 Task: Compose an email with the signature Hudson Clark with the subject Congratulations on a new job and the message As per our discussion, please find attached the revised proposal for your review. from softage.8@softage.net to softage.2@softage.net Select the numbered list and change the font typography to strikethroughSelect the numbered list and remove the font typography strikethrough Send the email. Finally, move the email from Sent Items to the label Restaurants
Action: Mouse moved to (1051, 55)
Screenshot: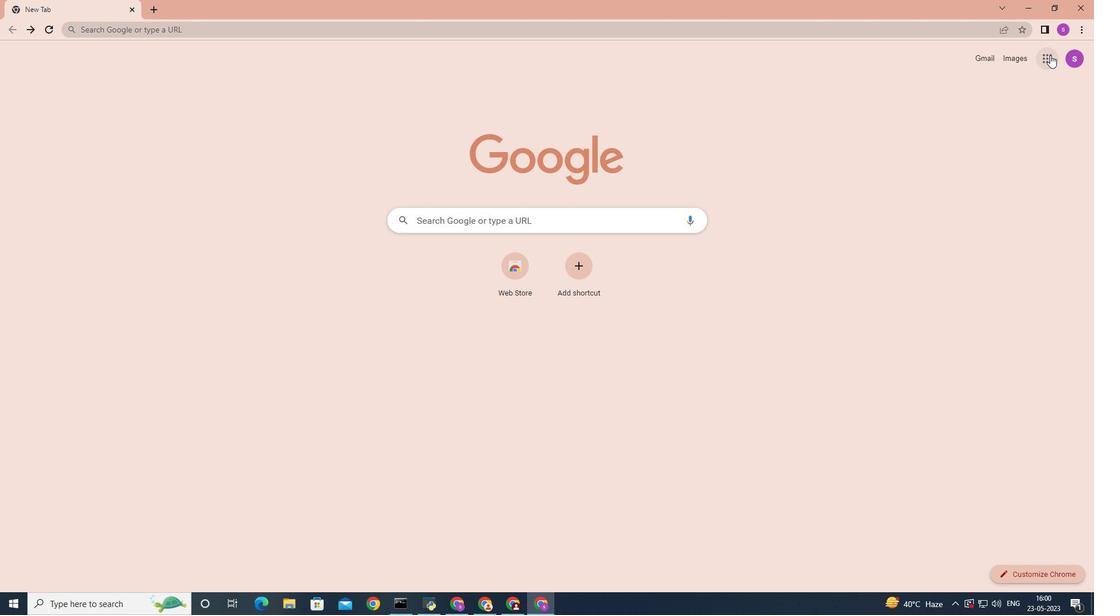
Action: Mouse pressed left at (1051, 55)
Screenshot: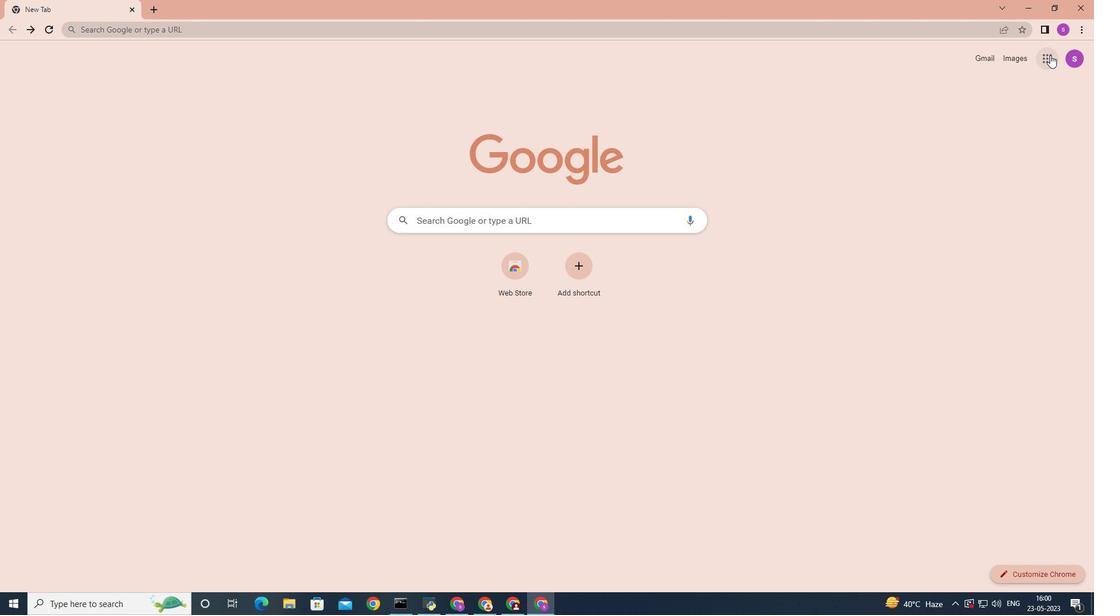
Action: Mouse moved to (1010, 106)
Screenshot: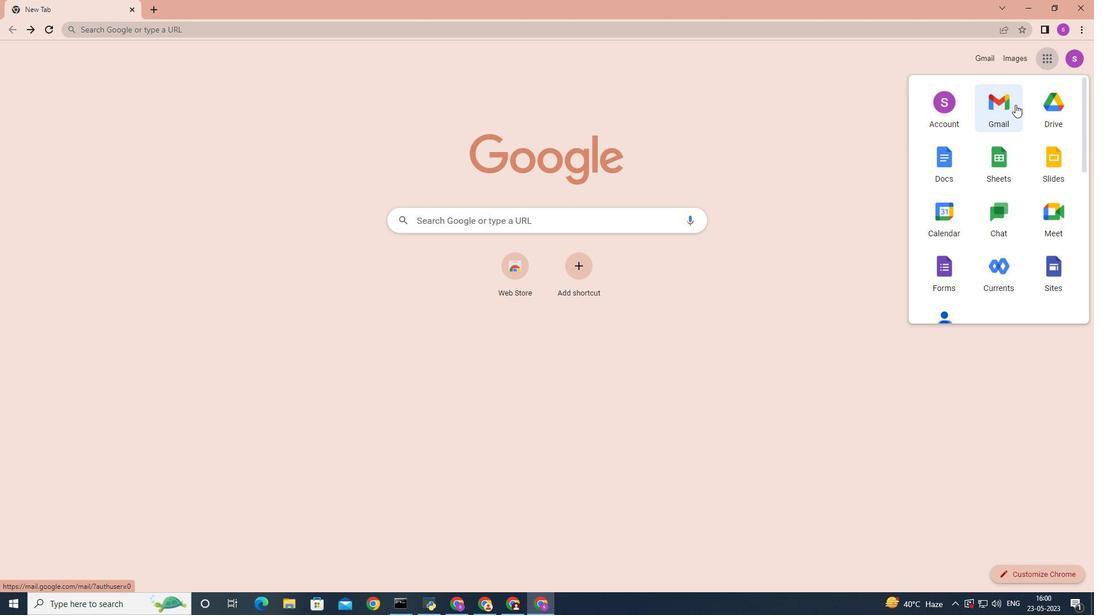 
Action: Mouse pressed left at (1010, 106)
Screenshot: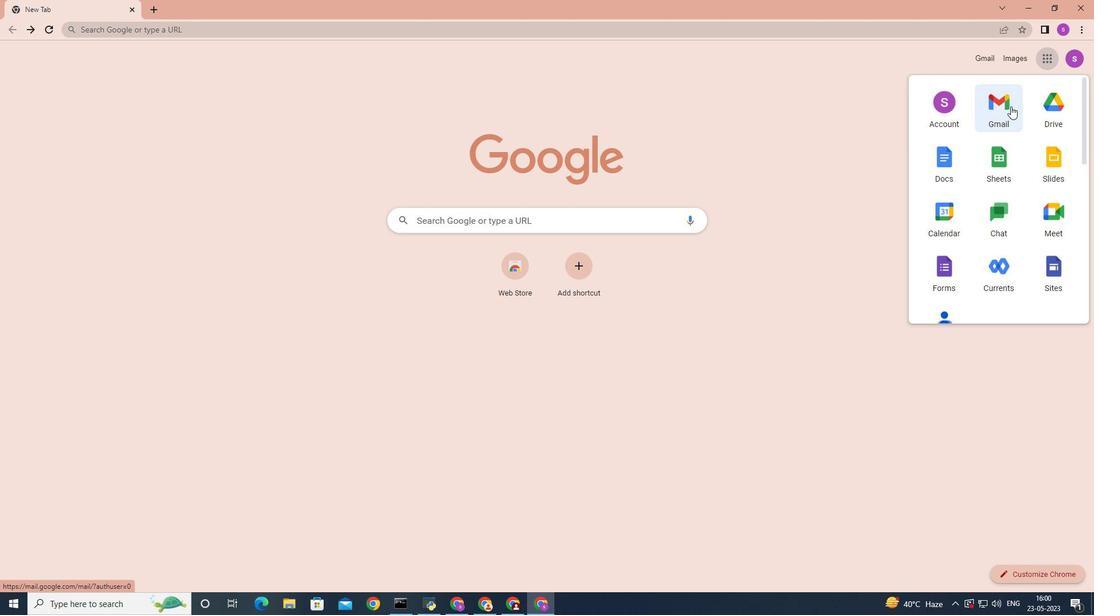 
Action: Mouse moved to (972, 60)
Screenshot: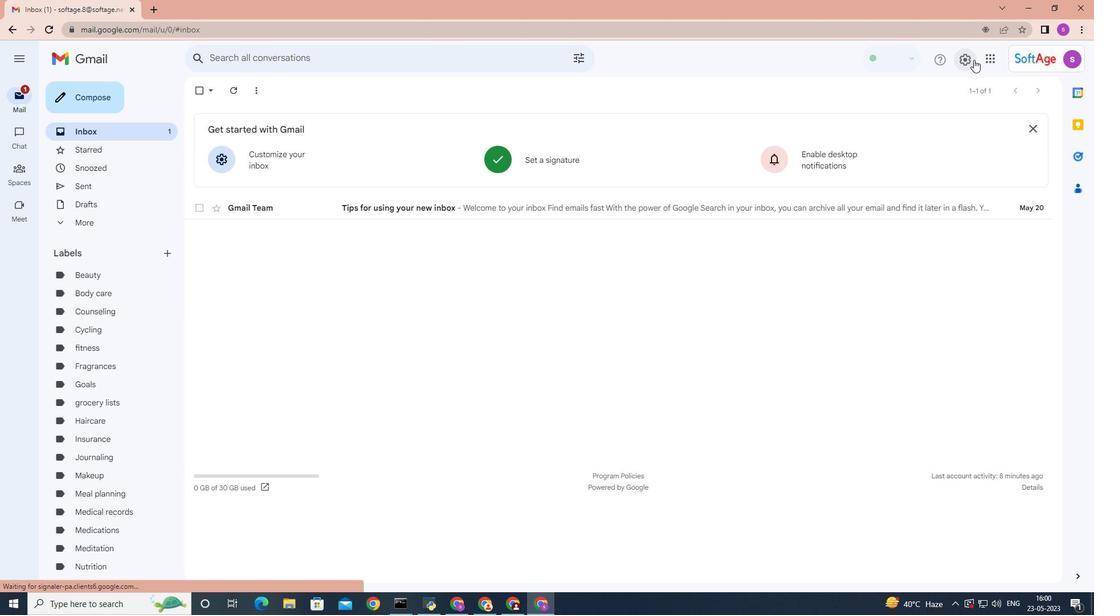 
Action: Mouse pressed left at (972, 60)
Screenshot: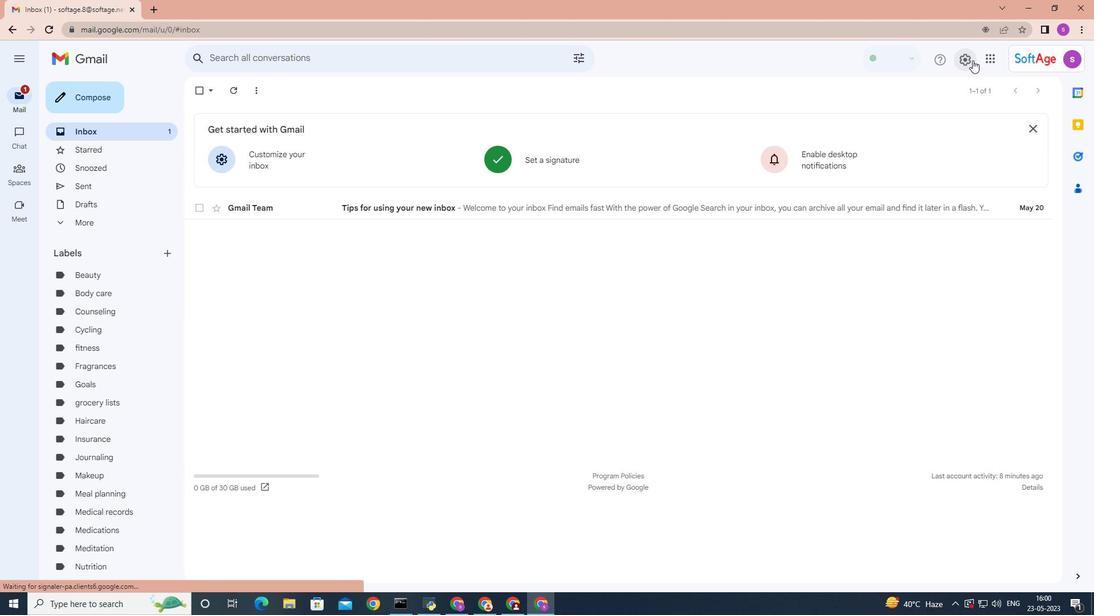 
Action: Mouse moved to (958, 119)
Screenshot: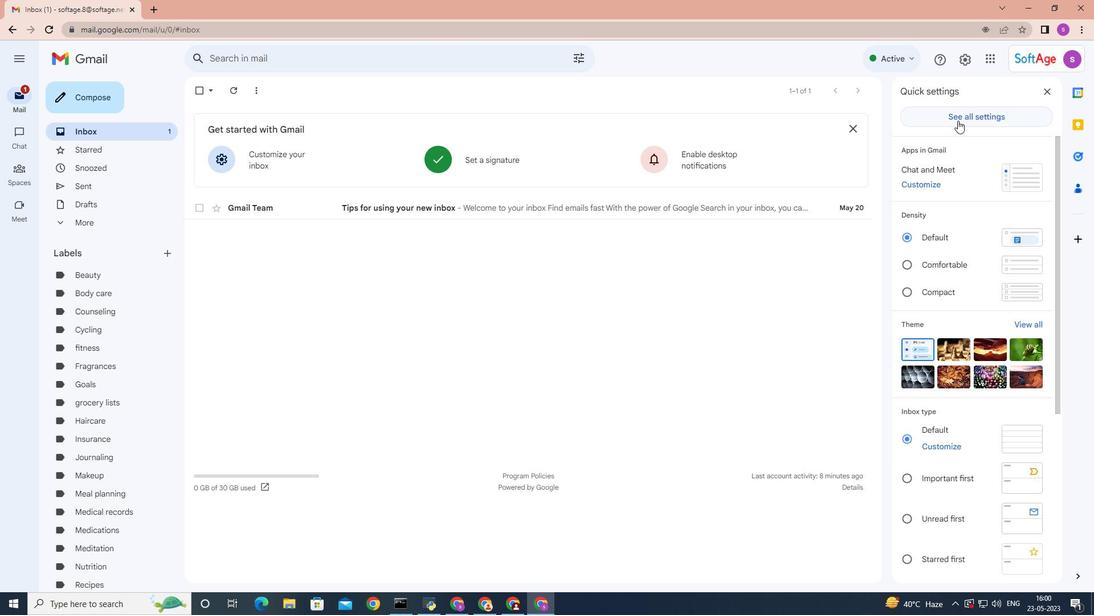 
Action: Mouse pressed left at (958, 119)
Screenshot: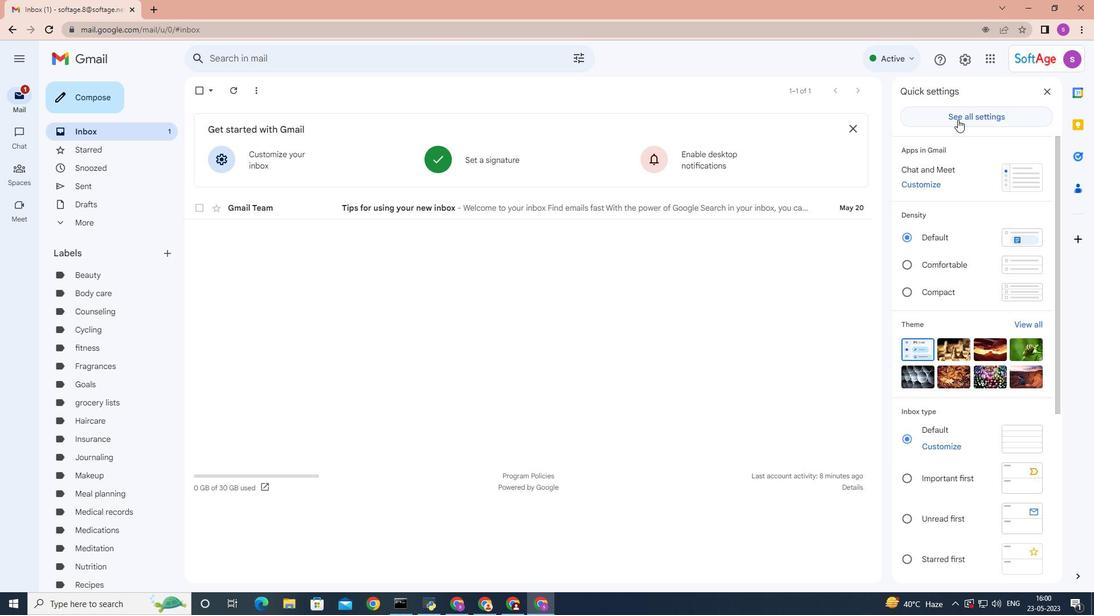 
Action: Mouse moved to (548, 281)
Screenshot: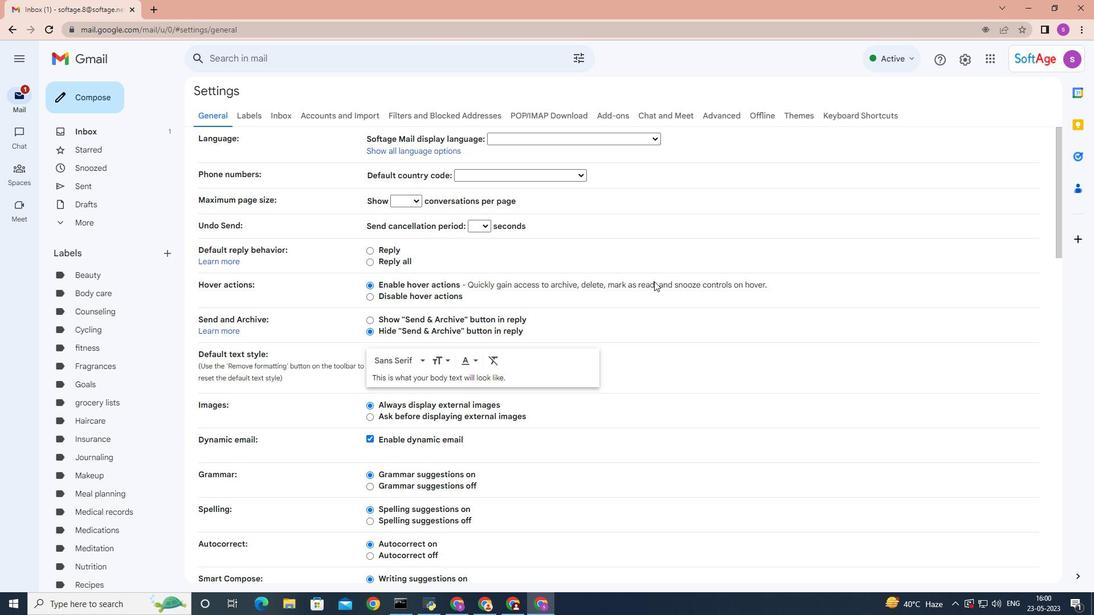 
Action: Mouse scrolled (548, 281) with delta (0, 0)
Screenshot: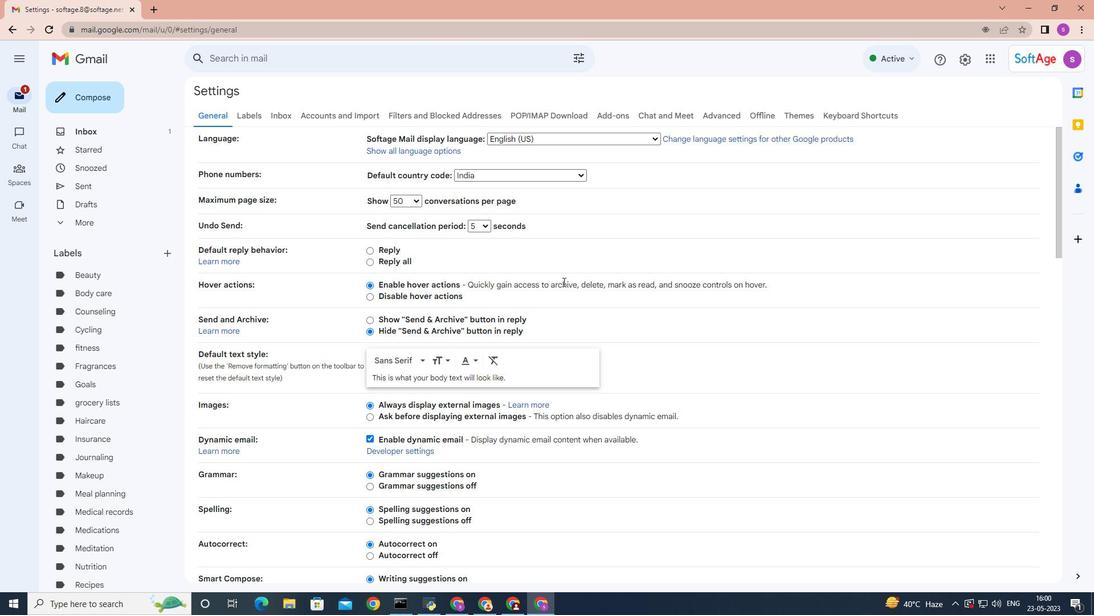 
Action: Mouse scrolled (548, 281) with delta (0, 0)
Screenshot: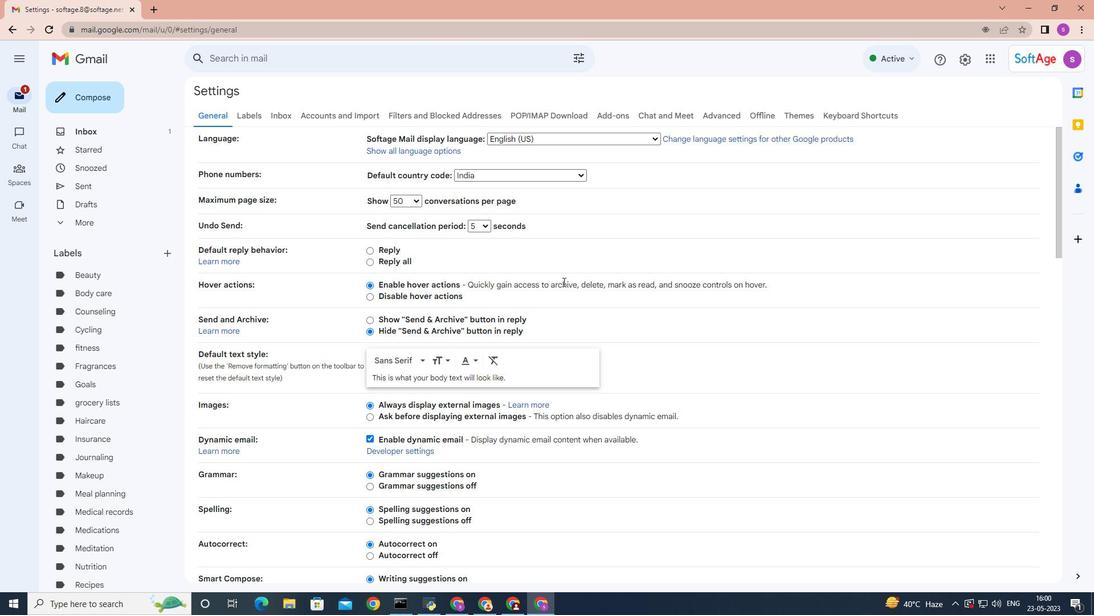 
Action: Mouse scrolled (548, 281) with delta (0, 0)
Screenshot: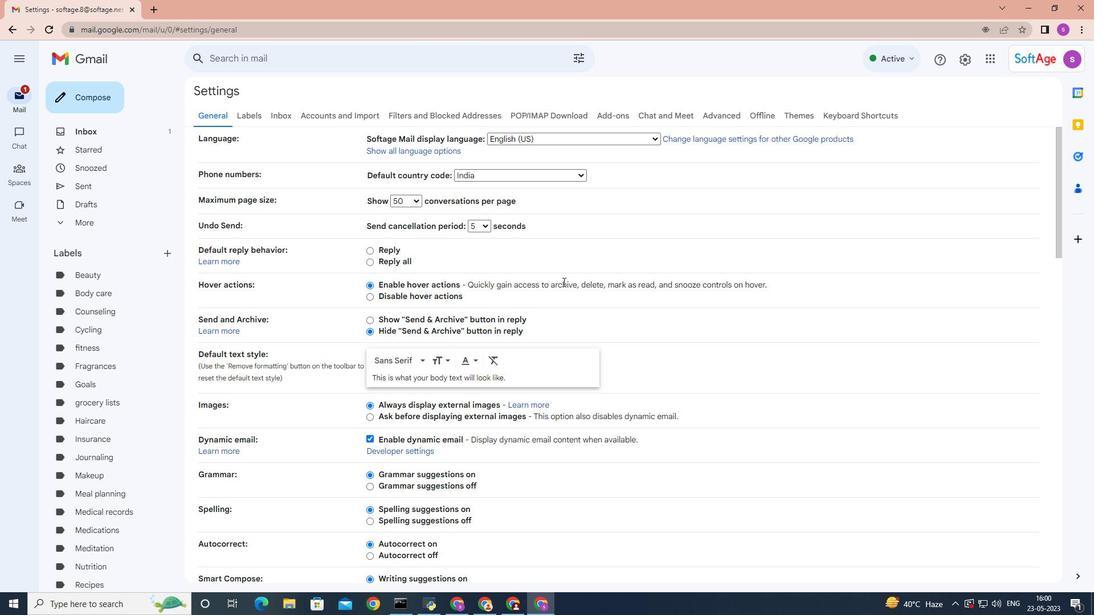 
Action: Mouse scrolled (548, 281) with delta (0, 0)
Screenshot: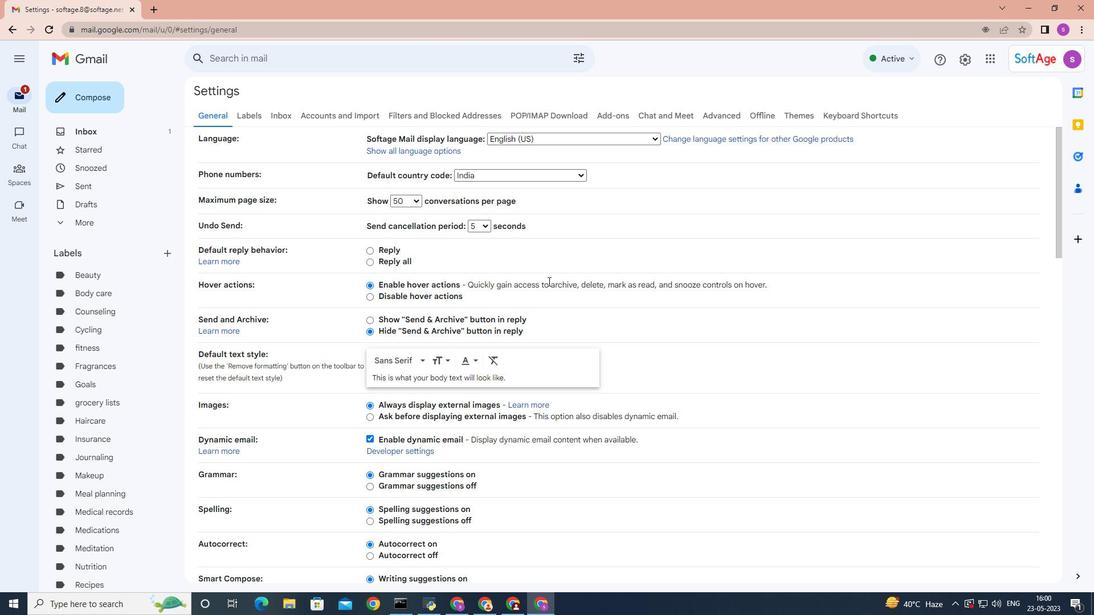 
Action: Mouse scrolled (548, 281) with delta (0, 0)
Screenshot: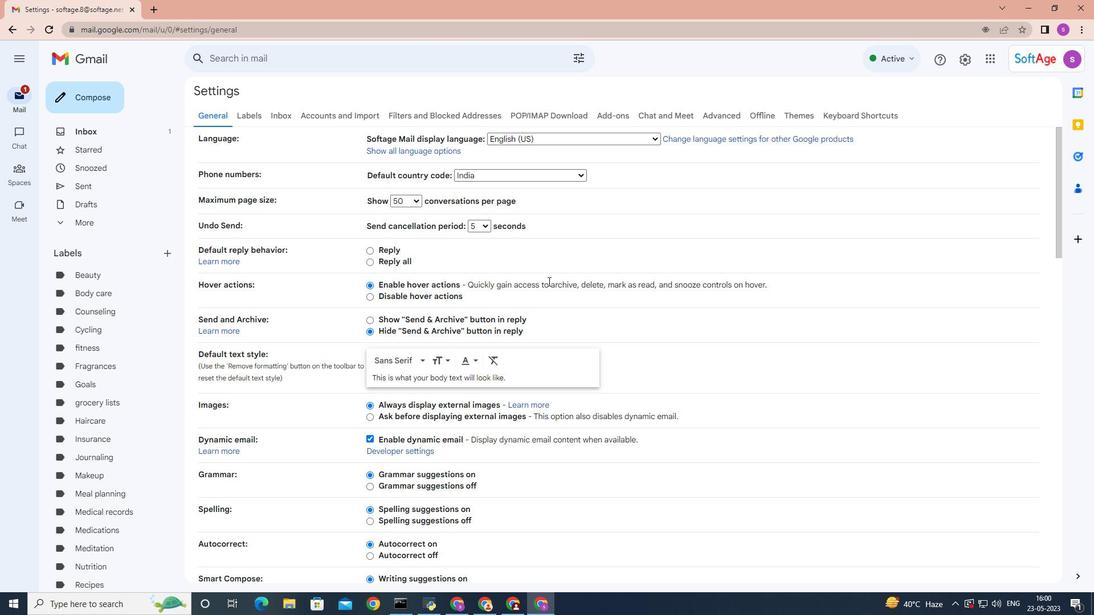 
Action: Mouse moved to (548, 280)
Screenshot: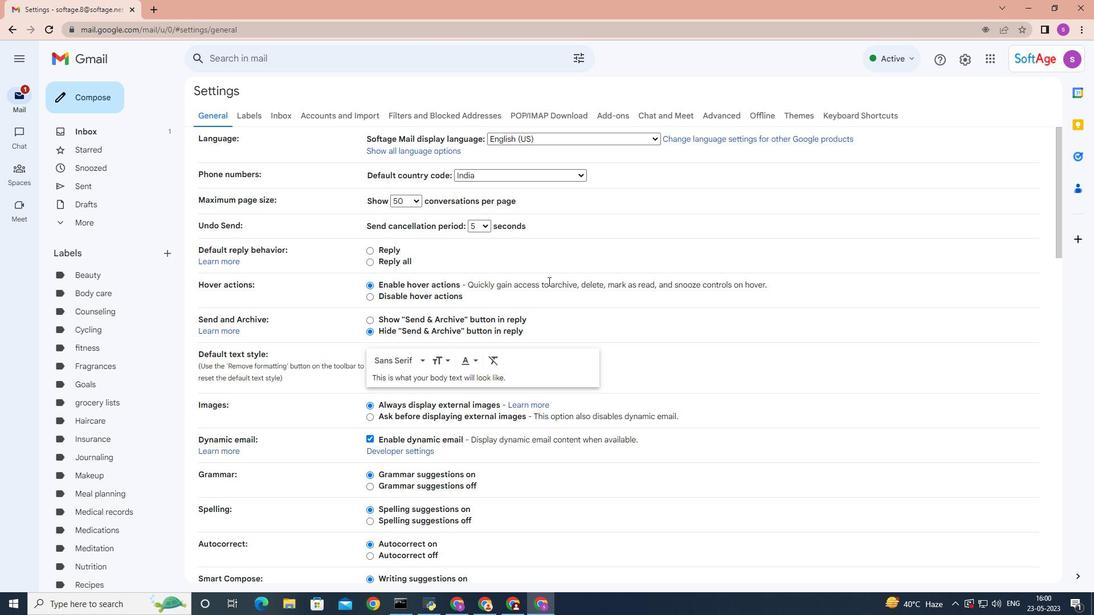 
Action: Mouse scrolled (548, 279) with delta (0, 0)
Screenshot: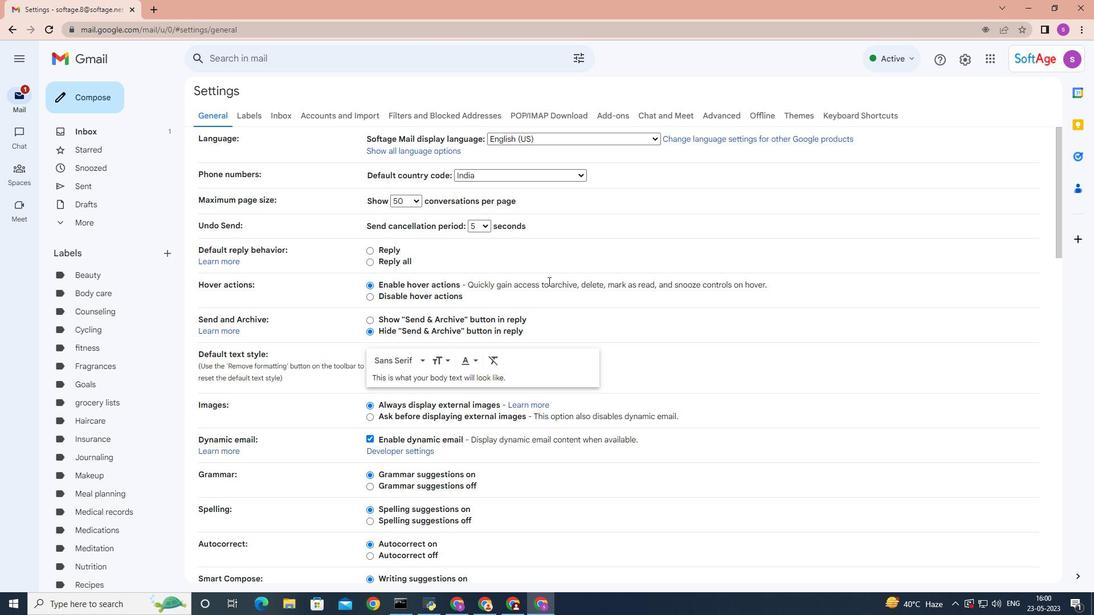 
Action: Mouse moved to (548, 278)
Screenshot: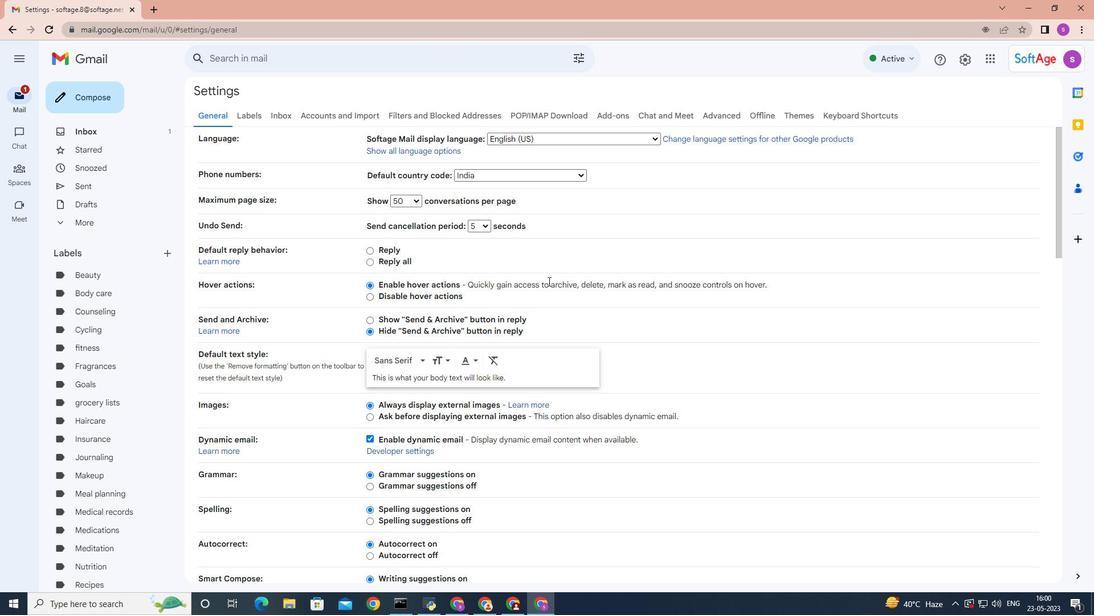 
Action: Mouse scrolled (548, 278) with delta (0, 0)
Screenshot: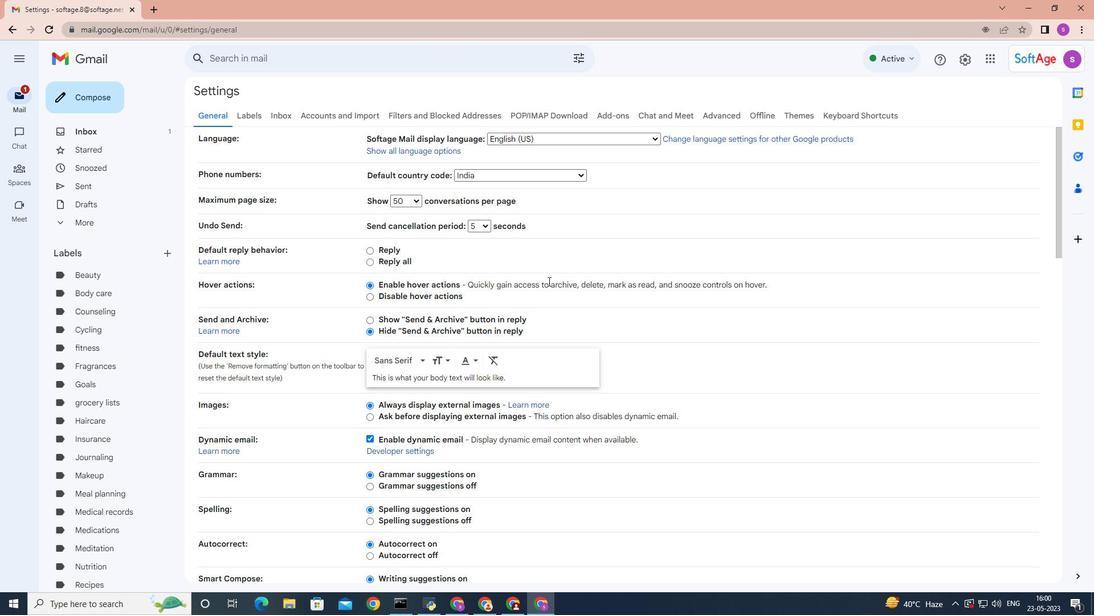 
Action: Mouse moved to (550, 275)
Screenshot: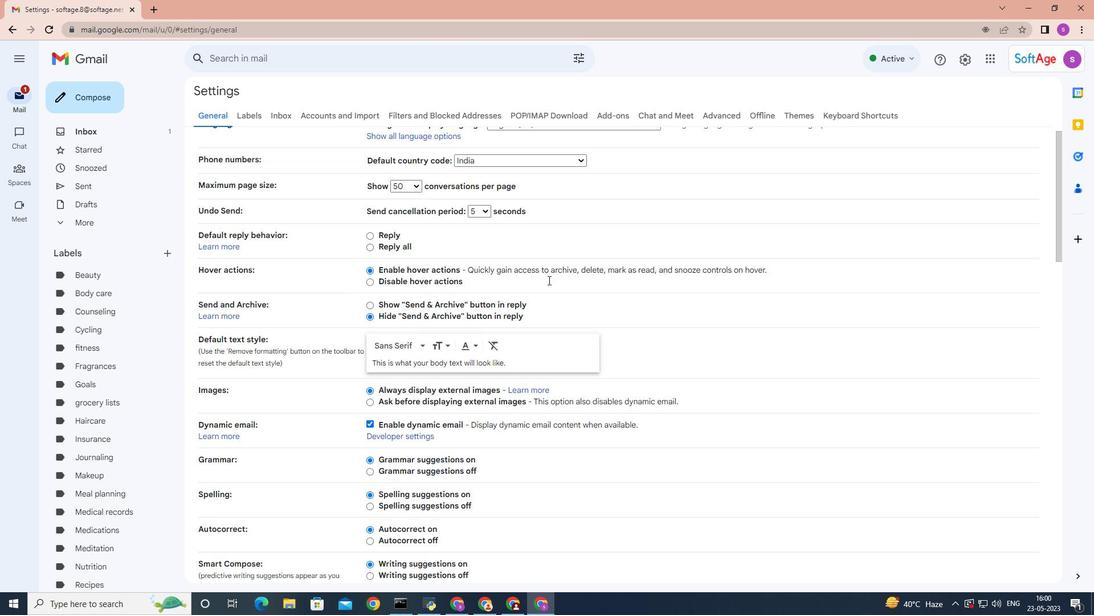 
Action: Mouse scrolled (550, 275) with delta (0, 0)
Screenshot: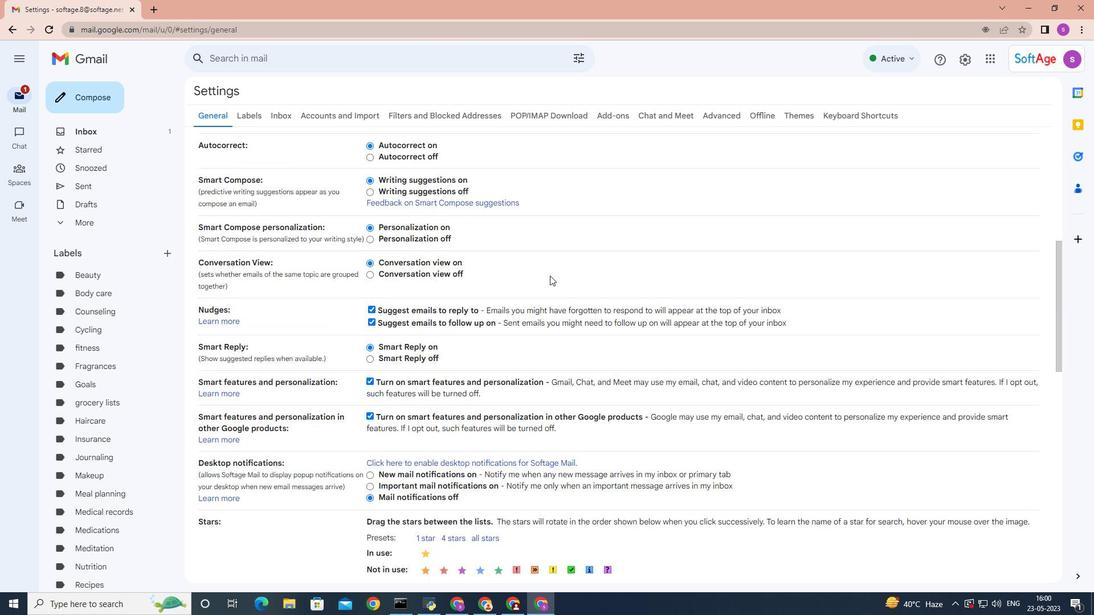
Action: Mouse scrolled (550, 275) with delta (0, 0)
Screenshot: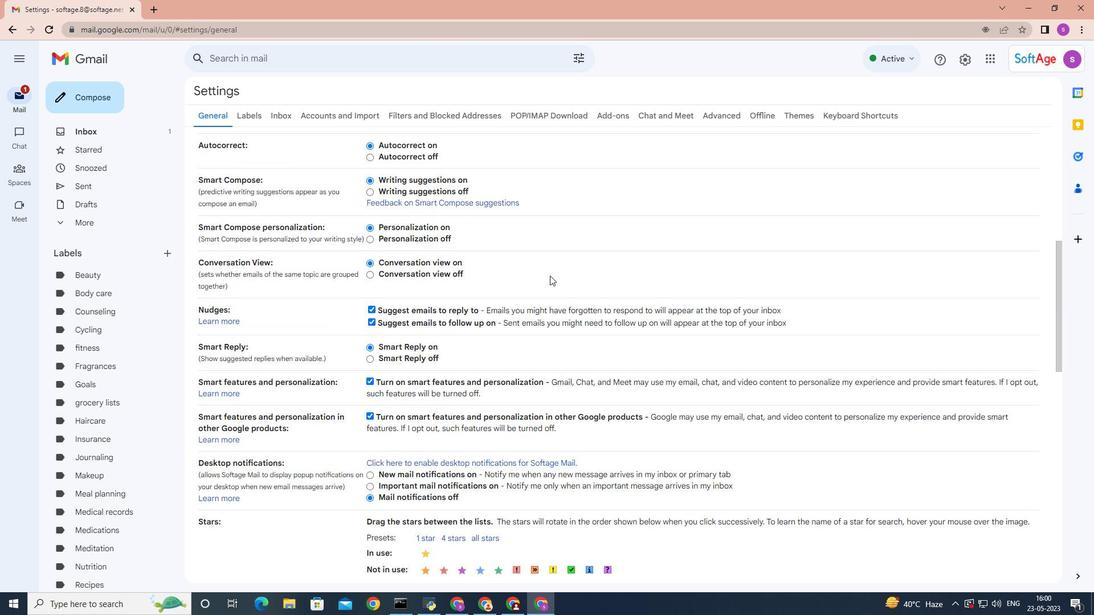 
Action: Mouse moved to (550, 275)
Screenshot: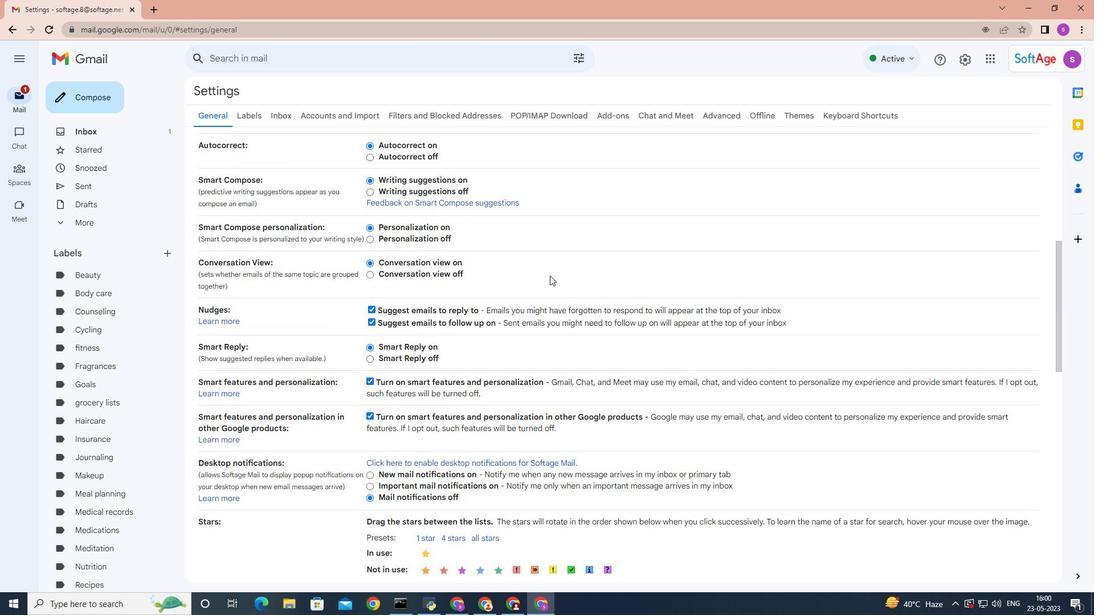 
Action: Mouse scrolled (550, 275) with delta (0, 0)
Screenshot: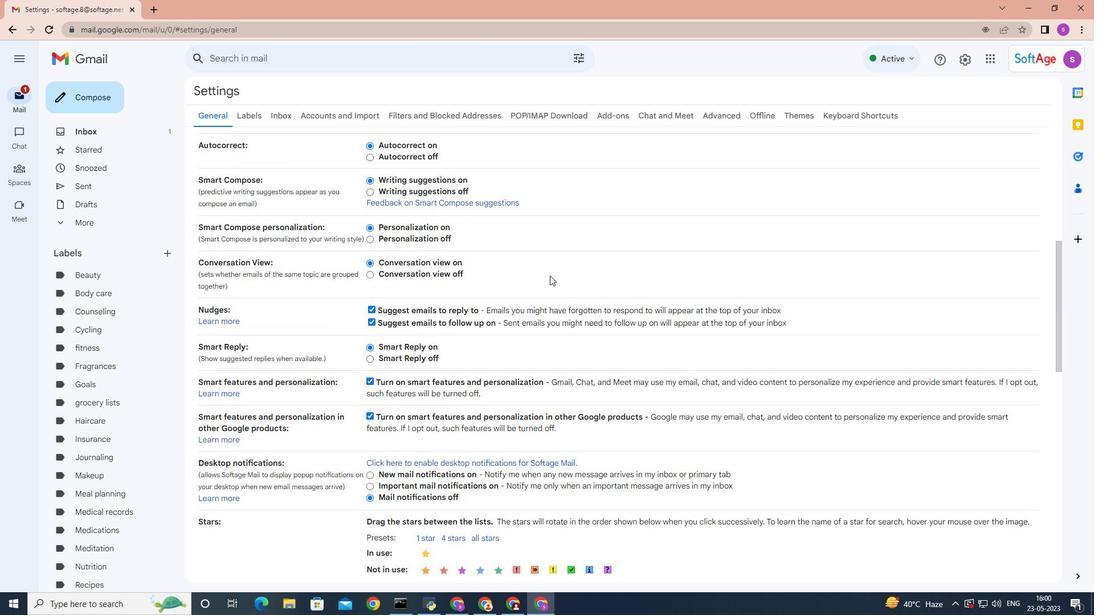 
Action: Mouse scrolled (550, 275) with delta (0, 0)
Screenshot: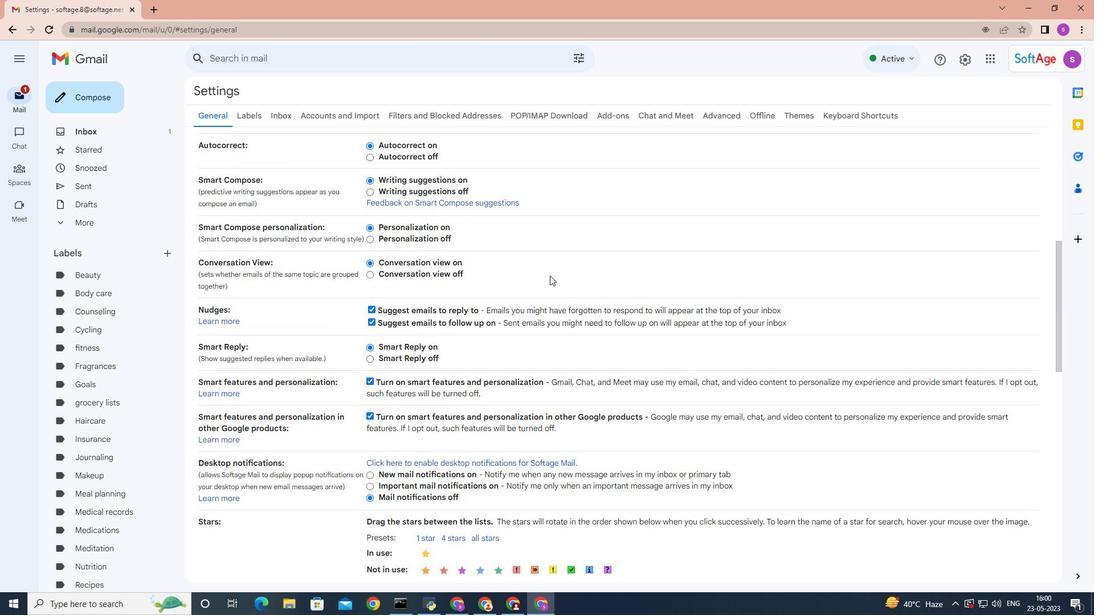 
Action: Mouse scrolled (550, 275) with delta (0, 0)
Screenshot: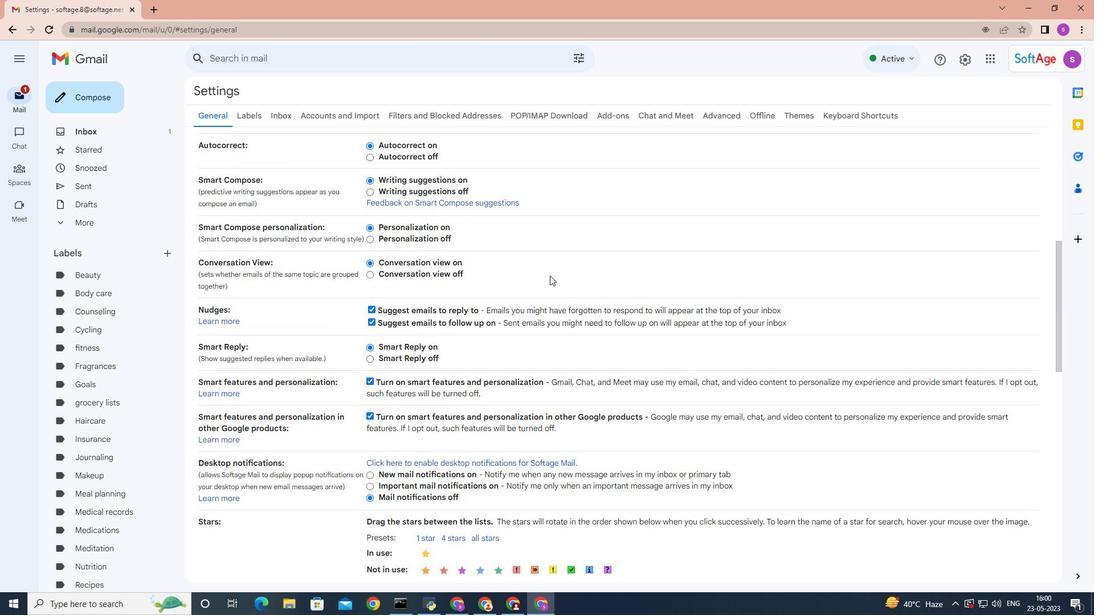 
Action: Mouse scrolled (550, 275) with delta (0, 0)
Screenshot: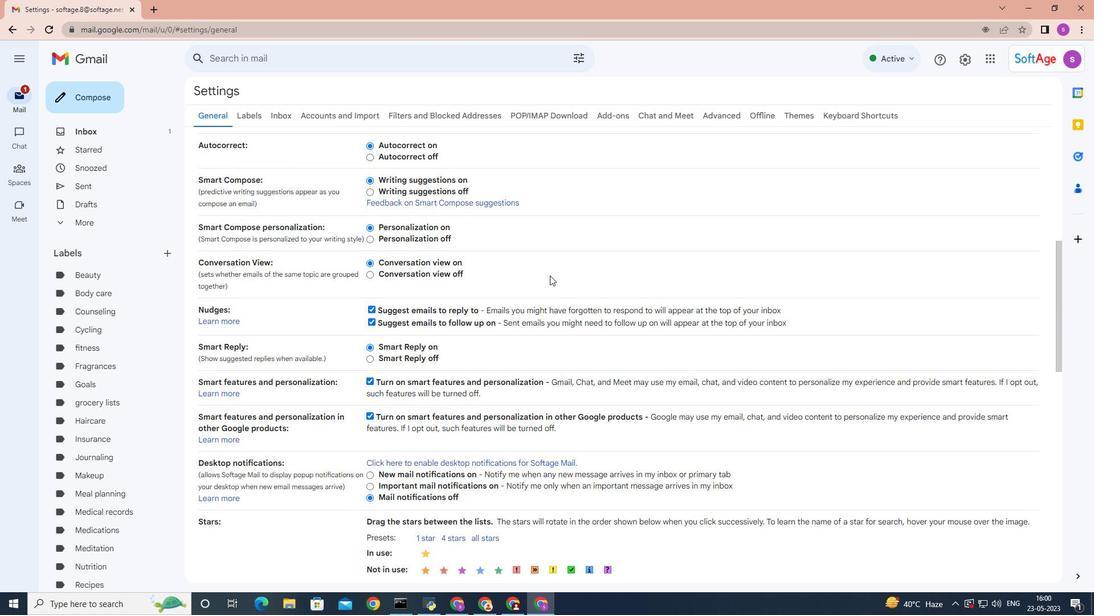 
Action: Mouse scrolled (550, 275) with delta (0, 0)
Screenshot: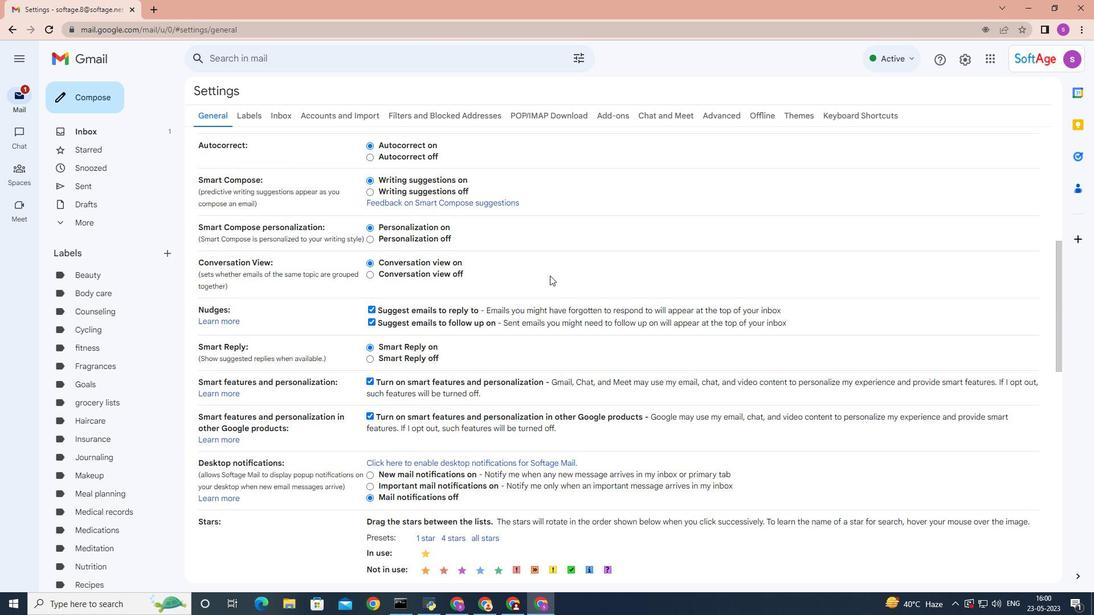 
Action: Mouse scrolled (550, 275) with delta (0, 0)
Screenshot: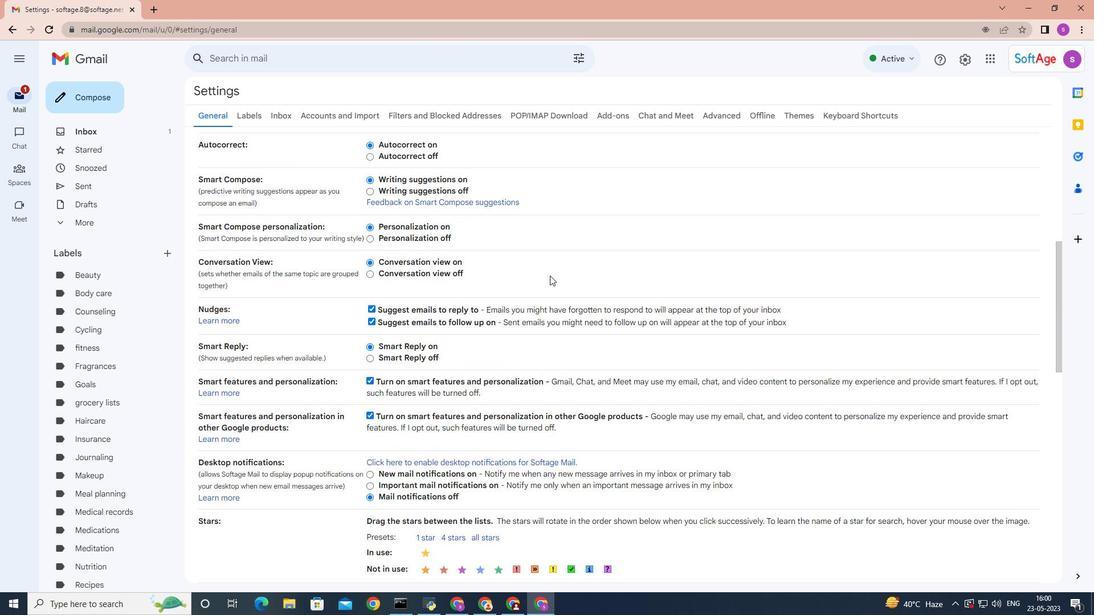 
Action: Mouse moved to (464, 393)
Screenshot: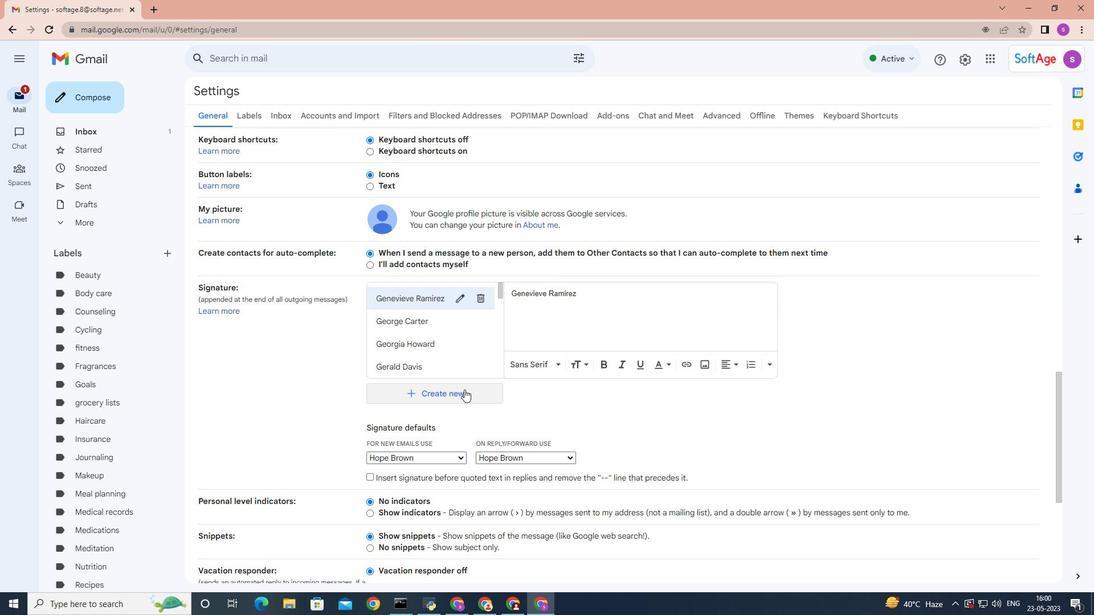 
Action: Mouse pressed left at (464, 393)
Screenshot: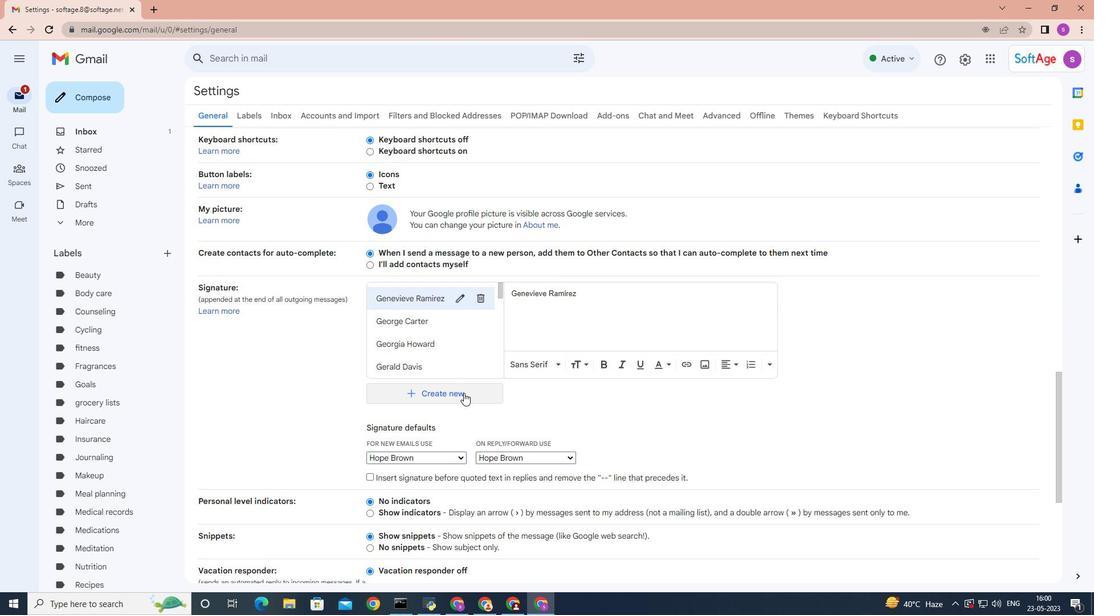 
Action: Mouse moved to (491, 317)
Screenshot: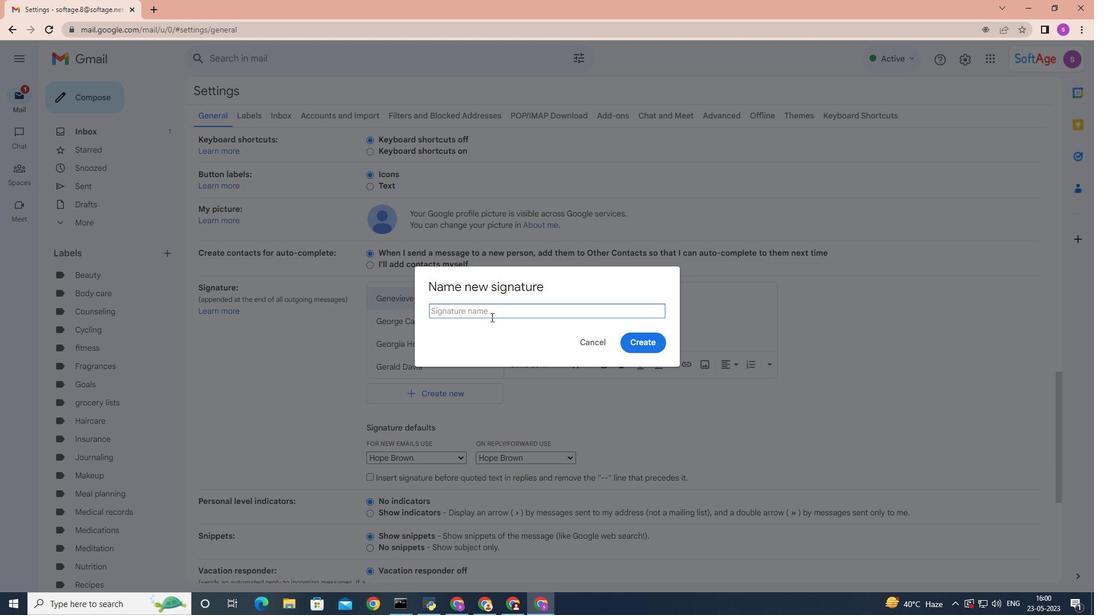 
Action: Key pressed <Key.shift>Hudson<Key.space><Key.shift>Clark
Screenshot: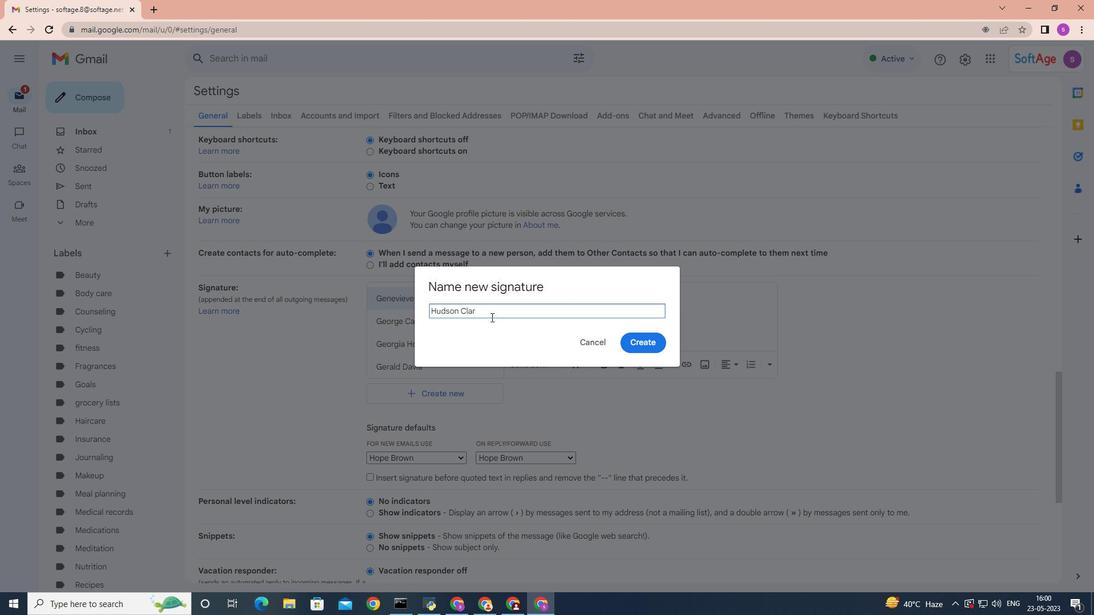 
Action: Mouse moved to (650, 348)
Screenshot: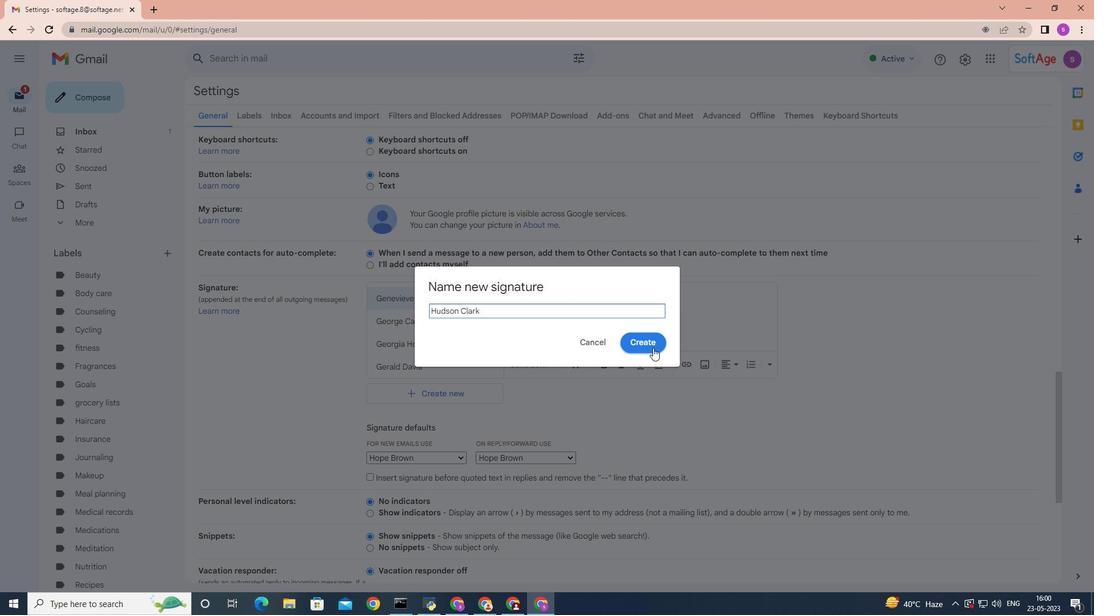 
Action: Mouse pressed left at (650, 348)
Screenshot: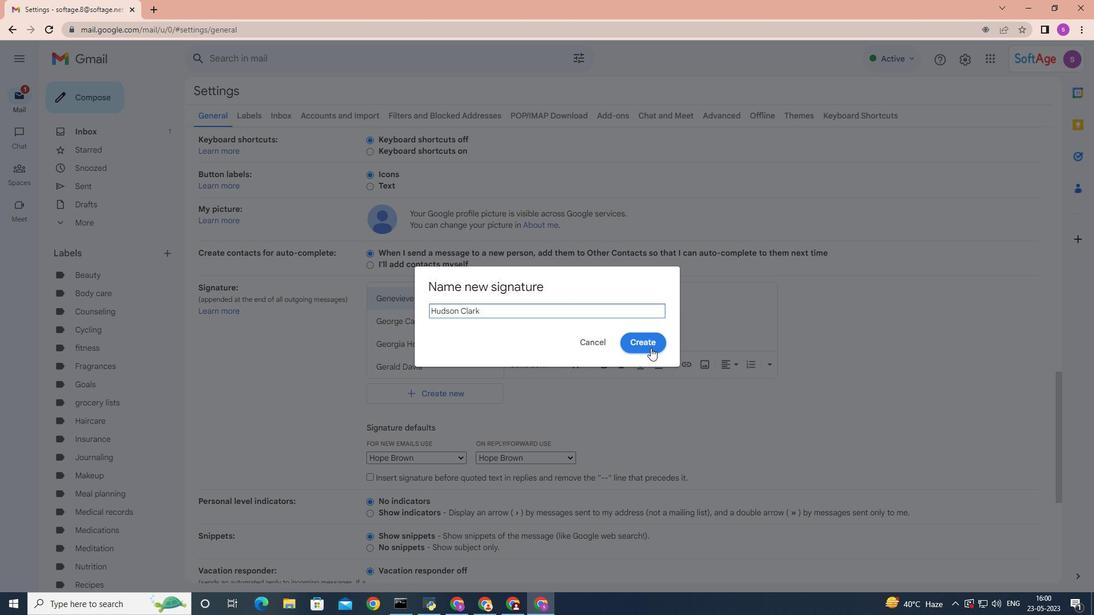 
Action: Mouse moved to (564, 300)
Screenshot: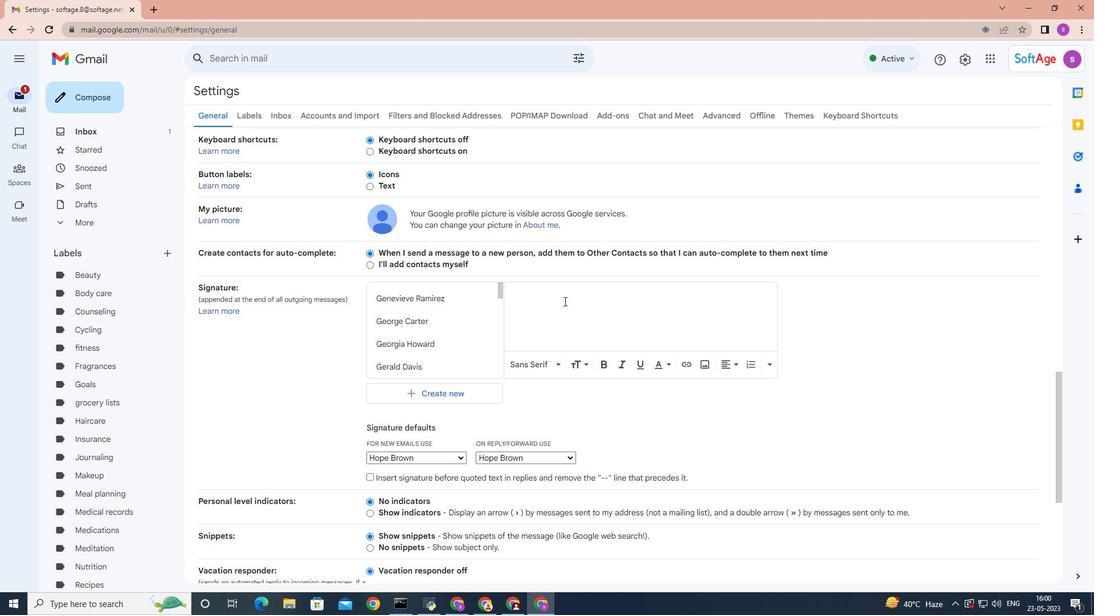 
Action: Key pressed <Key.shift>Hudson<Key.space><Key.shift><Key.shift><Key.shift><Key.shift>Clark
Screenshot: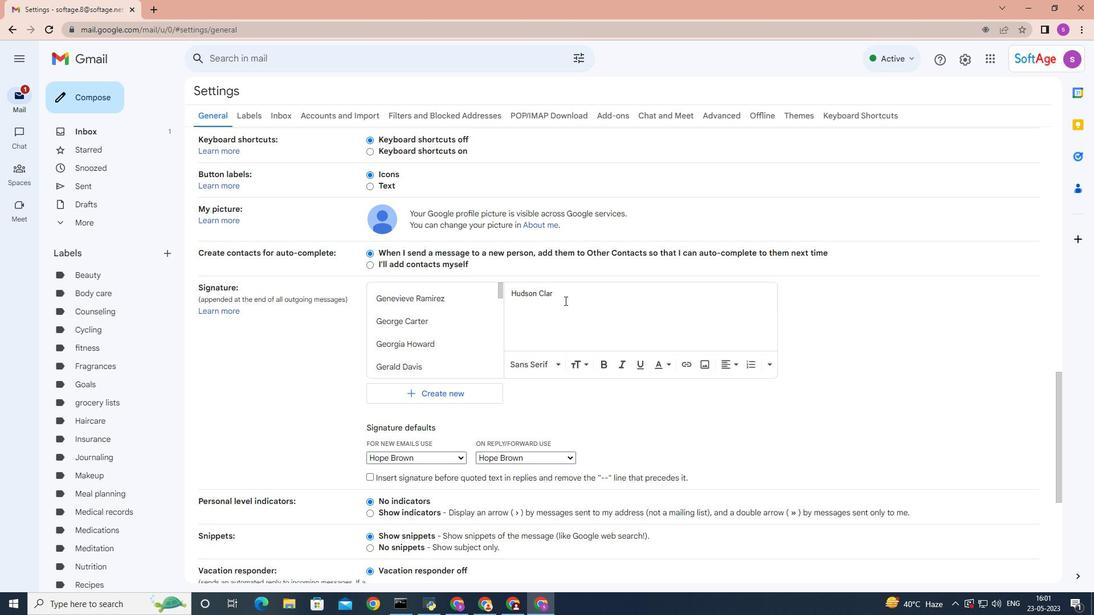 
Action: Mouse moved to (458, 458)
Screenshot: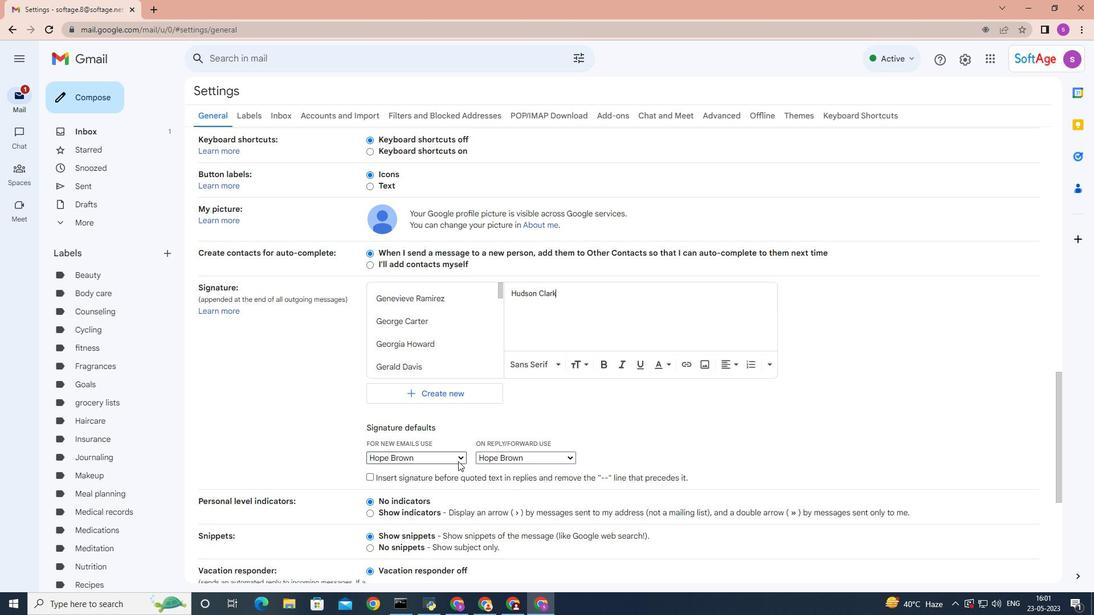 
Action: Mouse pressed left at (458, 458)
Screenshot: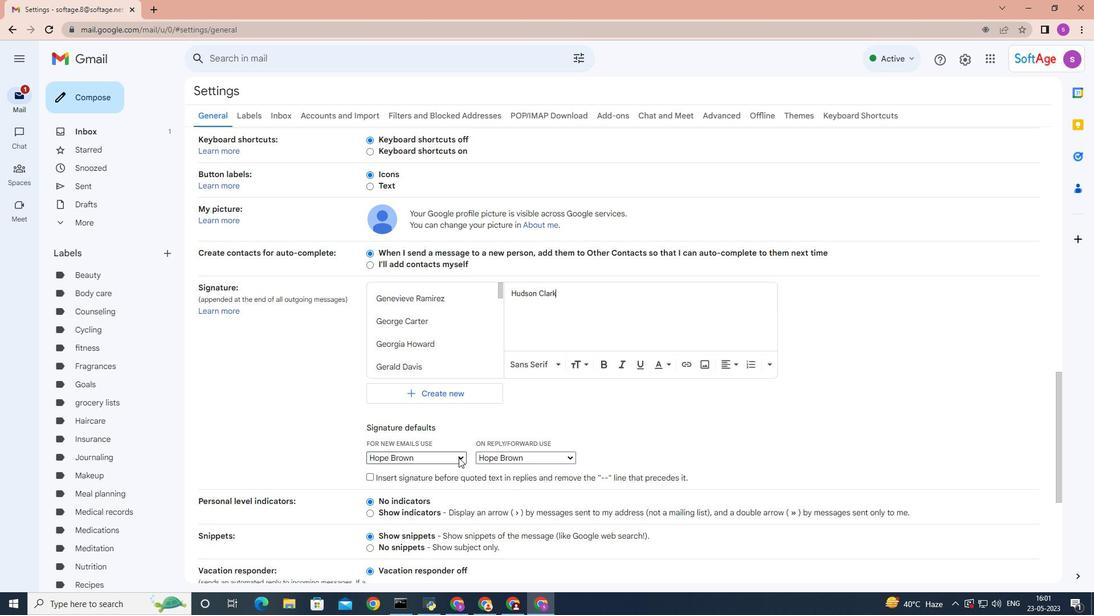 
Action: Mouse moved to (417, 415)
Screenshot: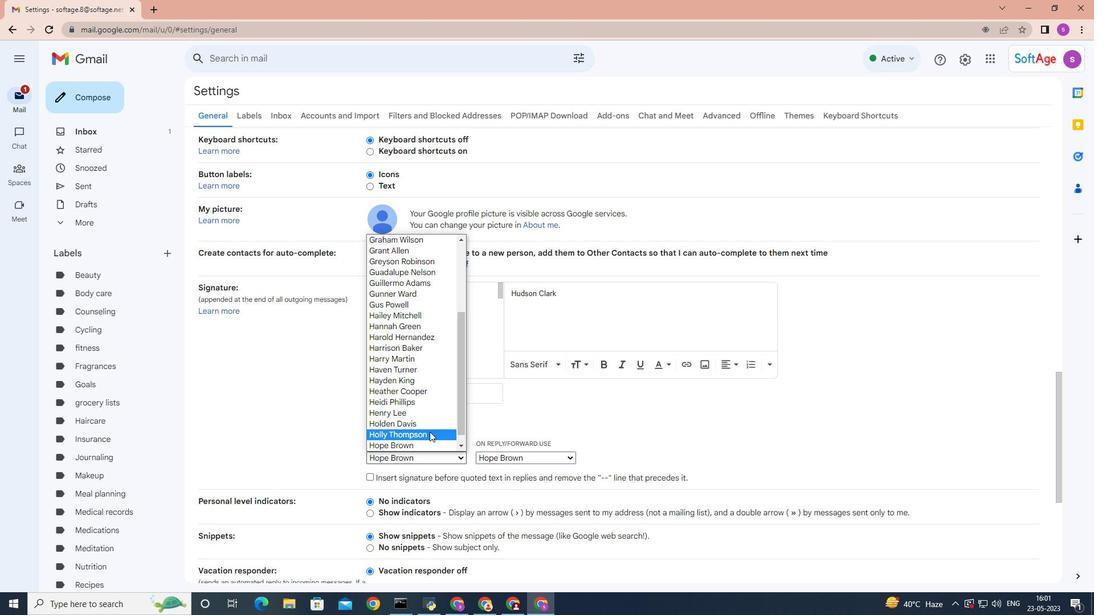 
Action: Mouse scrolled (417, 414) with delta (0, 0)
Screenshot: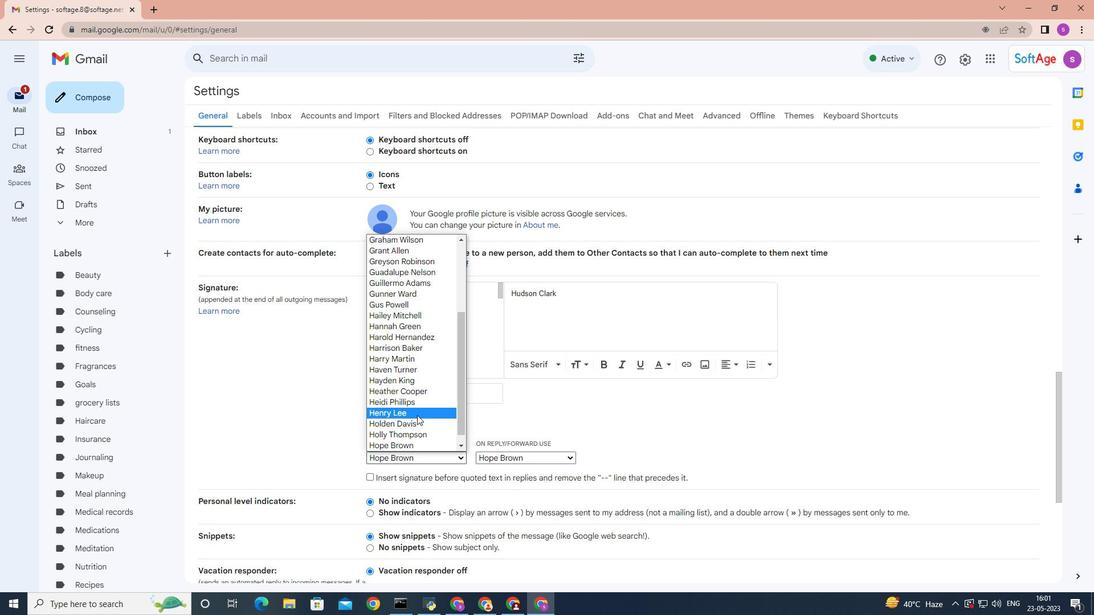 
Action: Mouse scrolled (417, 414) with delta (0, 0)
Screenshot: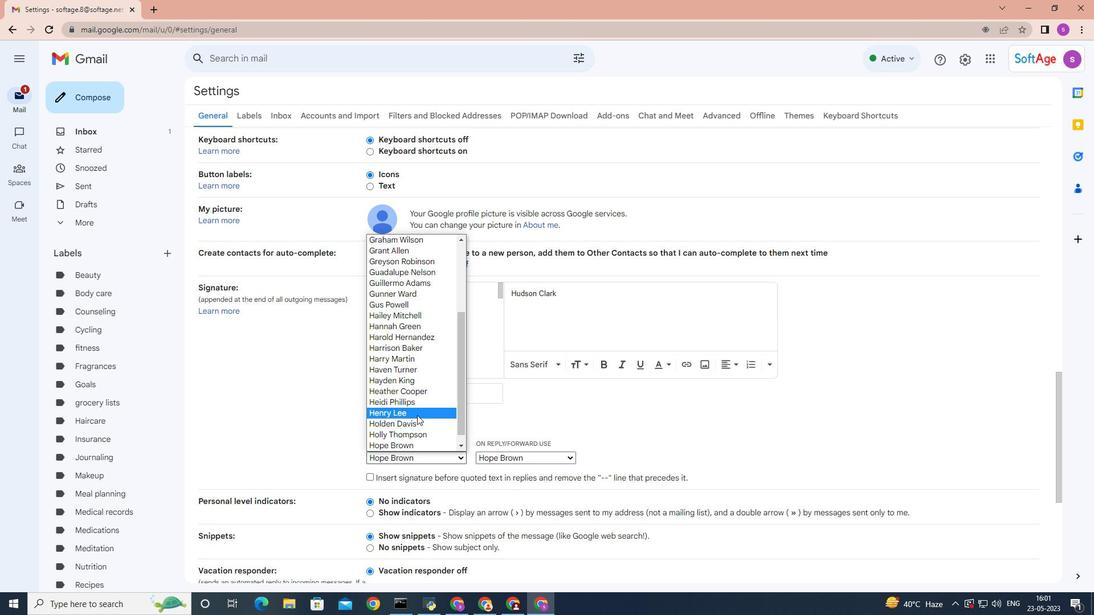 
Action: Mouse scrolled (417, 414) with delta (0, 0)
Screenshot: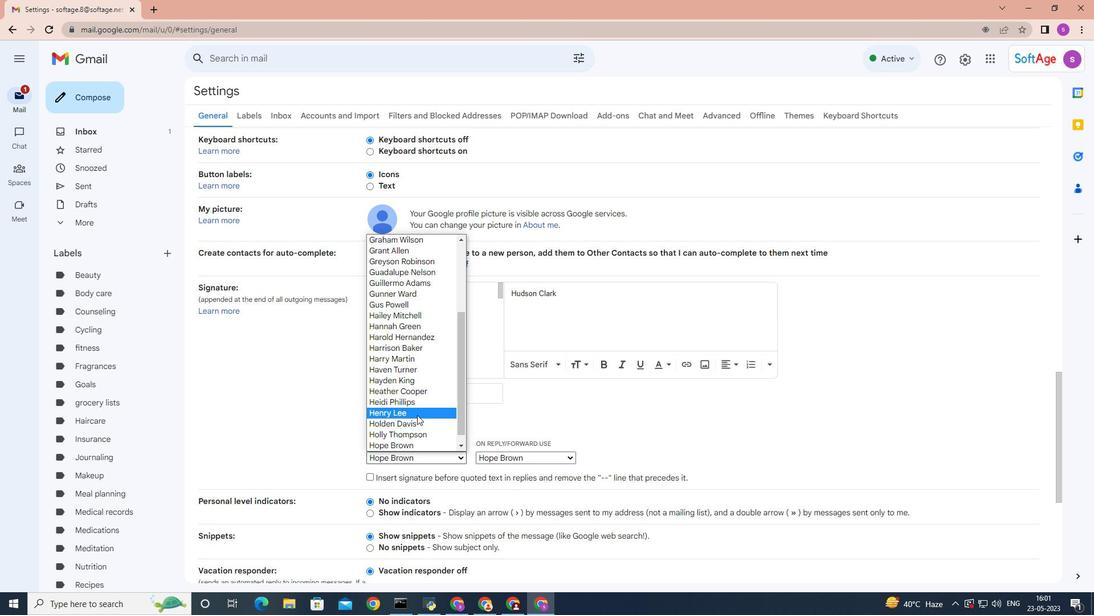 
Action: Mouse moved to (417, 415)
Screenshot: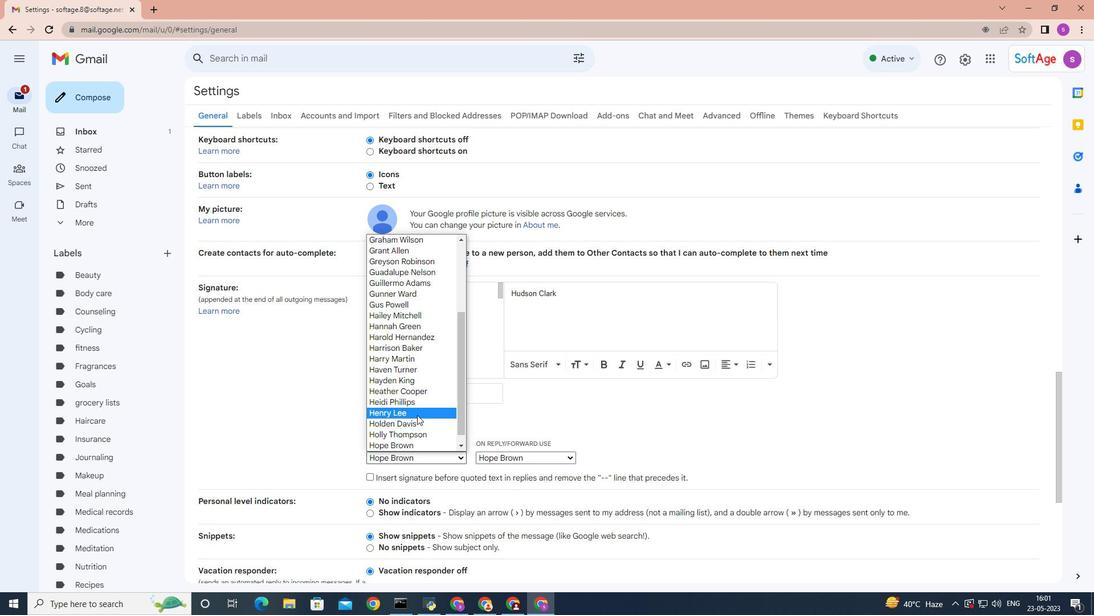 
Action: Mouse scrolled (417, 414) with delta (0, 0)
Screenshot: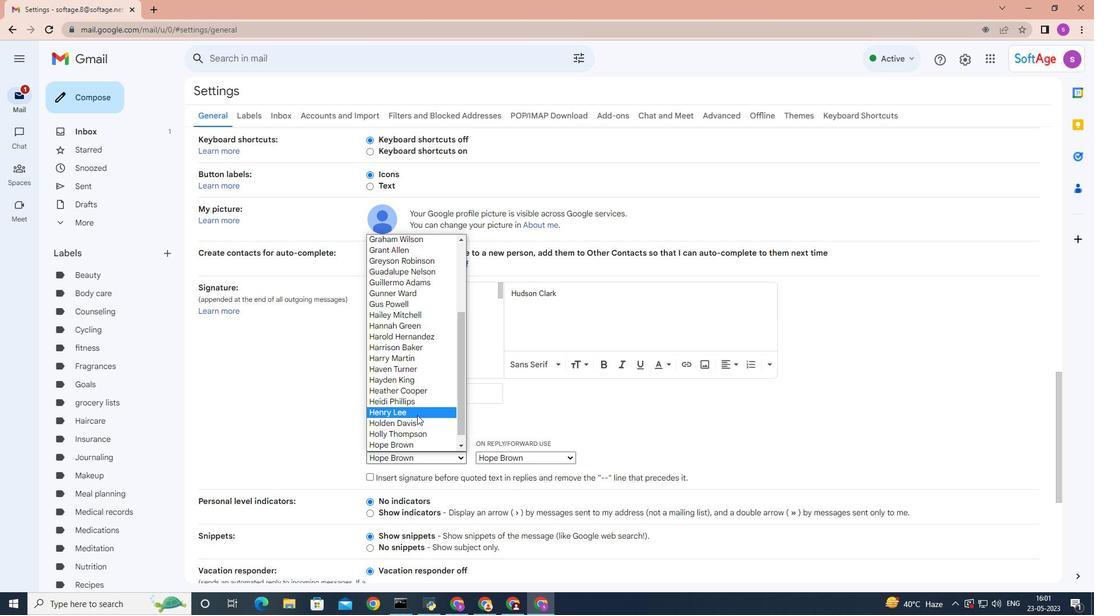 
Action: Mouse scrolled (417, 414) with delta (0, 0)
Screenshot: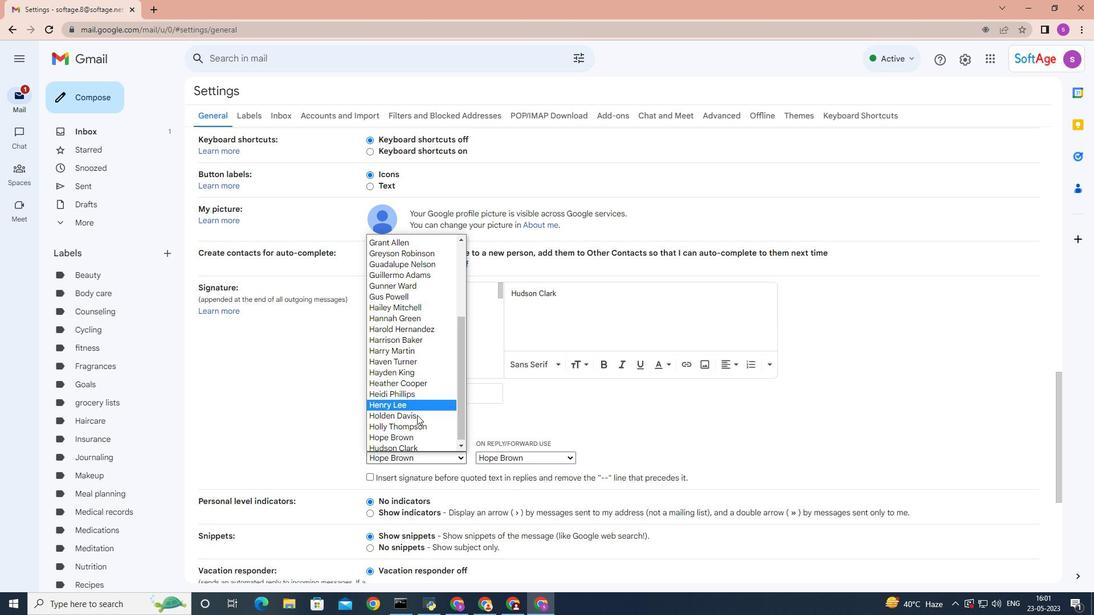 
Action: Mouse moved to (422, 440)
Screenshot: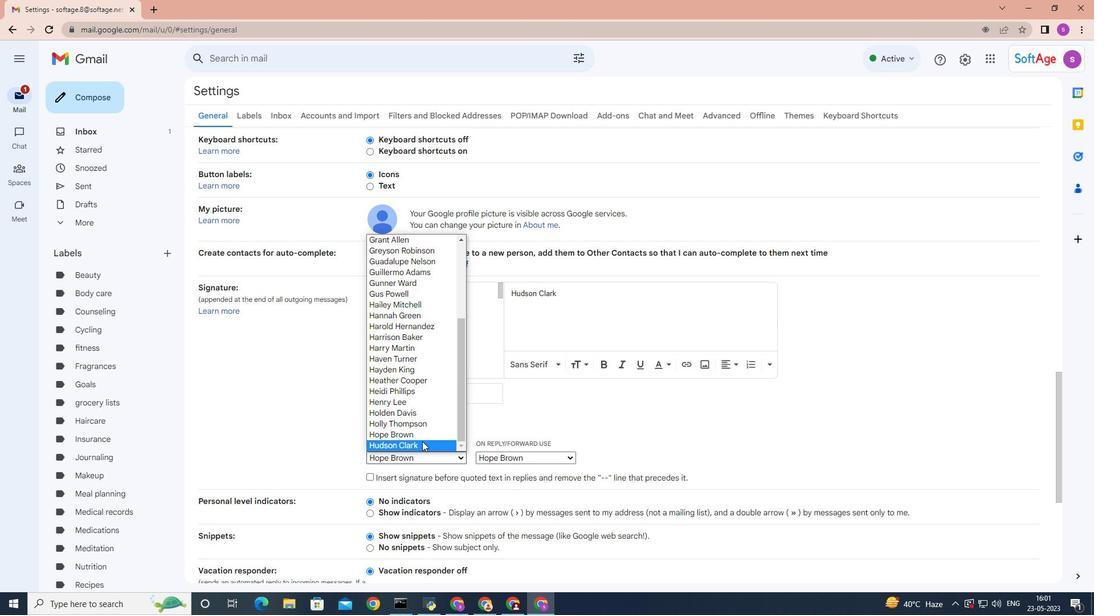 
Action: Mouse pressed left at (422, 440)
Screenshot: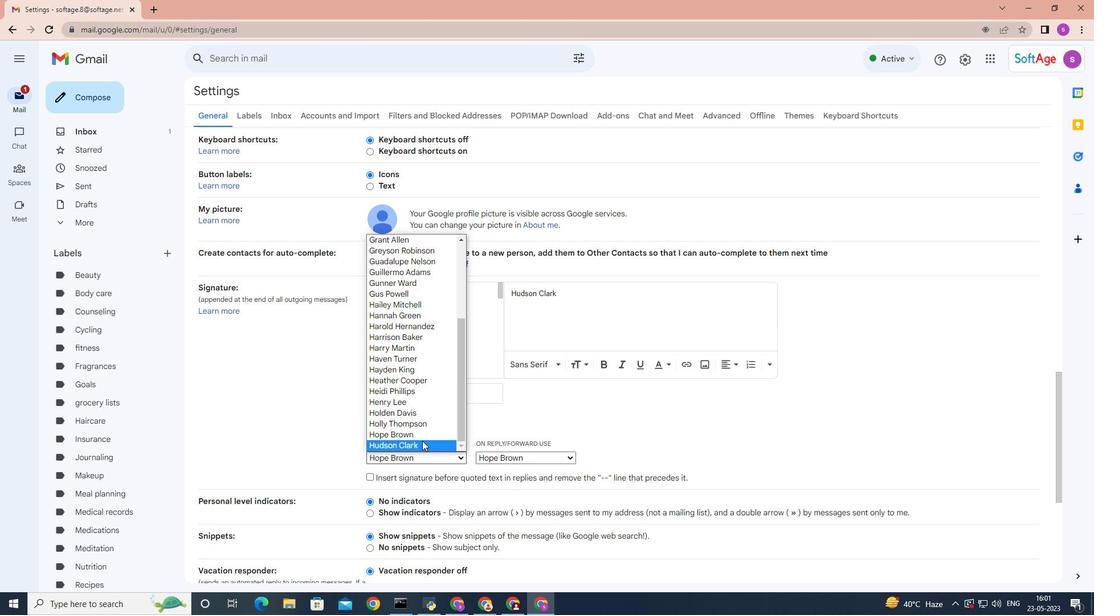 
Action: Mouse moved to (566, 456)
Screenshot: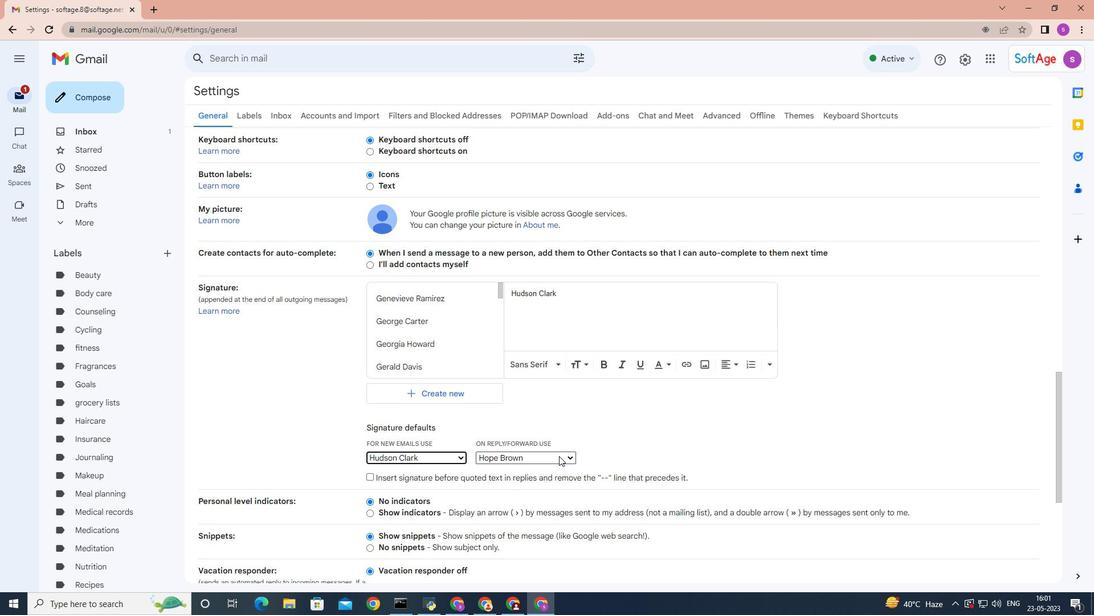 
Action: Mouse pressed left at (566, 456)
Screenshot: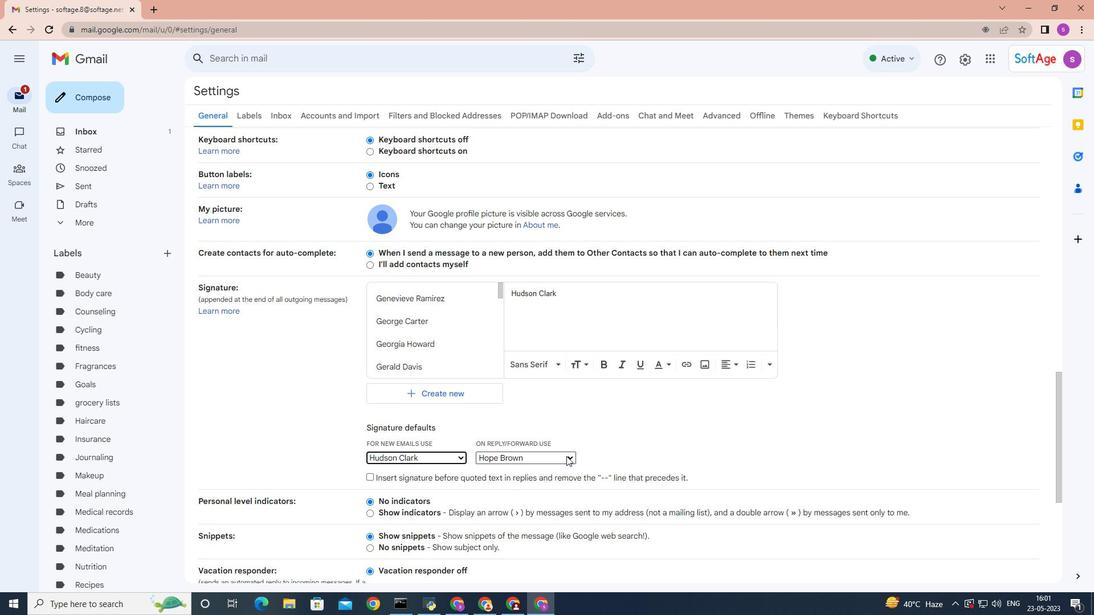 
Action: Mouse moved to (528, 422)
Screenshot: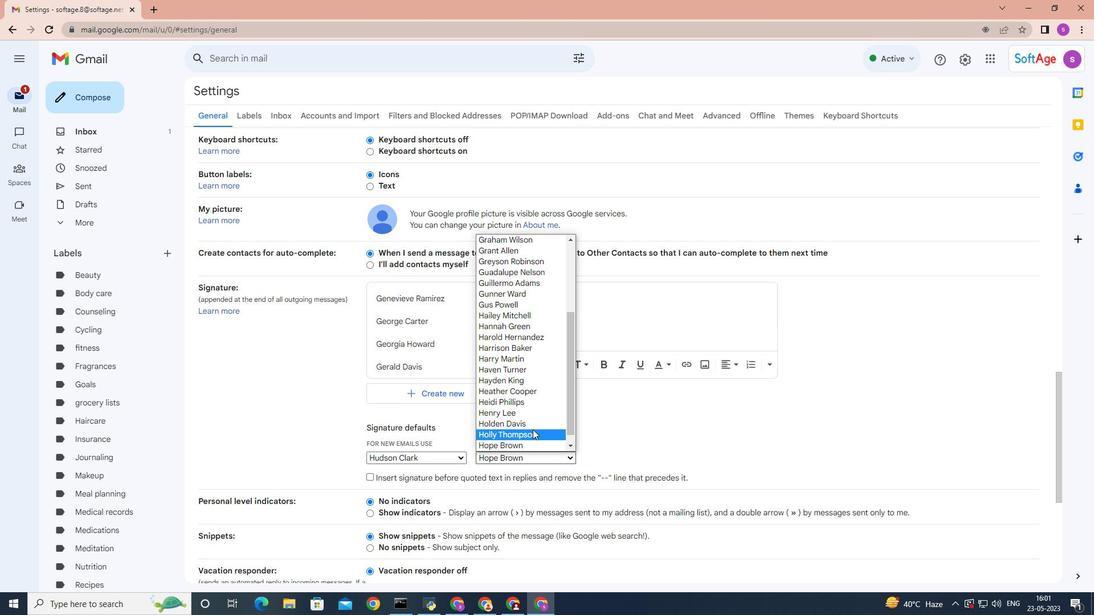 
Action: Mouse scrolled (528, 421) with delta (0, 0)
Screenshot: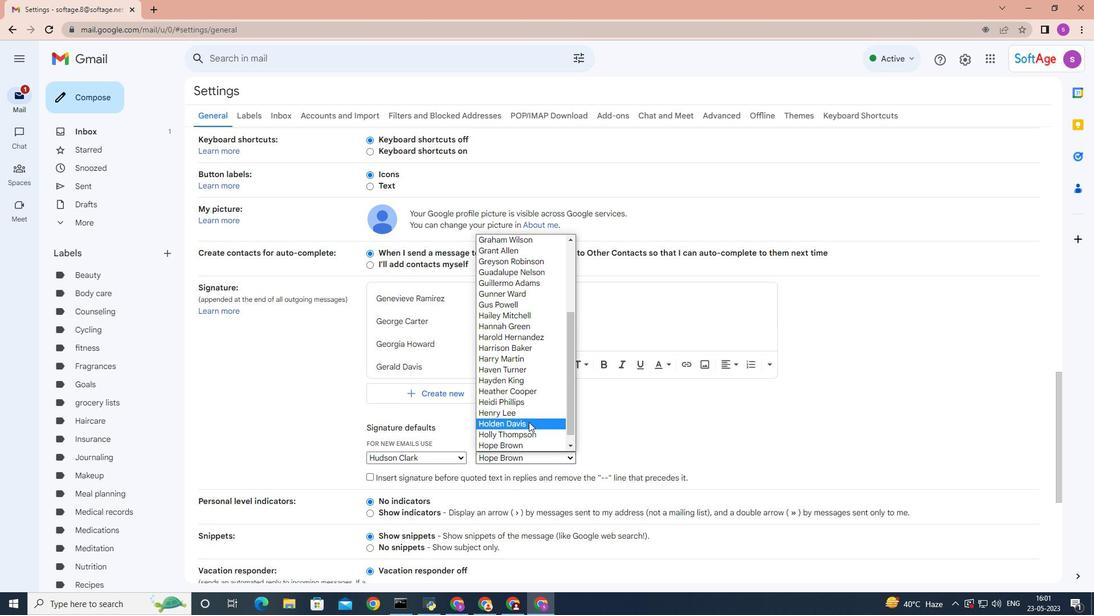 
Action: Mouse scrolled (528, 421) with delta (0, 0)
Screenshot: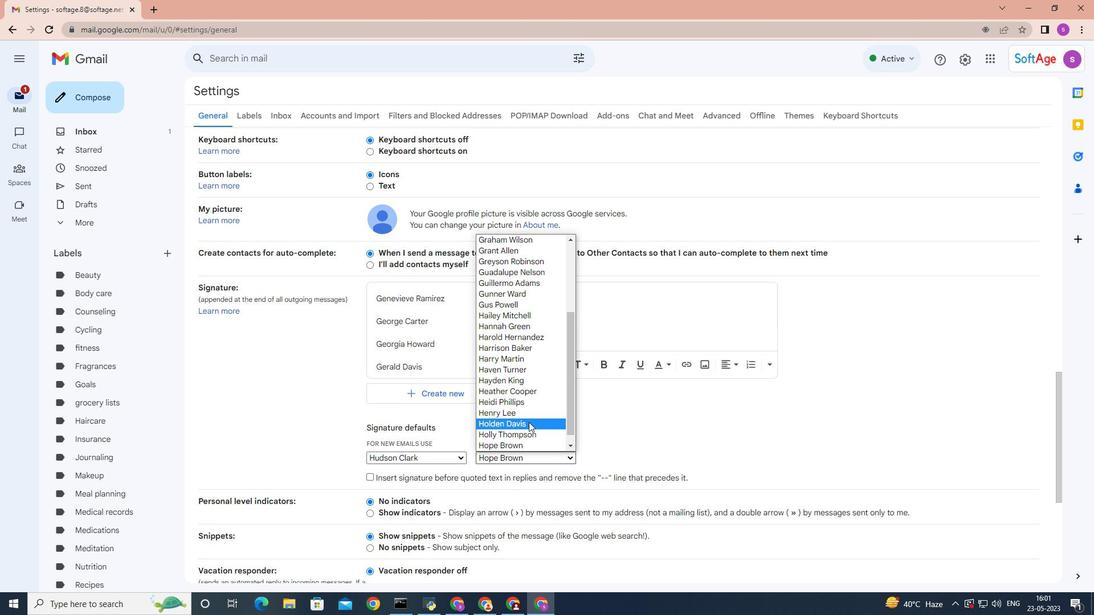 
Action: Mouse scrolled (528, 421) with delta (0, 0)
Screenshot: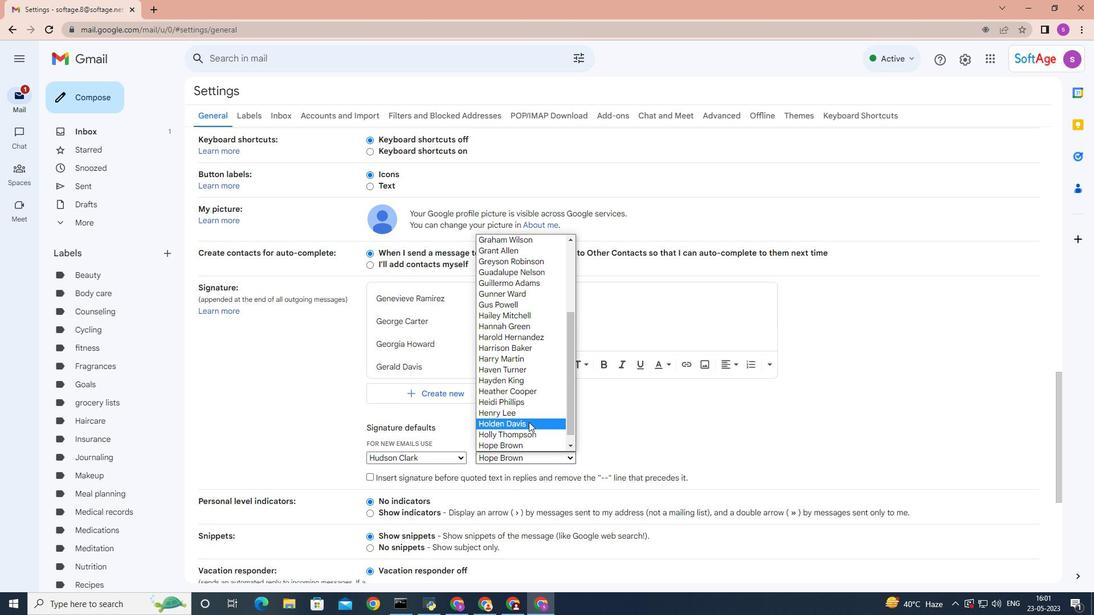 
Action: Mouse scrolled (528, 421) with delta (0, 0)
Screenshot: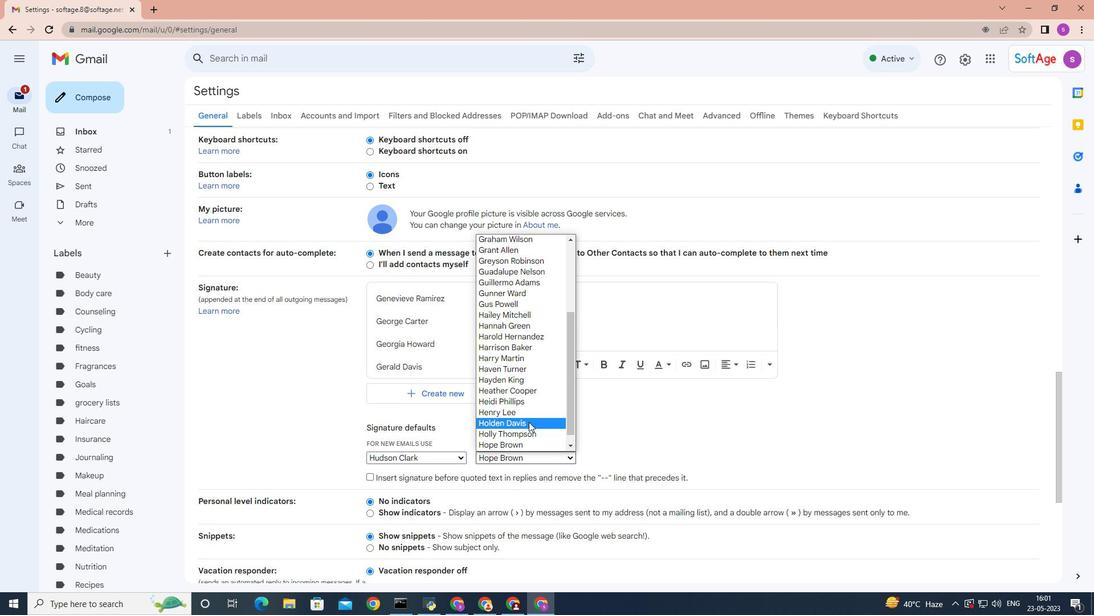 
Action: Mouse scrolled (528, 421) with delta (0, 0)
Screenshot: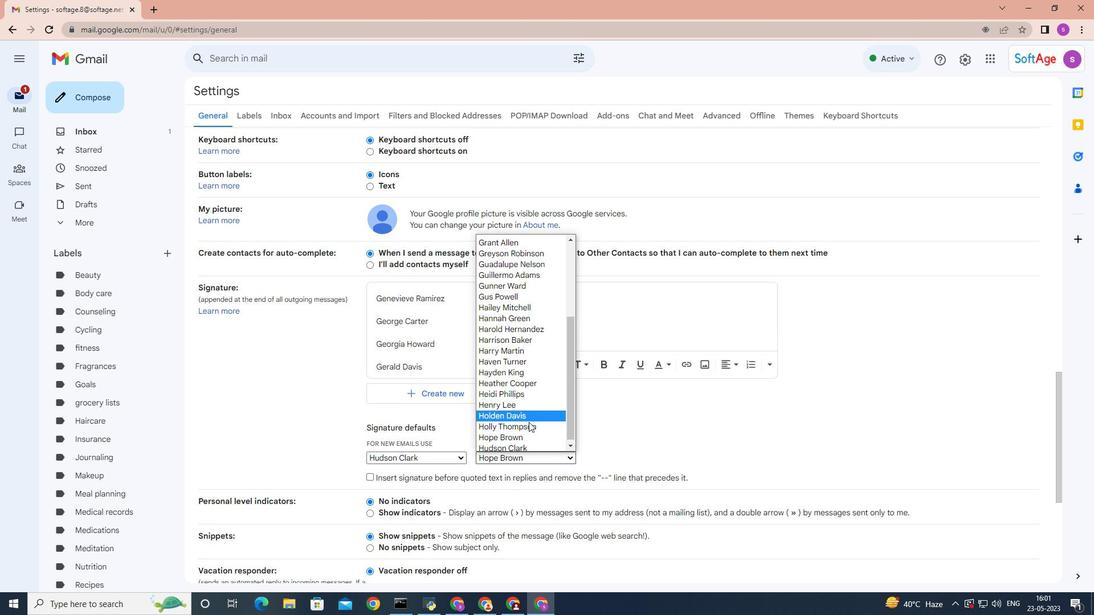 
Action: Mouse moved to (528, 445)
Screenshot: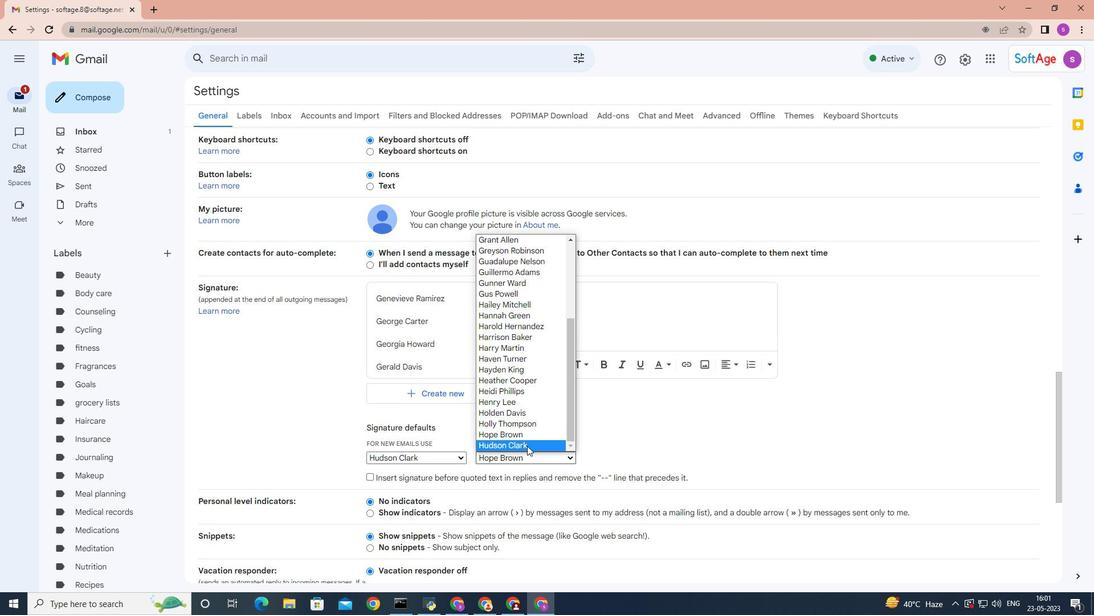 
Action: Mouse pressed left at (528, 445)
Screenshot: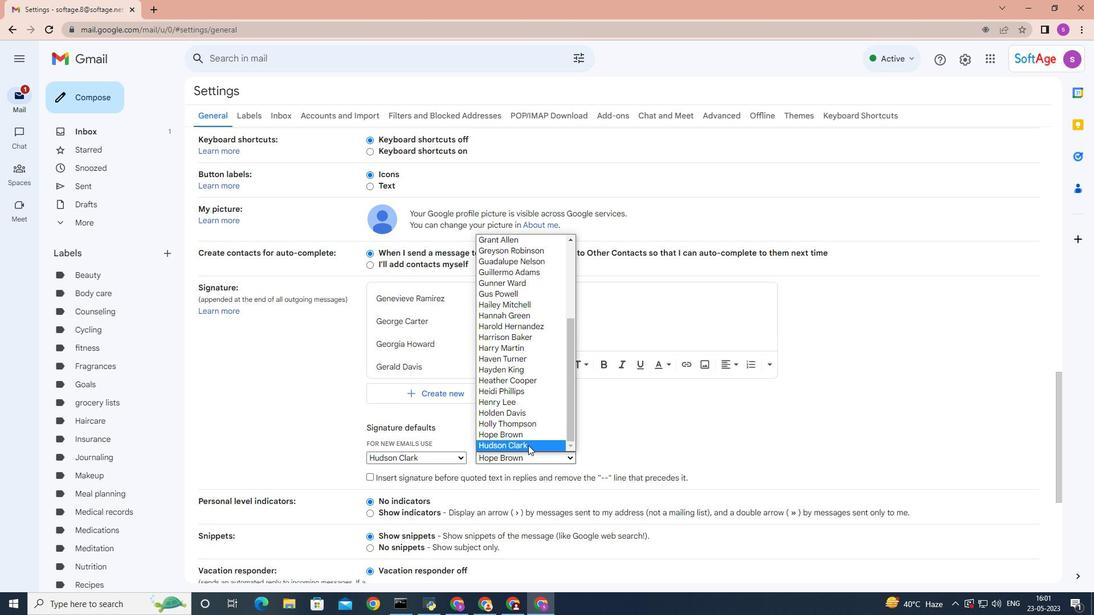 
Action: Mouse moved to (622, 434)
Screenshot: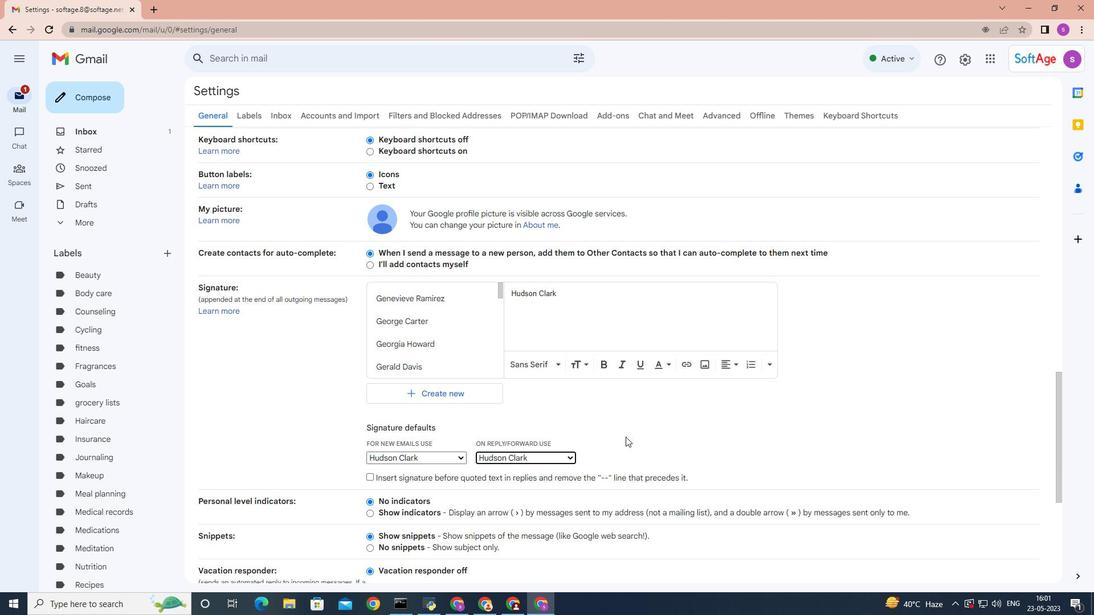 
Action: Mouse scrolled (622, 434) with delta (0, 0)
Screenshot: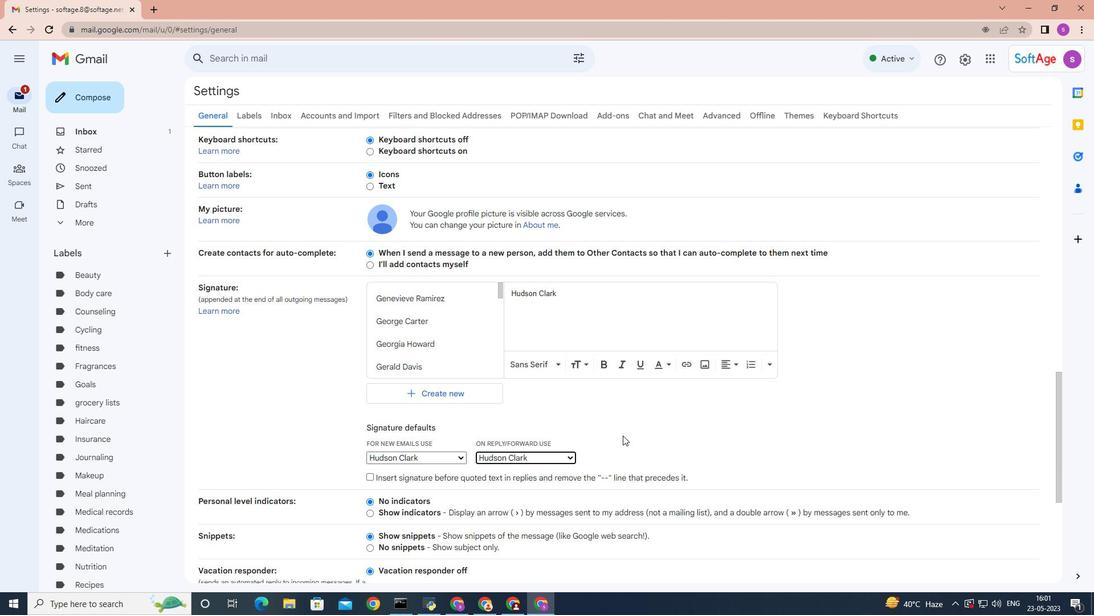 
Action: Mouse scrolled (622, 434) with delta (0, 0)
Screenshot: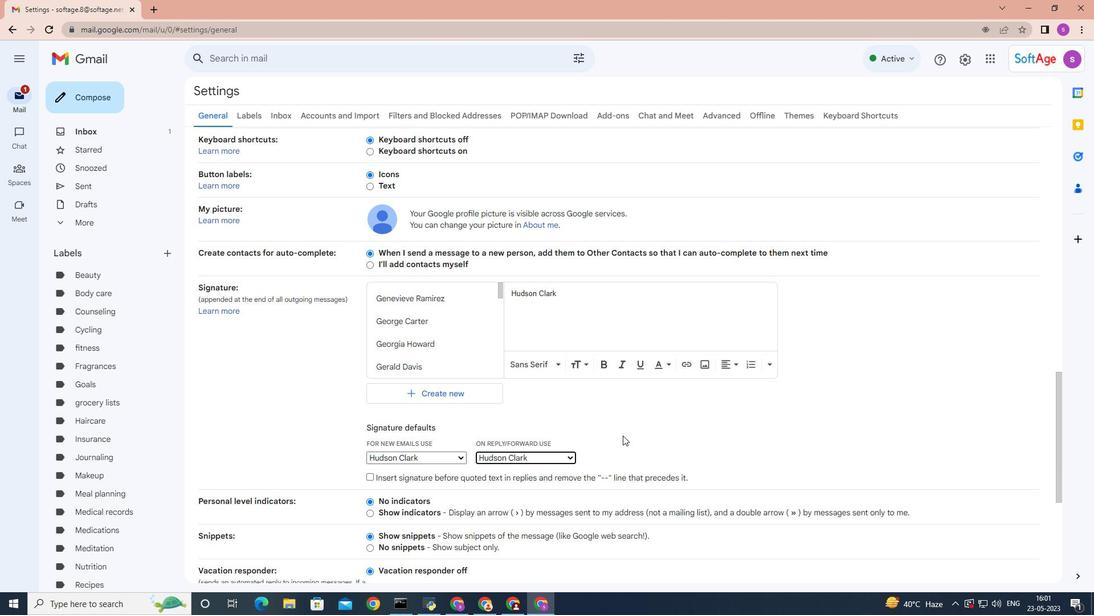 
Action: Mouse scrolled (622, 434) with delta (0, 0)
Screenshot: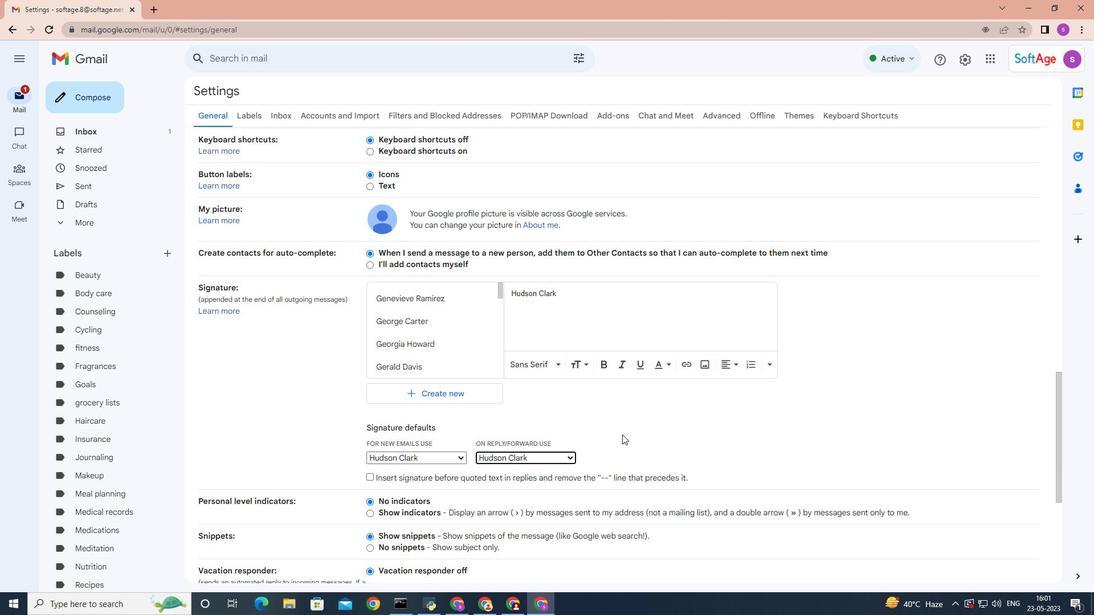 
Action: Mouse scrolled (622, 434) with delta (0, 0)
Screenshot: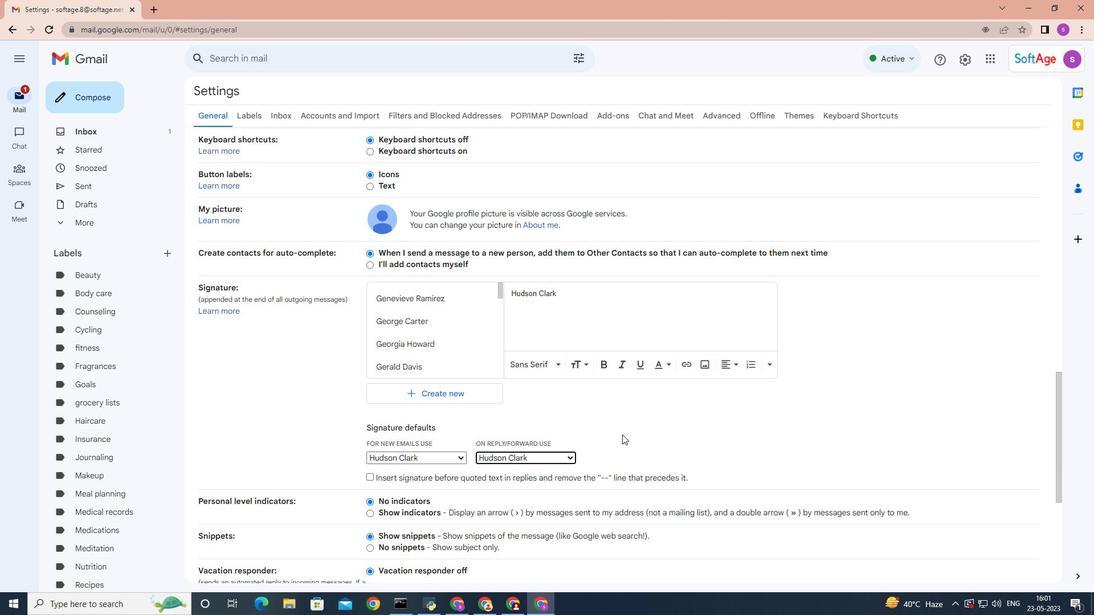 
Action: Mouse scrolled (622, 434) with delta (0, 0)
Screenshot: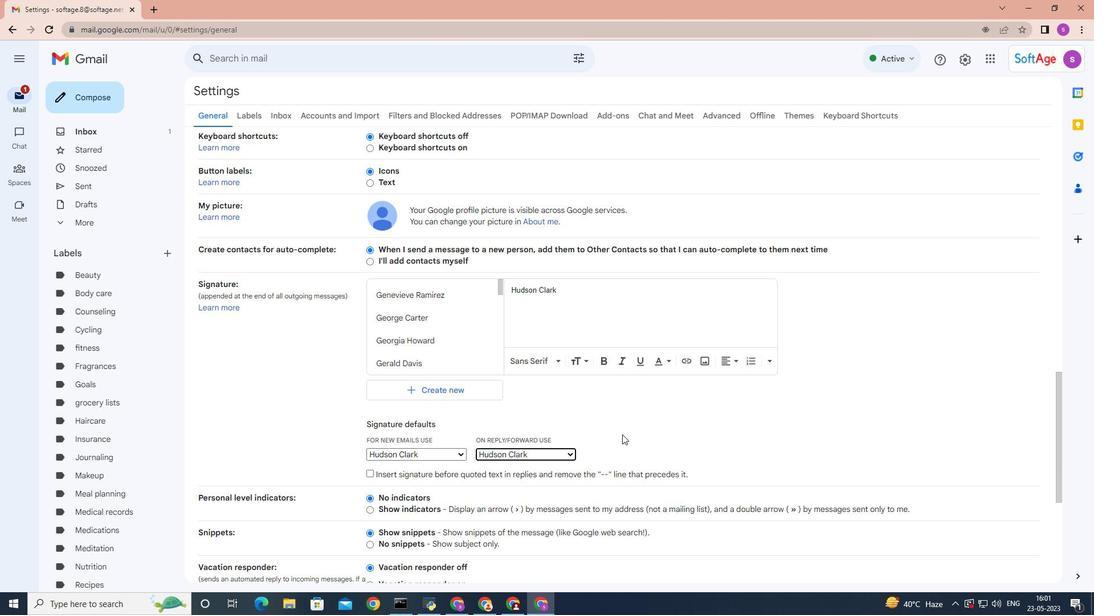 
Action: Mouse moved to (587, 523)
Screenshot: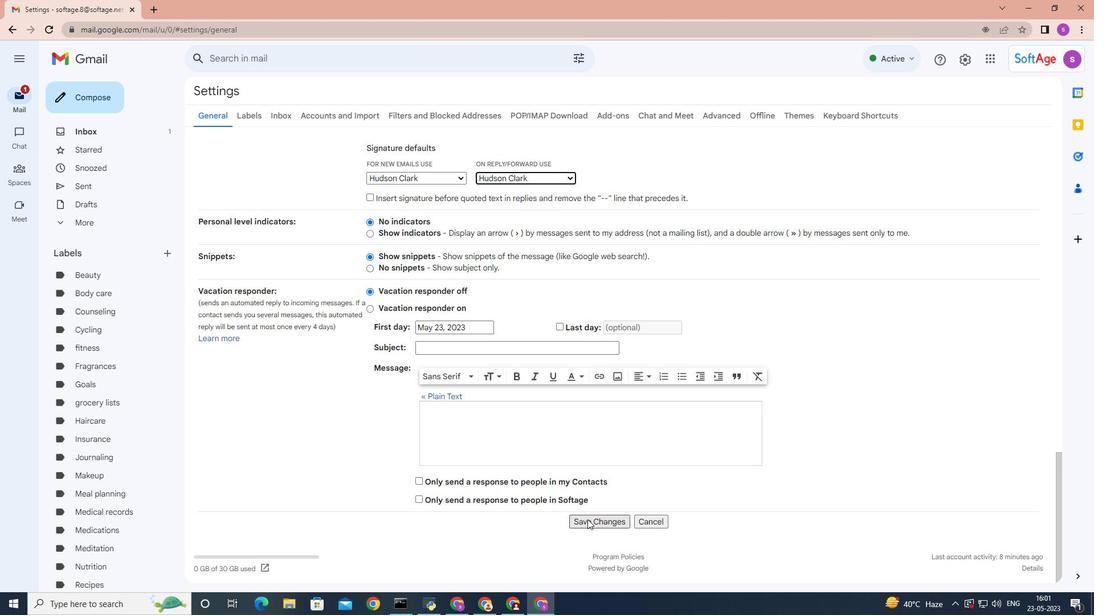 
Action: Mouse pressed left at (587, 523)
Screenshot: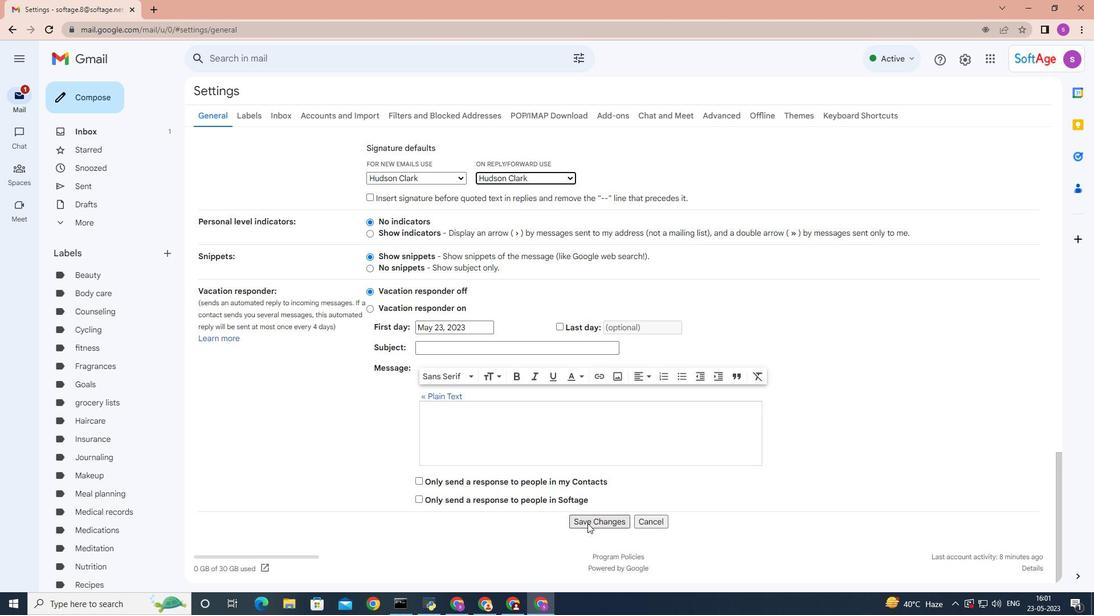 
Action: Mouse moved to (78, 91)
Screenshot: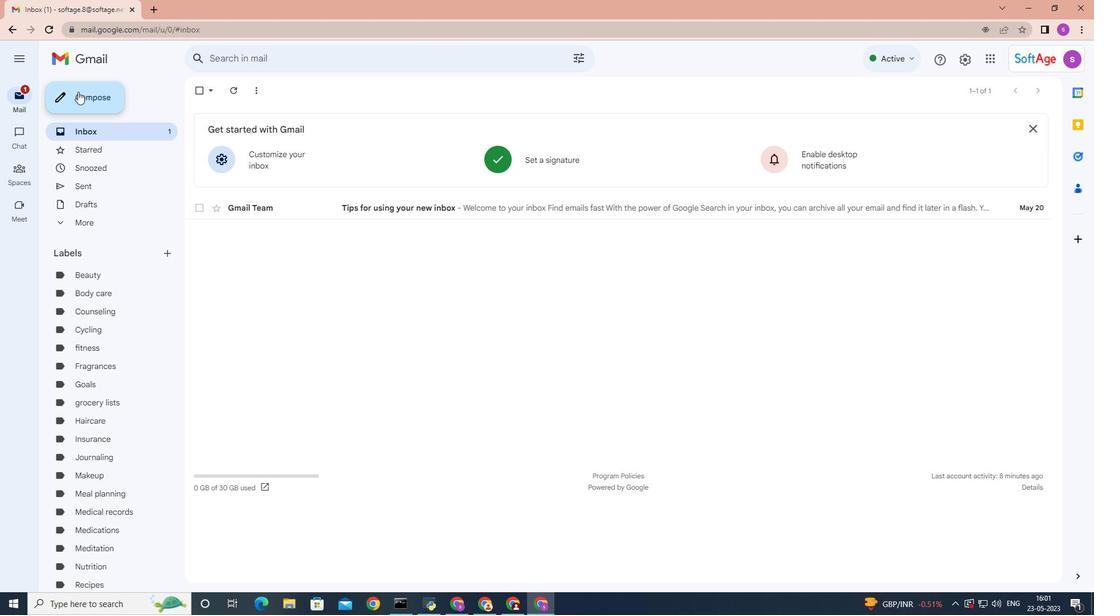 
Action: Mouse pressed left at (78, 91)
Screenshot: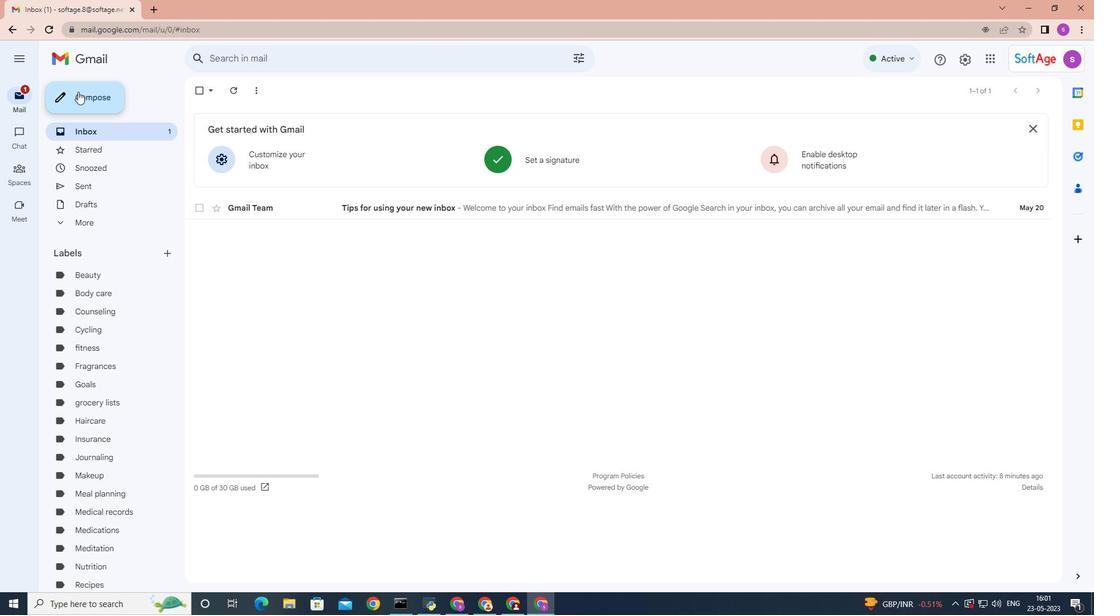 
Action: Mouse moved to (751, 298)
Screenshot: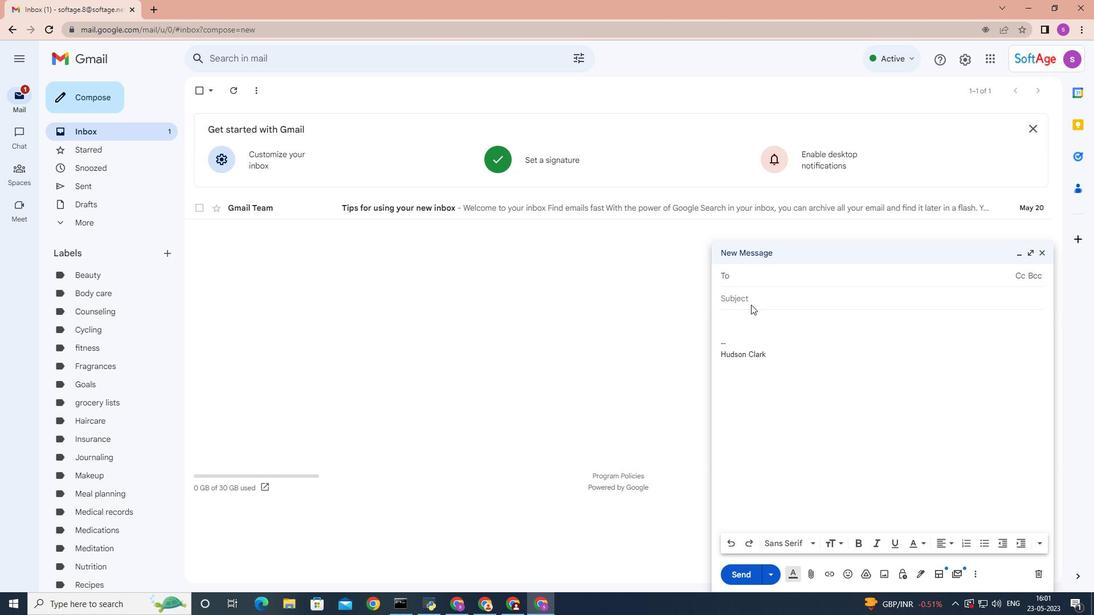 
Action: Mouse pressed left at (751, 298)
Screenshot: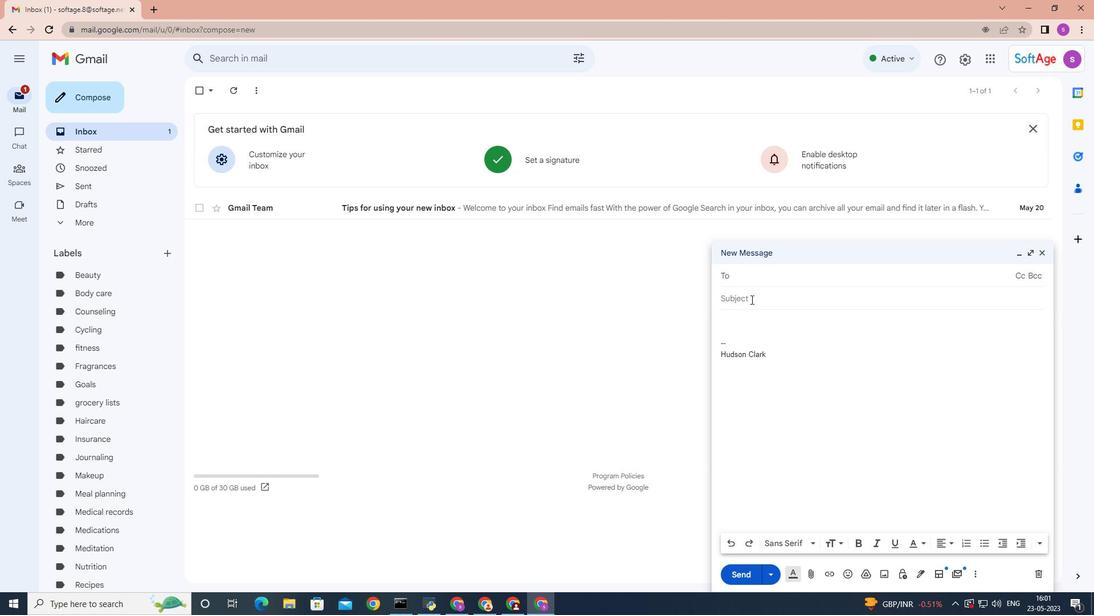 
Action: Mouse moved to (751, 298)
Screenshot: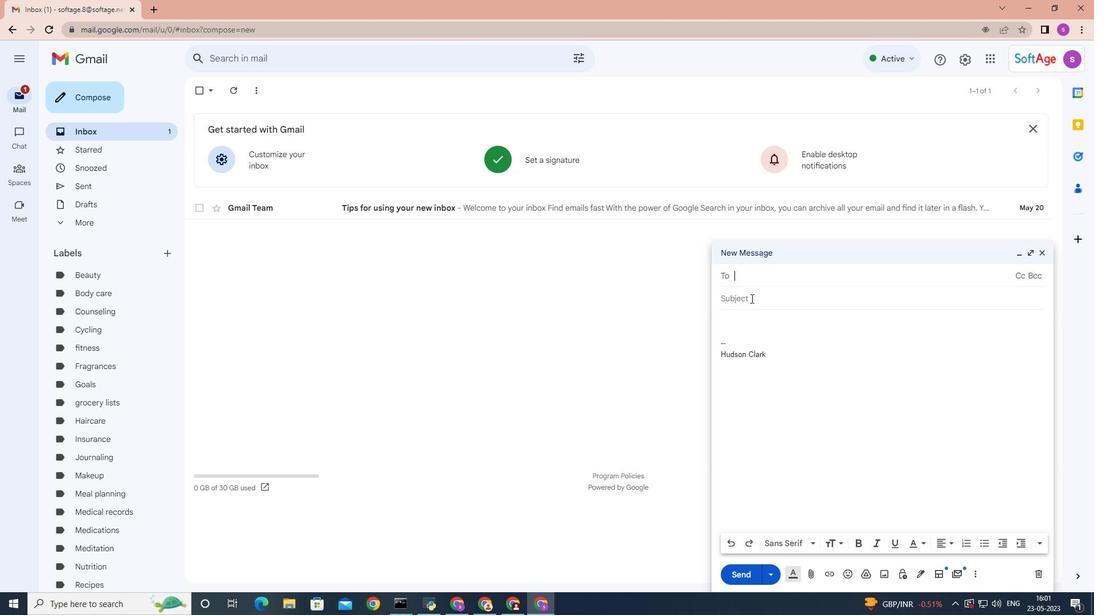 
Action: Key pressed <Key.shift>Congratulations<Key.space>on<Key.space>new<Key.space>job<Key.space>
Screenshot: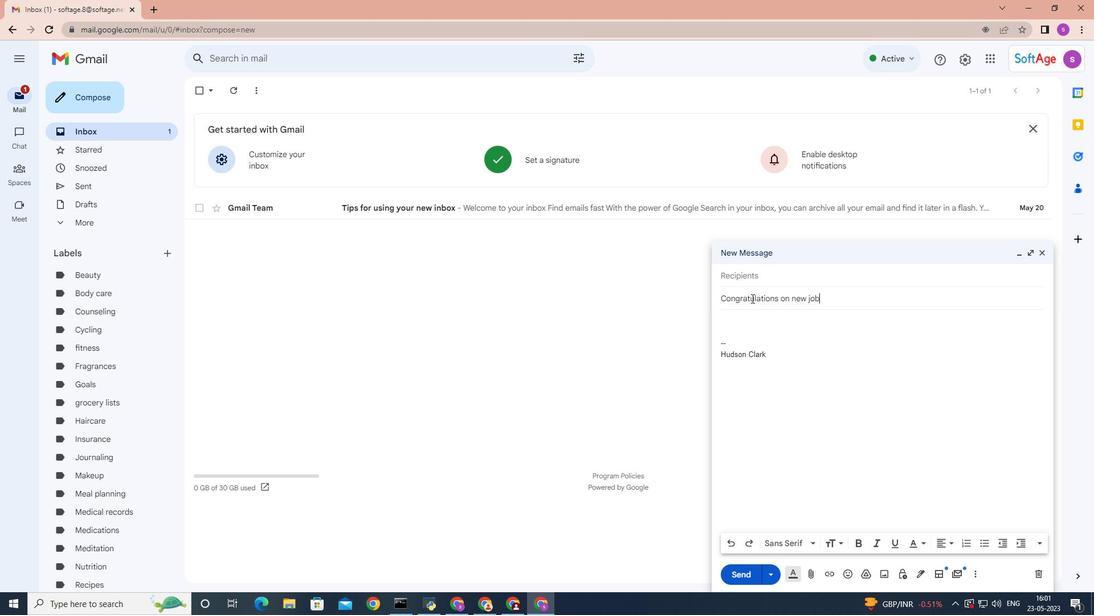 
Action: Mouse moved to (741, 316)
Screenshot: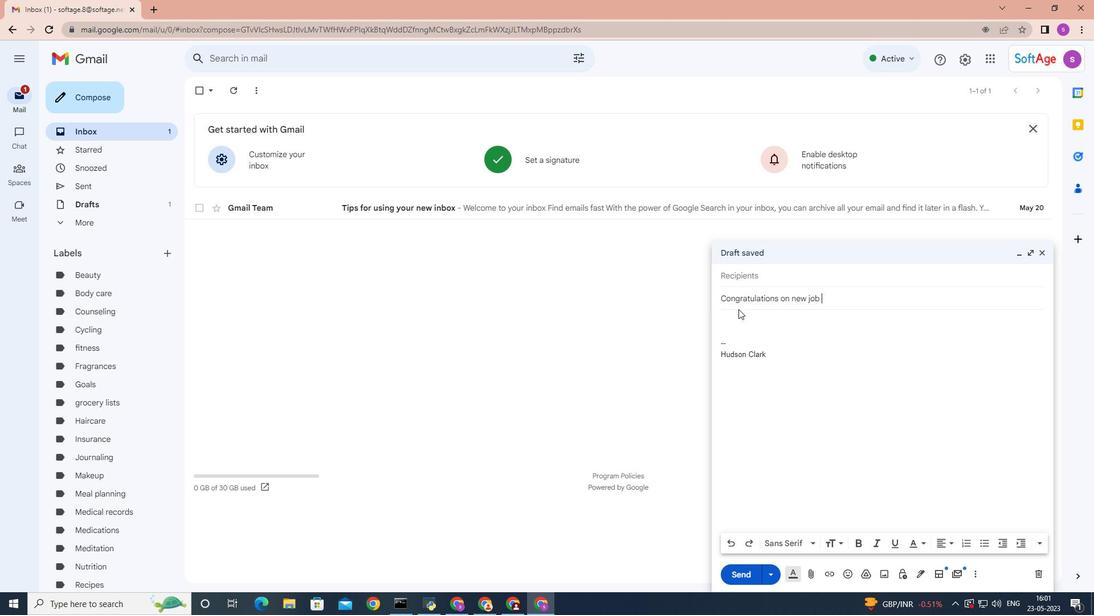 
Action: Mouse pressed left at (741, 316)
Screenshot: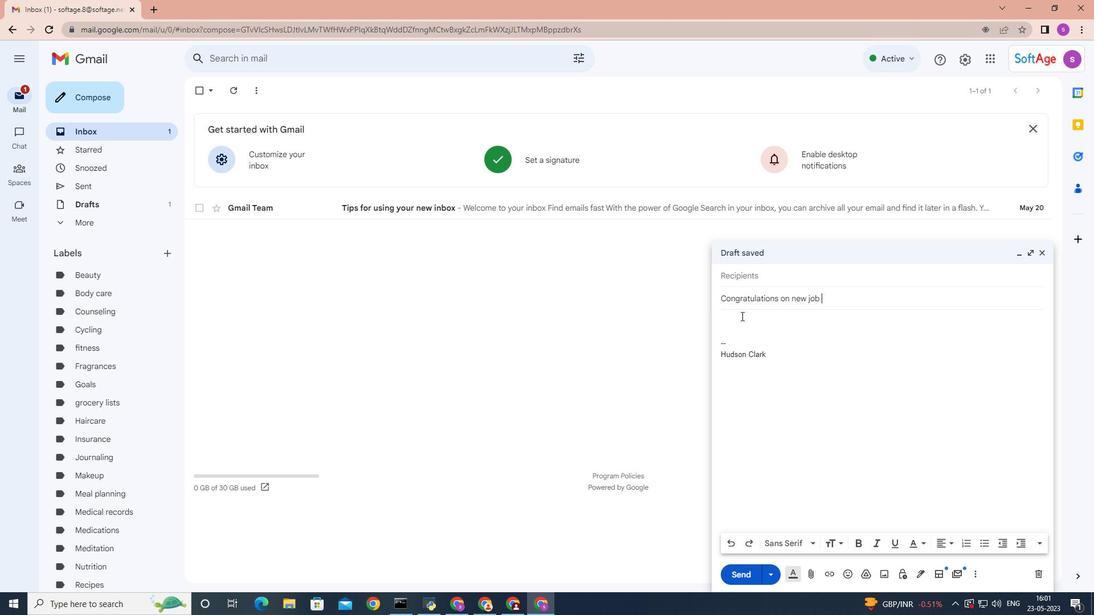 
Action: Key pressed <Key.shift>As<Key.alt_l><Key.space>
Screenshot: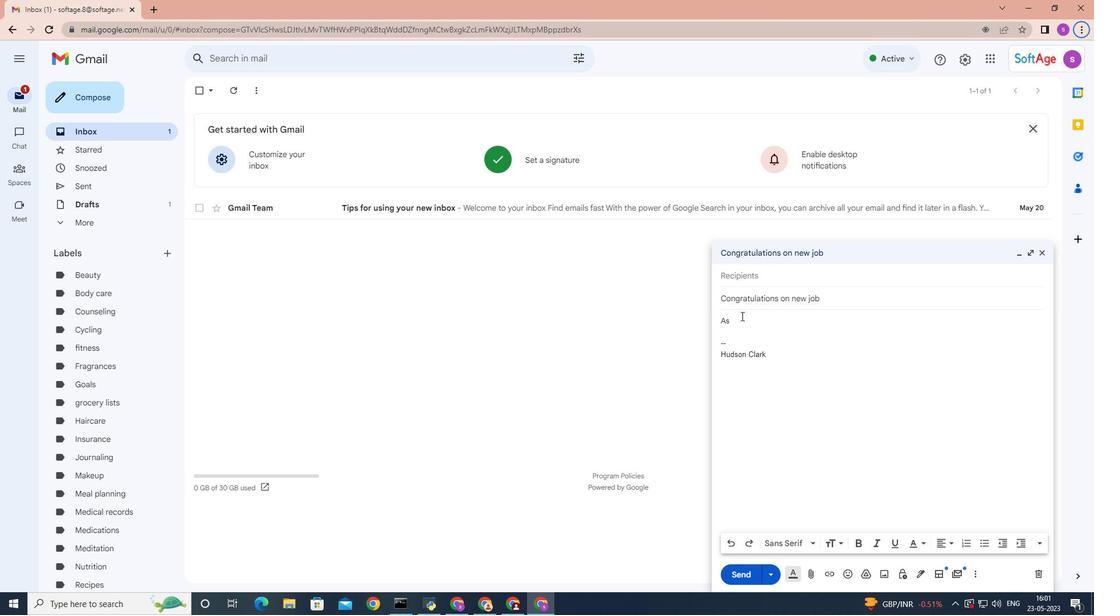 
Action: Mouse moved to (840, 367)
Screenshot: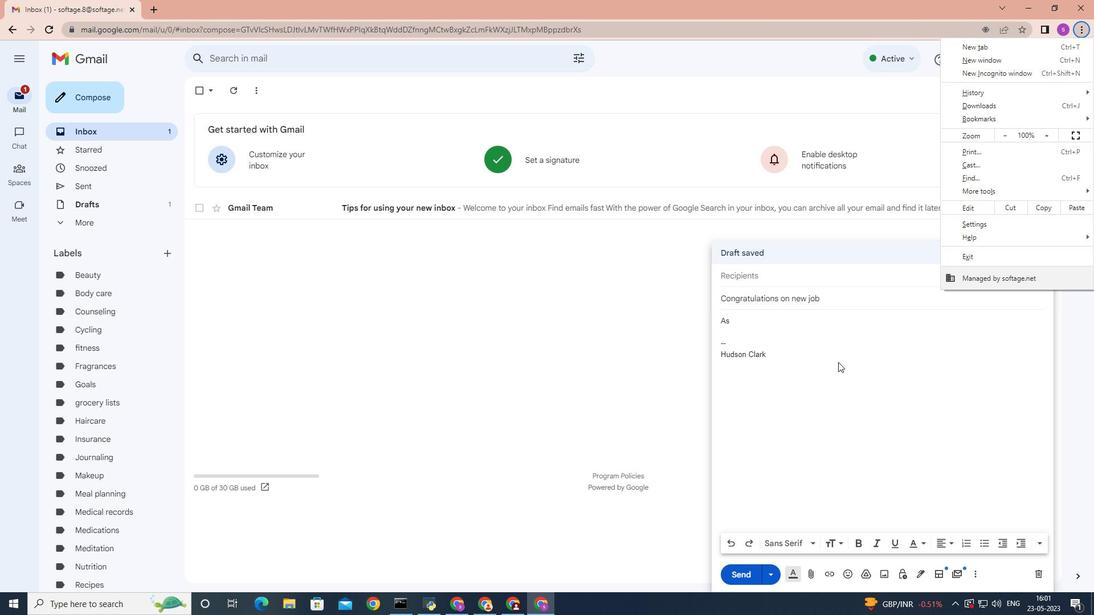 
Action: Mouse pressed left at (840, 367)
Screenshot: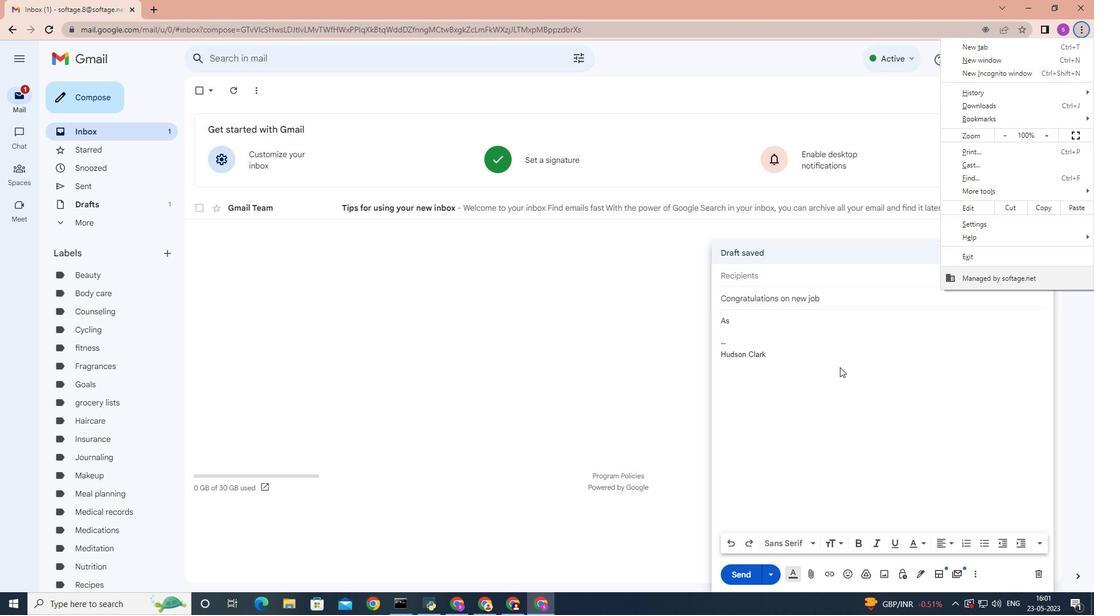 
Action: Mouse moved to (738, 316)
Screenshot: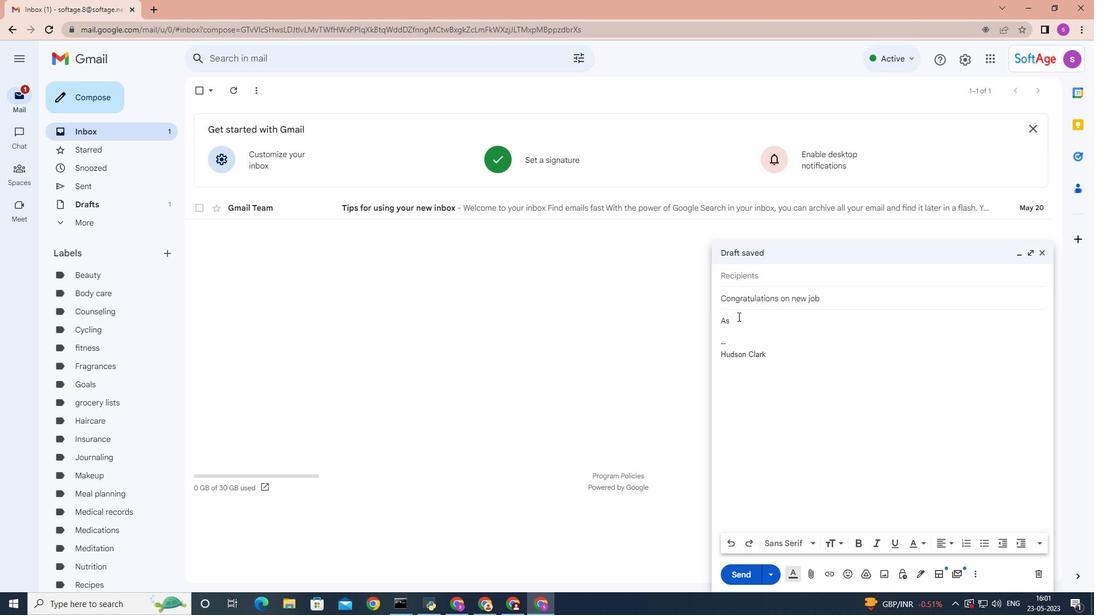 
Action: Mouse pressed left at (738, 316)
Screenshot: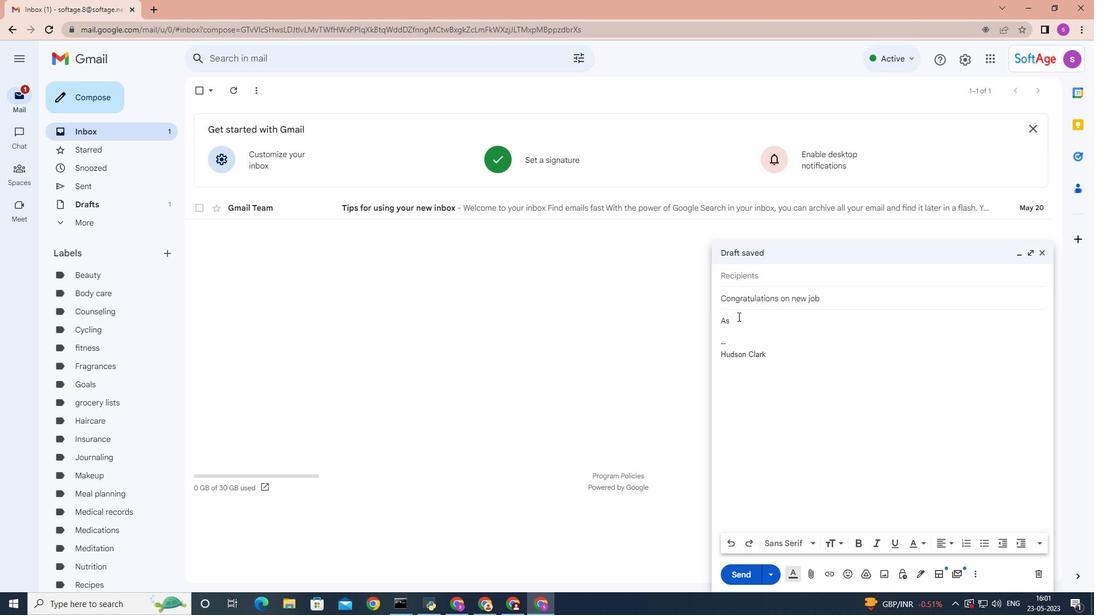 
Action: Mouse moved to (738, 316)
Screenshot: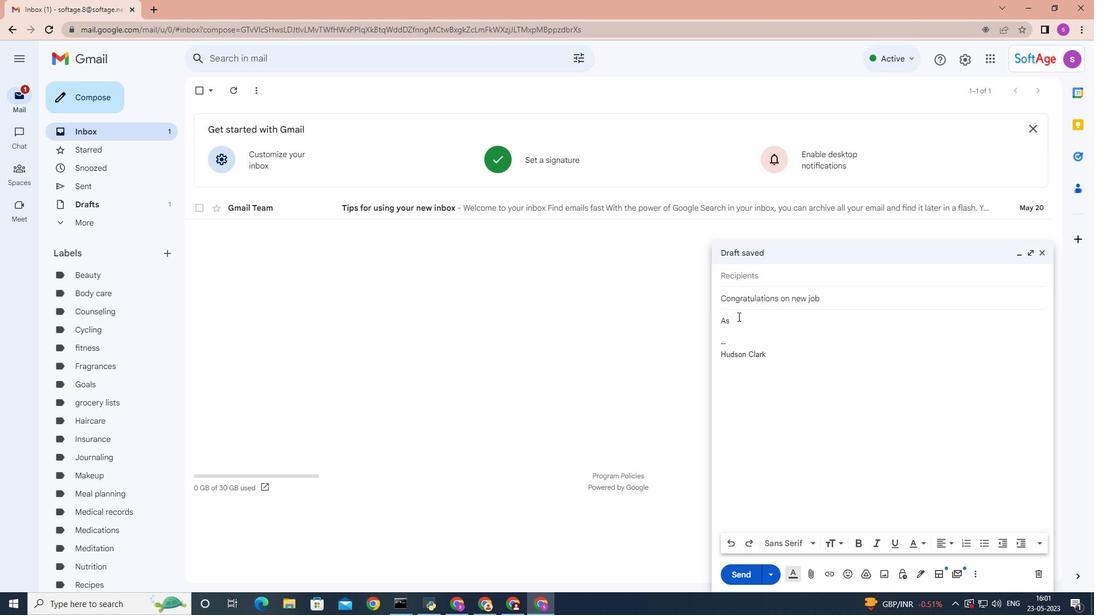 
Action: Key pressed <Key.space>per<Key.space>our<Key.space>discussion<Key.space>,l<Key.backspace>please<Key.space>find<Key.space>attached<Key.space>the<Key.space>revised<Key.space>proposal<Key.space>for<Key.space>your<Key.space>reviw<Key.backspace><Key.backspace>iew.
Screenshot: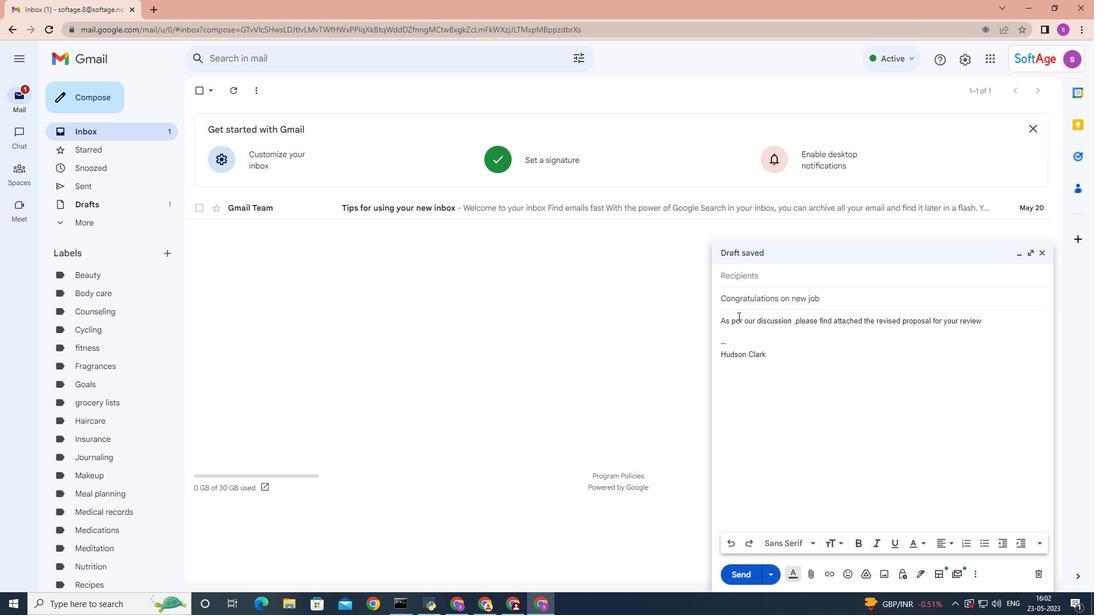 
Action: Mouse moved to (746, 275)
Screenshot: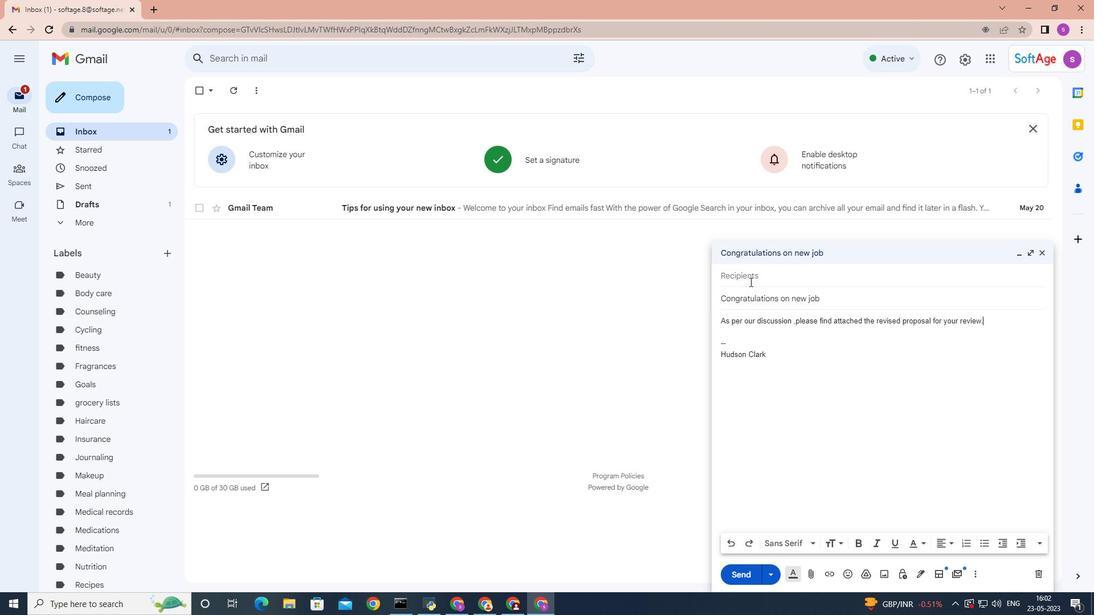 
Action: Mouse pressed left at (746, 275)
Screenshot: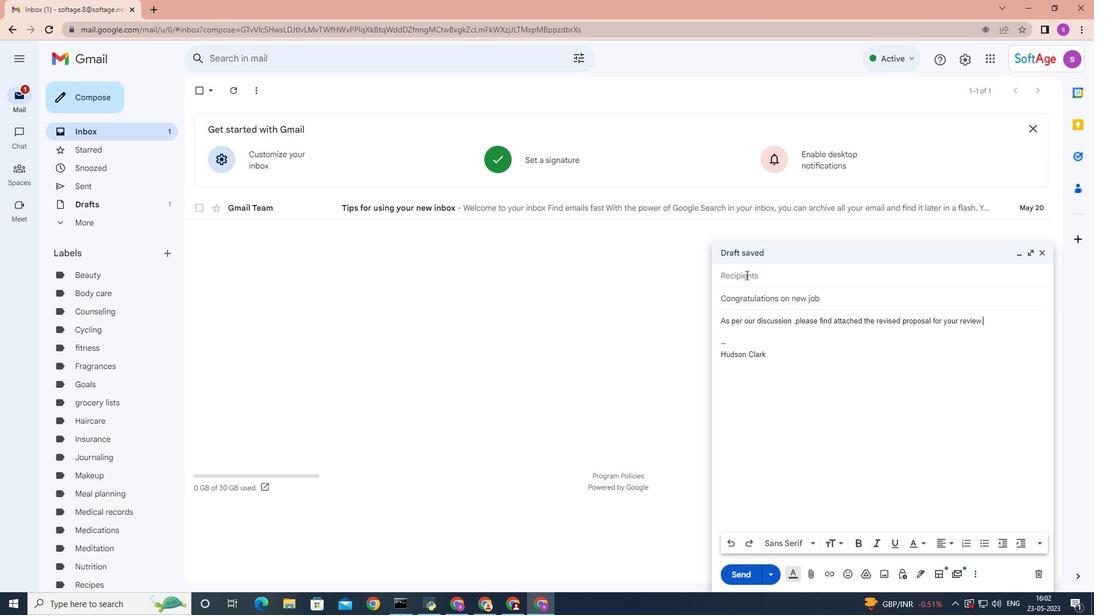 
Action: Mouse moved to (746, 275)
Screenshot: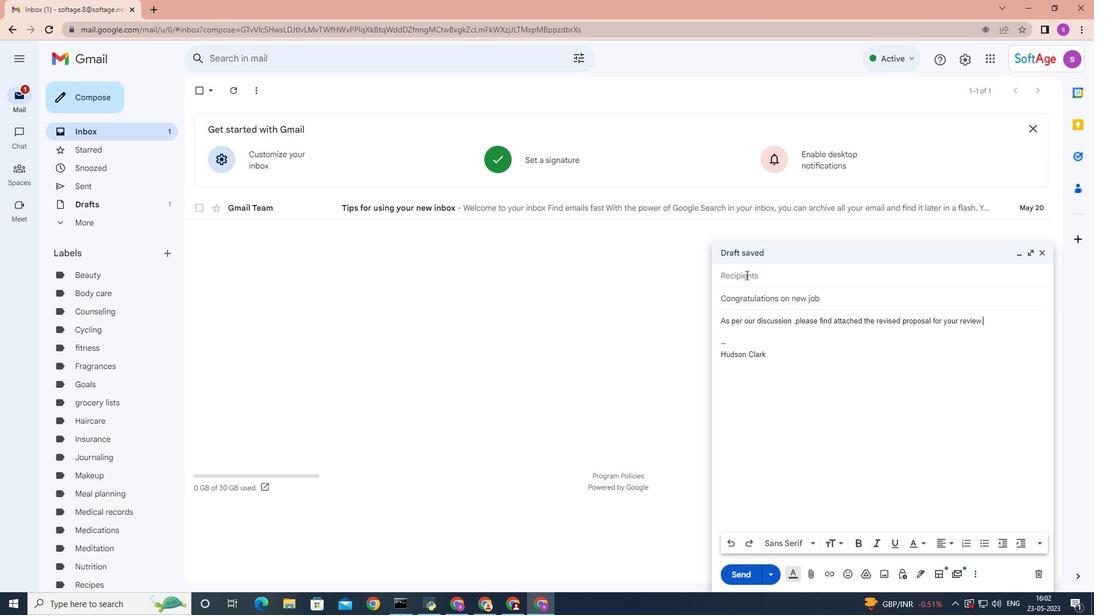 
Action: Key pressed <Key.shift>Softage.2
Screenshot: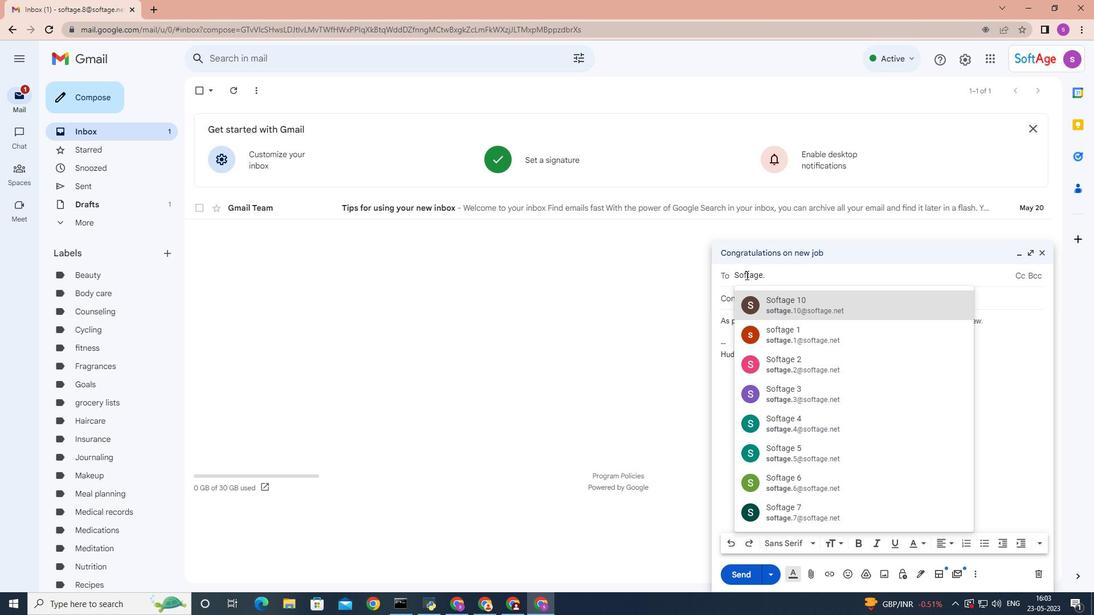 
Action: Mouse moved to (778, 303)
Screenshot: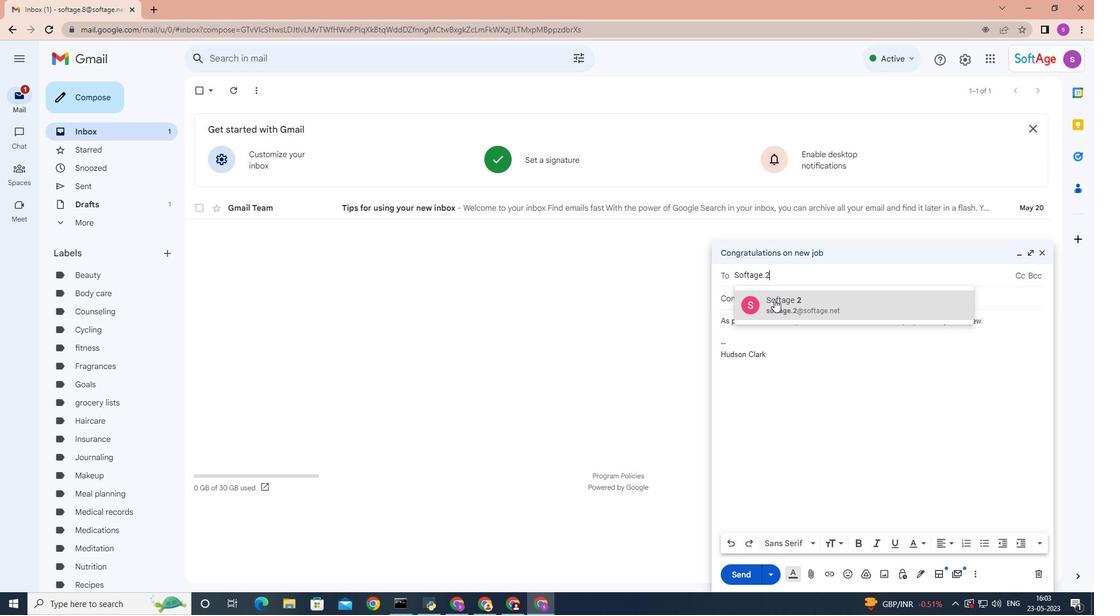 
Action: Mouse pressed left at (778, 303)
Screenshot: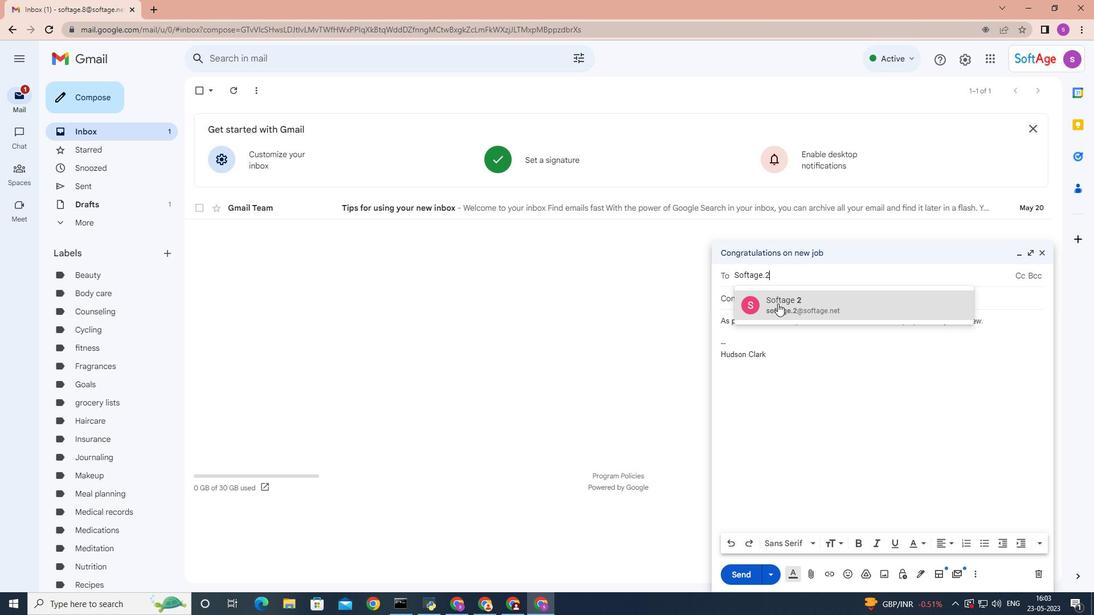 
Action: Mouse moved to (985, 332)
Screenshot: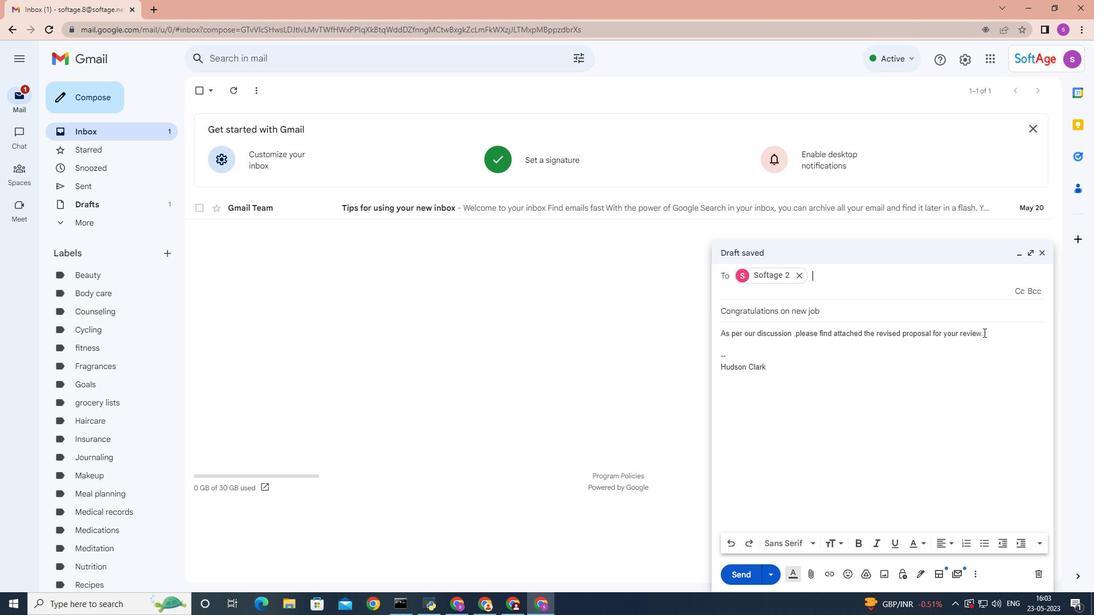 
Action: Mouse pressed left at (985, 332)
Screenshot: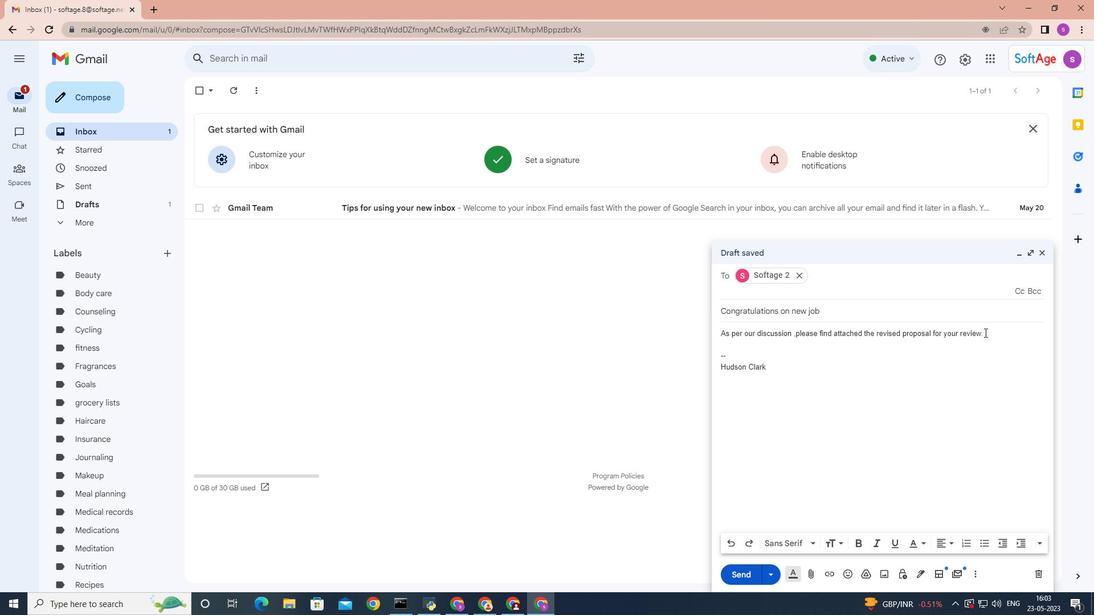 
Action: Mouse moved to (982, 320)
Screenshot: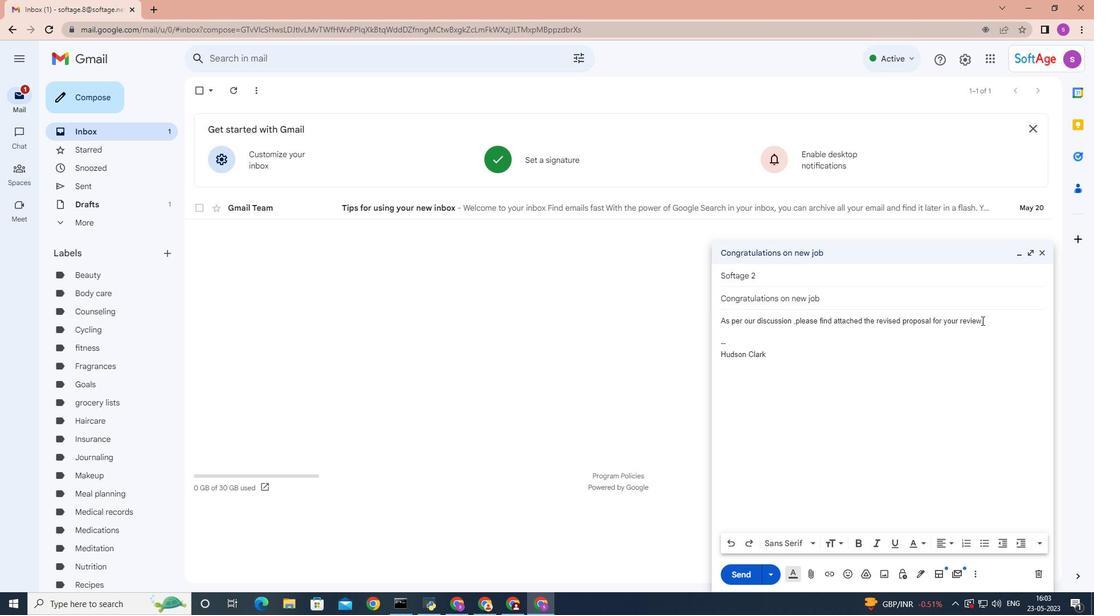 
Action: Mouse pressed left at (982, 320)
Screenshot: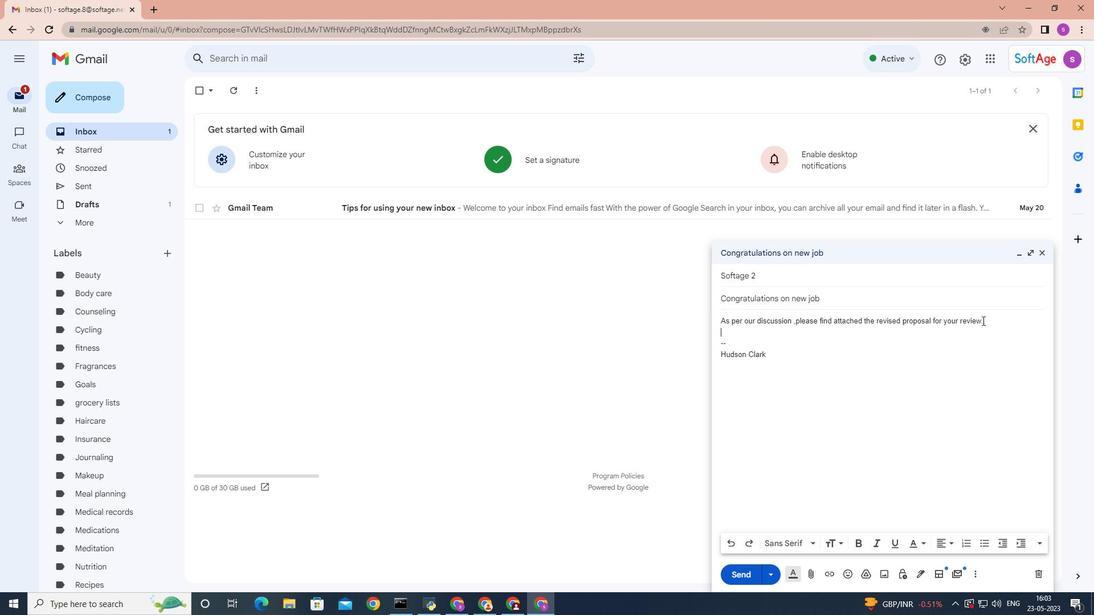 
Action: Mouse moved to (965, 542)
Screenshot: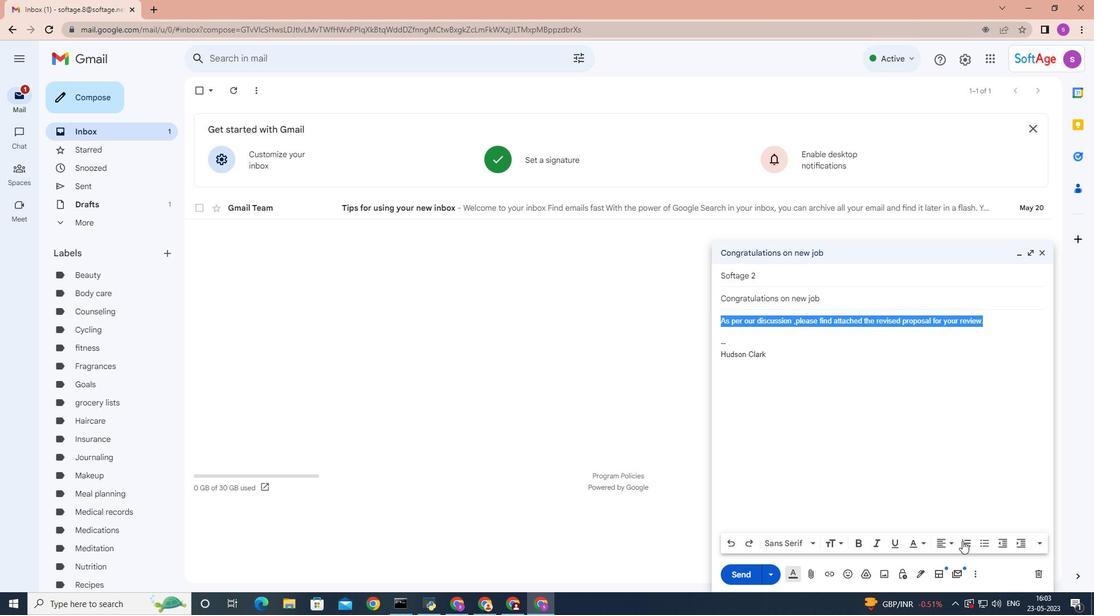 
Action: Mouse pressed left at (965, 542)
Screenshot: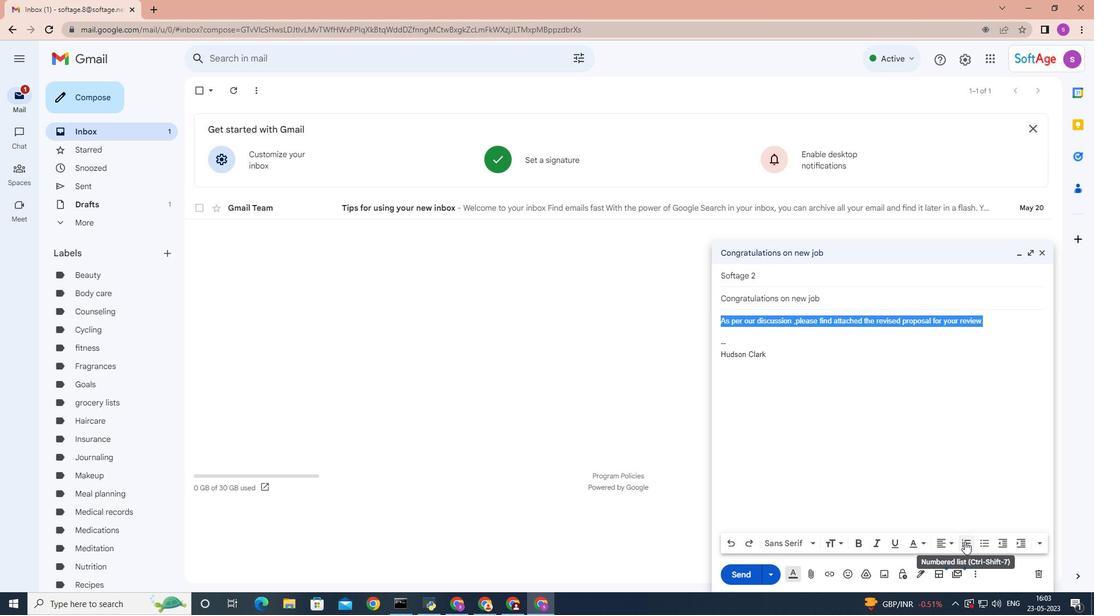 
Action: Mouse moved to (804, 542)
Screenshot: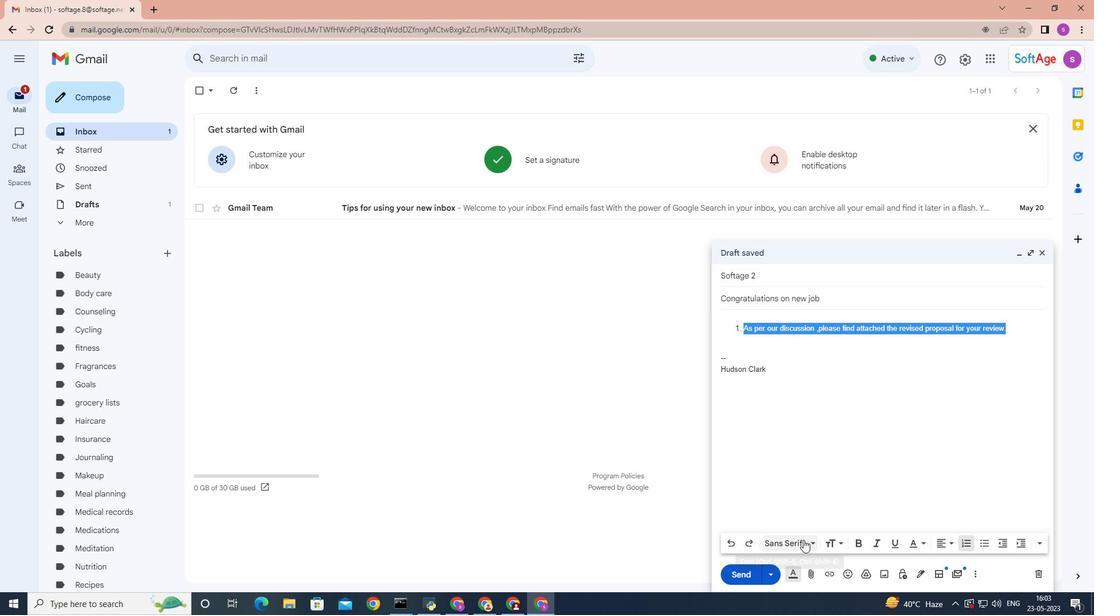 
Action: Mouse pressed left at (804, 542)
Screenshot: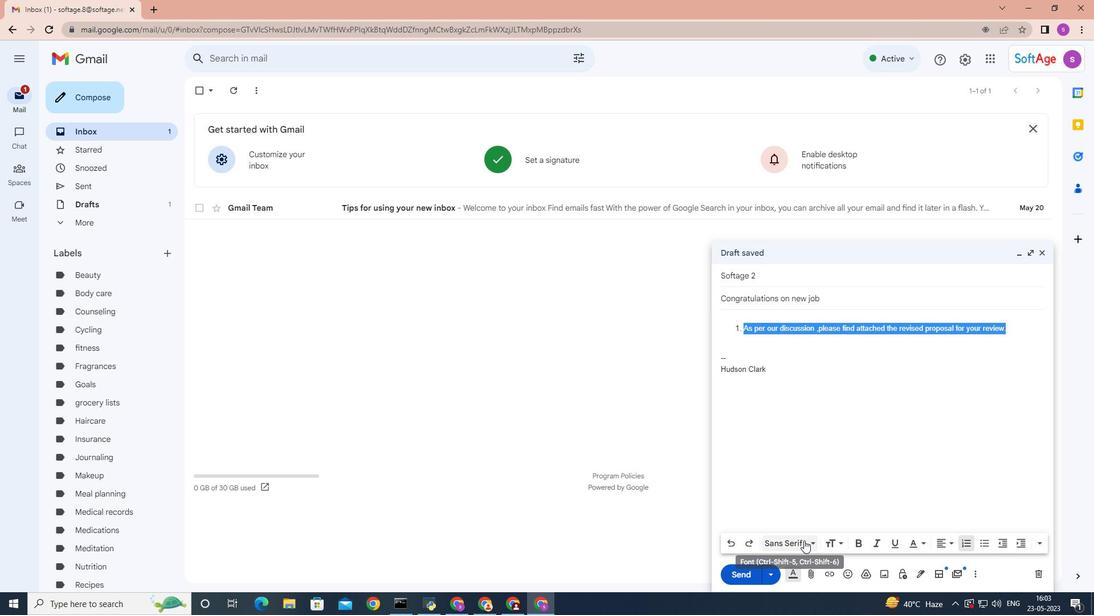 
Action: Mouse moved to (816, 397)
Screenshot: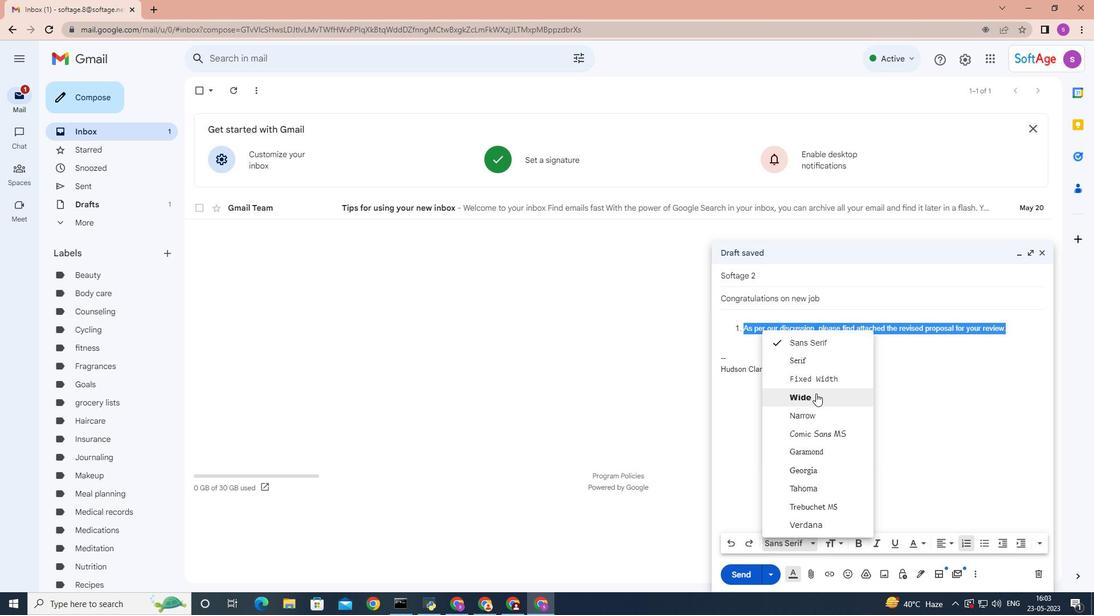 
Action: Mouse pressed left at (816, 397)
Screenshot: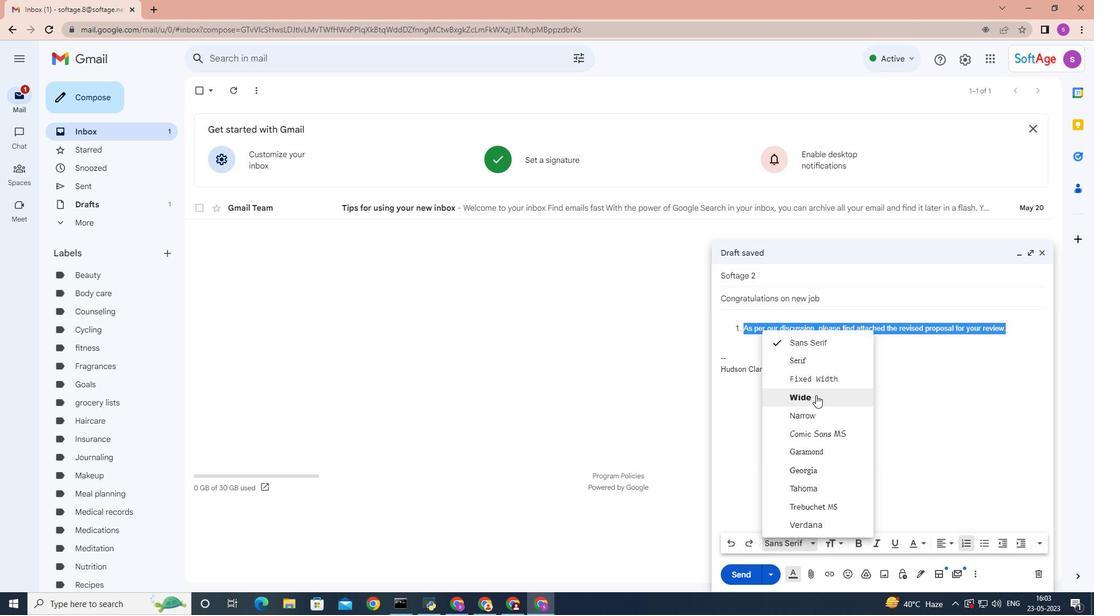 
Action: Mouse moved to (1039, 543)
Screenshot: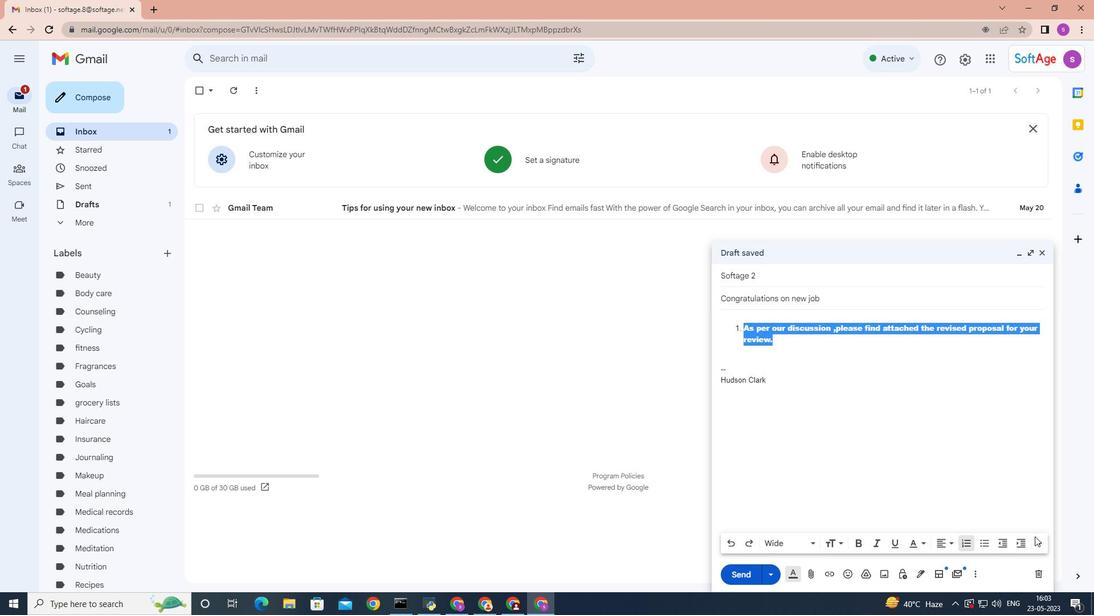
Action: Mouse pressed left at (1039, 543)
Screenshot: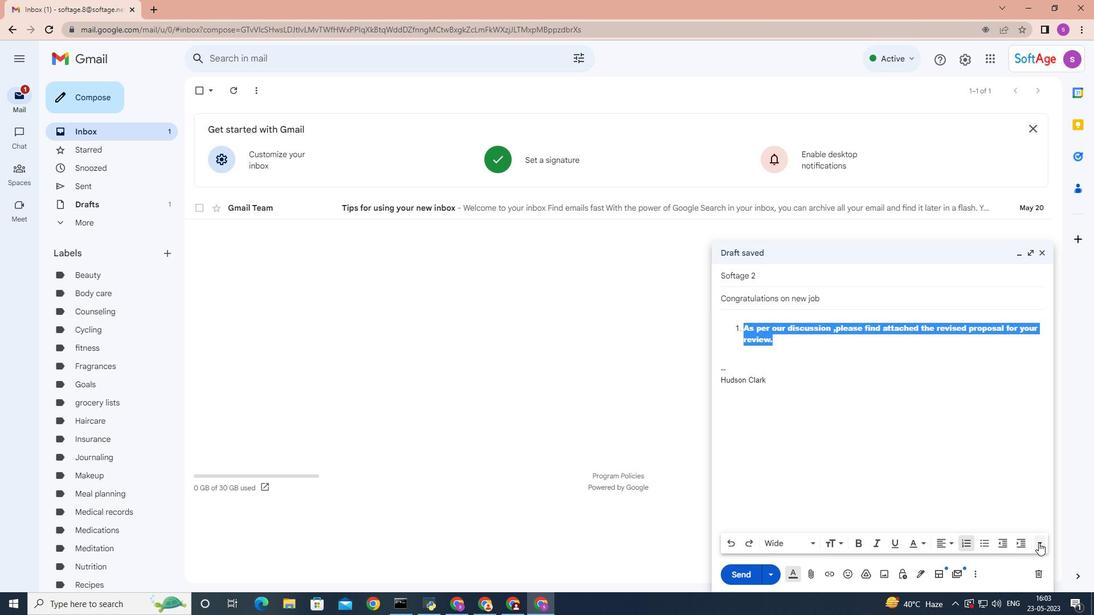 
Action: Mouse moved to (1042, 511)
Screenshot: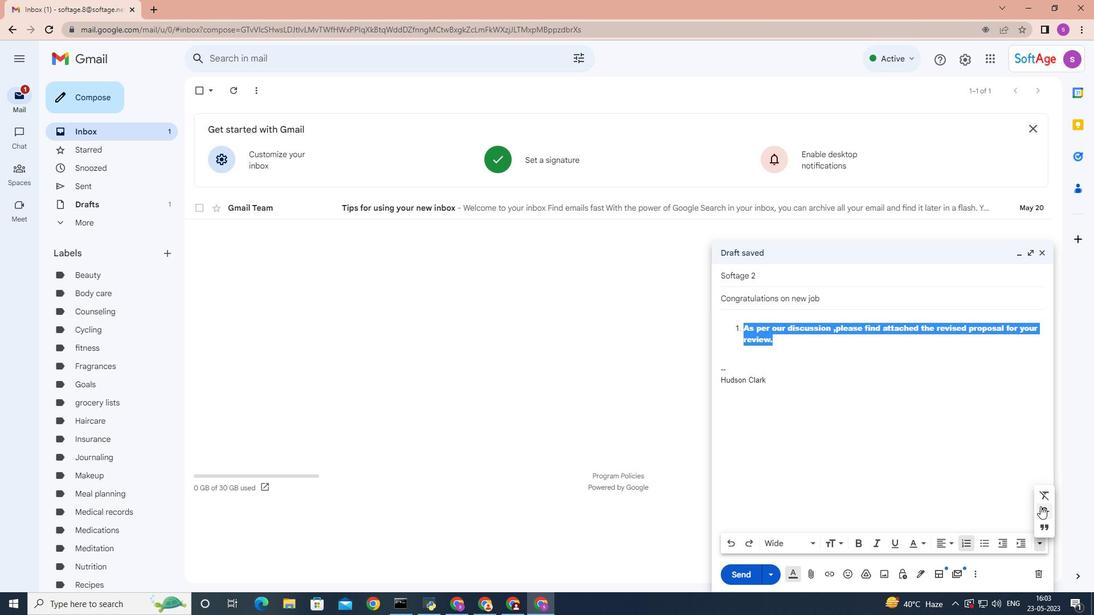 
Action: Mouse pressed left at (1042, 511)
Screenshot: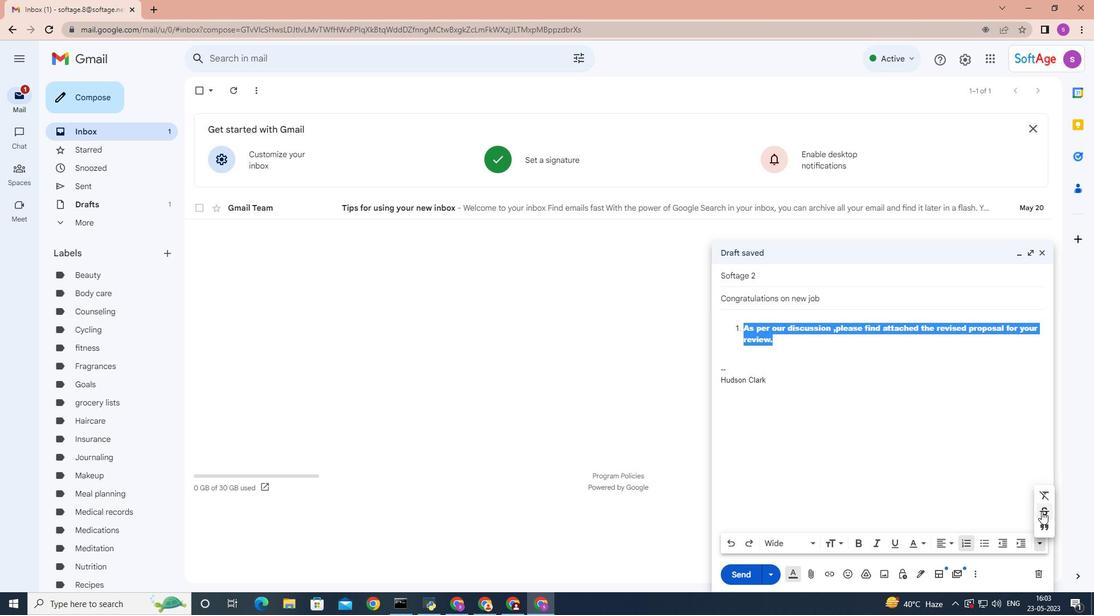 
Action: Mouse moved to (969, 547)
Screenshot: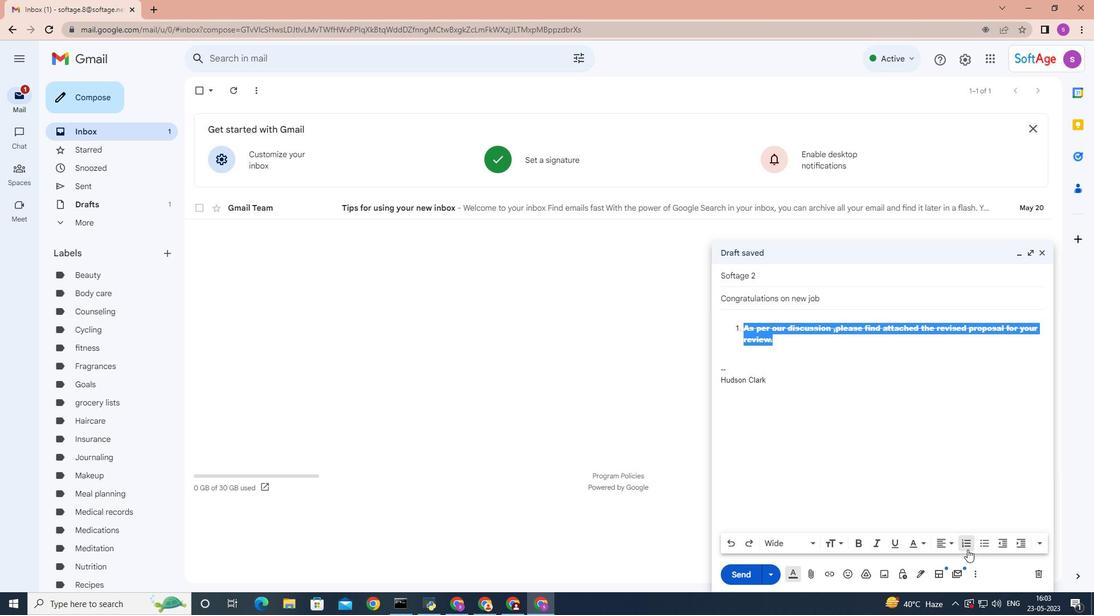 
Action: Mouse pressed left at (969, 547)
Screenshot: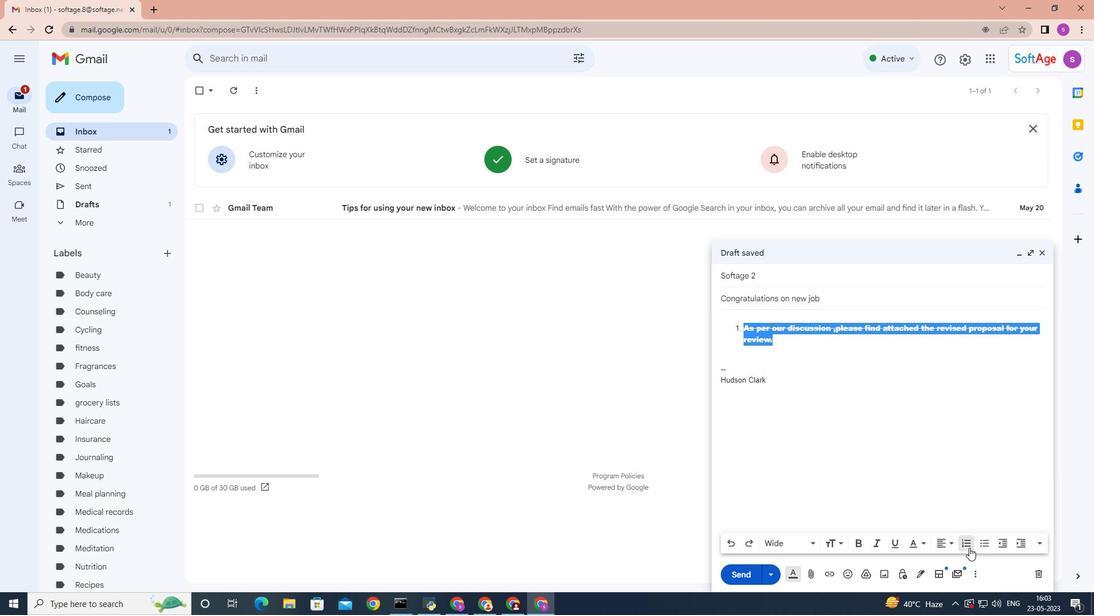 
Action: Mouse moved to (811, 544)
Screenshot: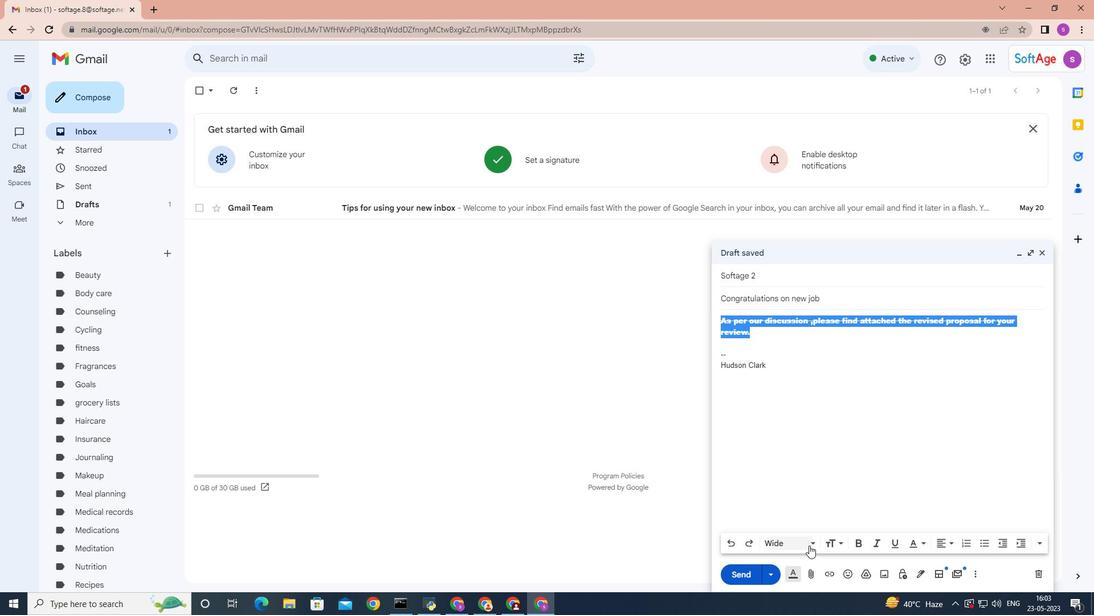 
Action: Mouse pressed left at (811, 544)
Screenshot: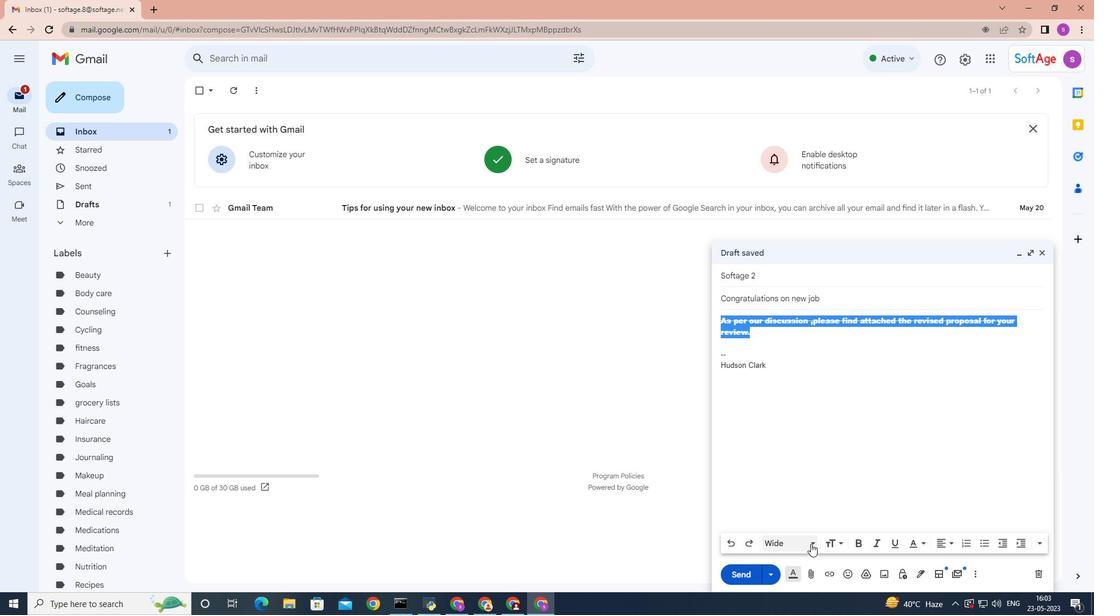 
Action: Mouse moved to (818, 343)
Screenshot: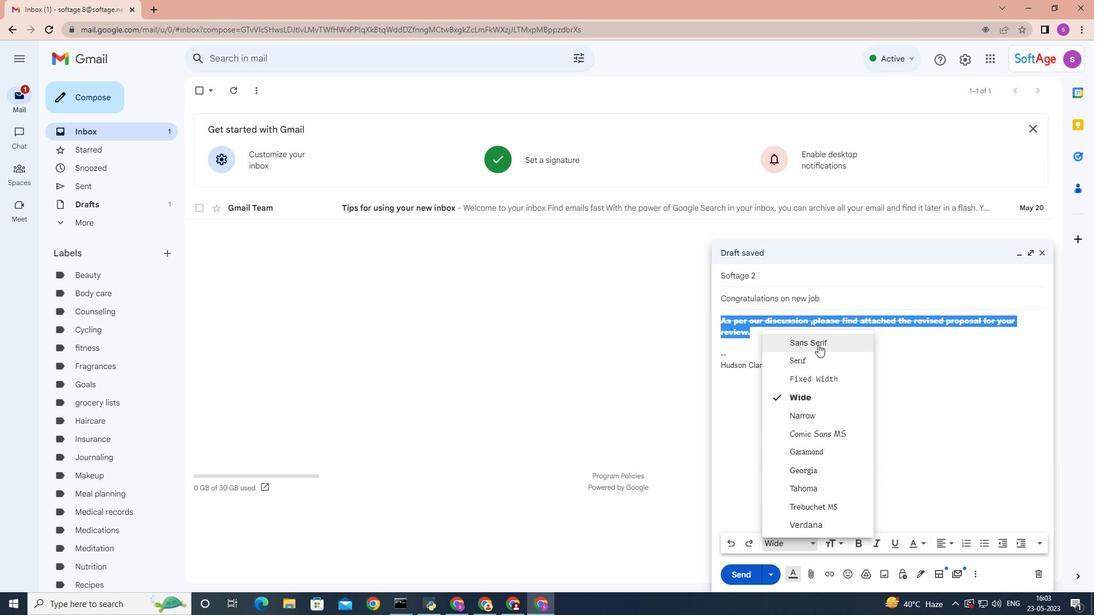 
Action: Mouse pressed left at (818, 343)
Screenshot: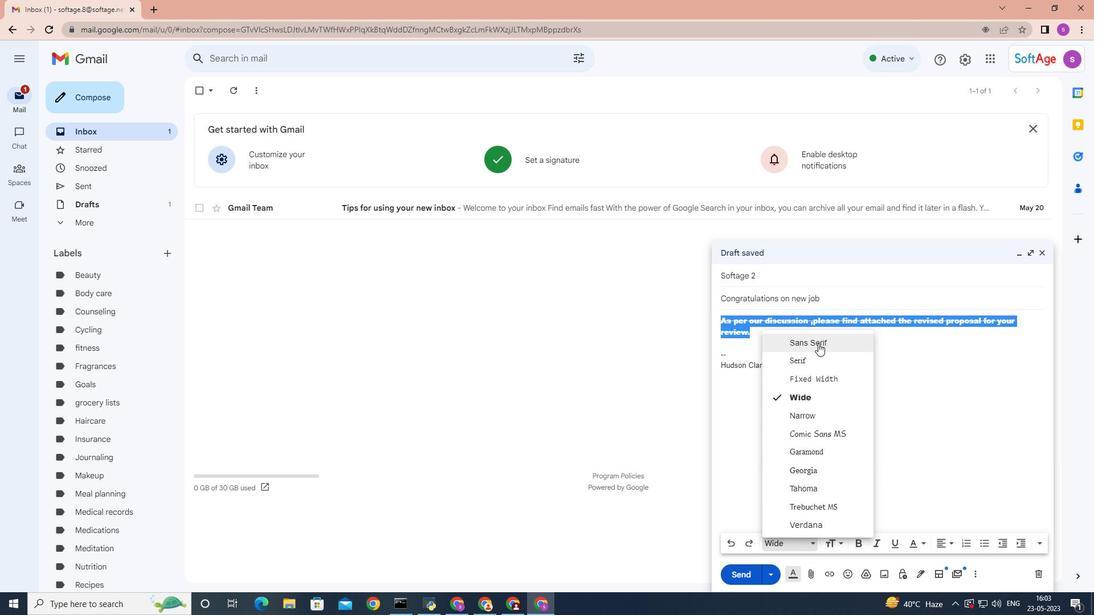 
Action: Mouse moved to (1038, 544)
Screenshot: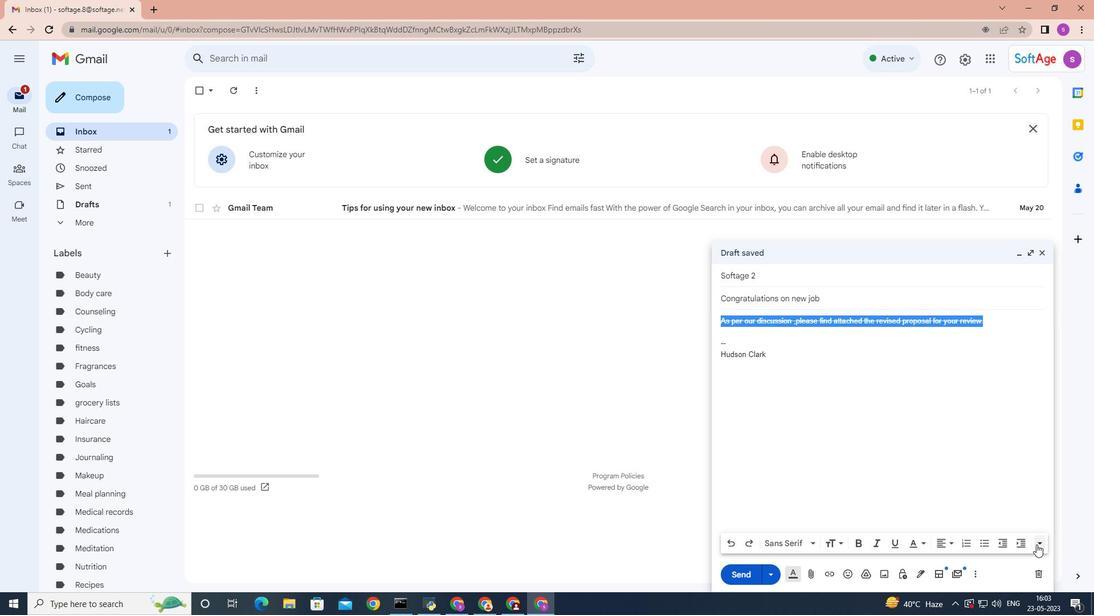 
Action: Mouse pressed left at (1038, 544)
Screenshot: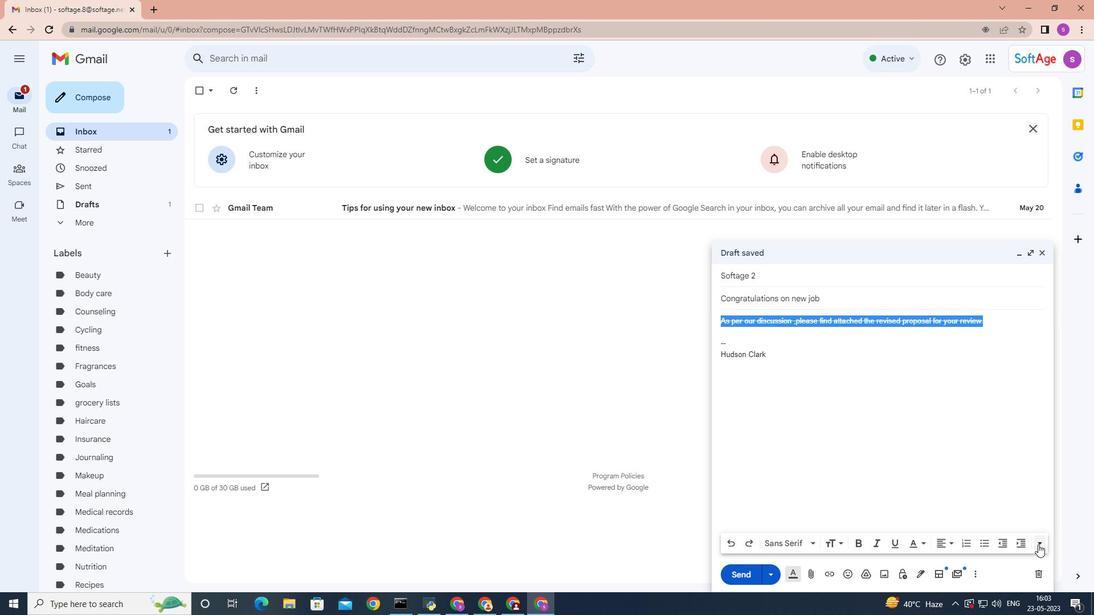 
Action: Mouse moved to (1040, 513)
Screenshot: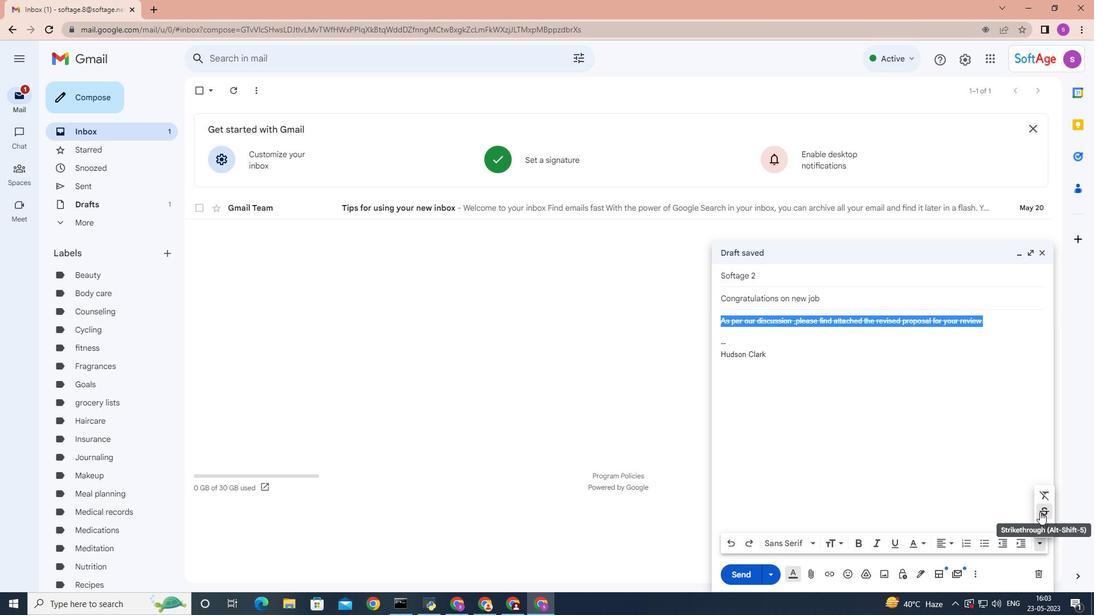 
Action: Mouse pressed left at (1040, 513)
Screenshot: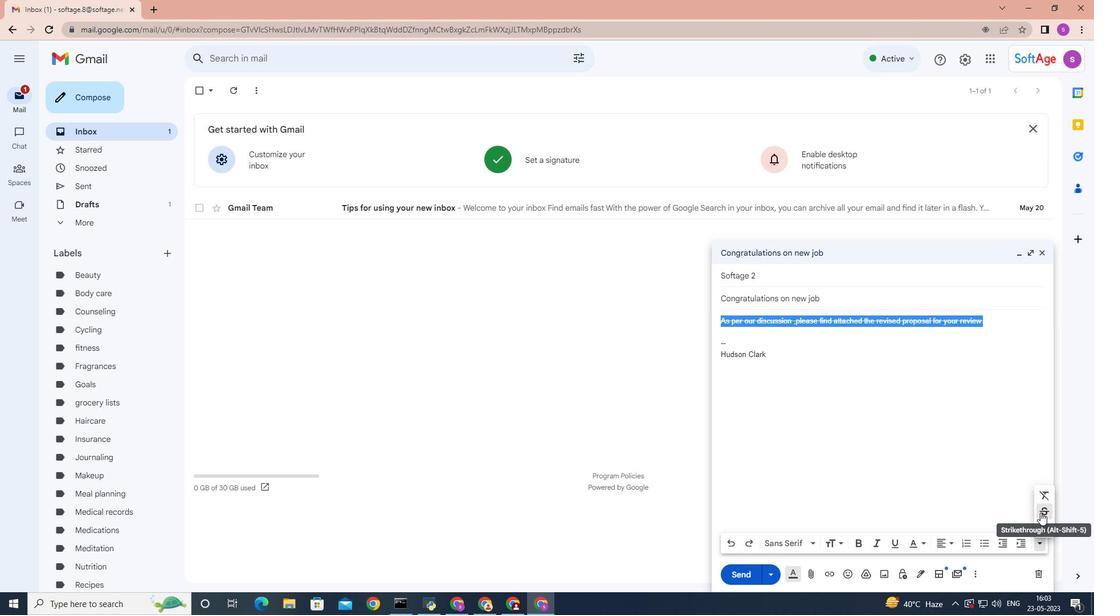 
Action: Mouse moved to (740, 576)
Screenshot: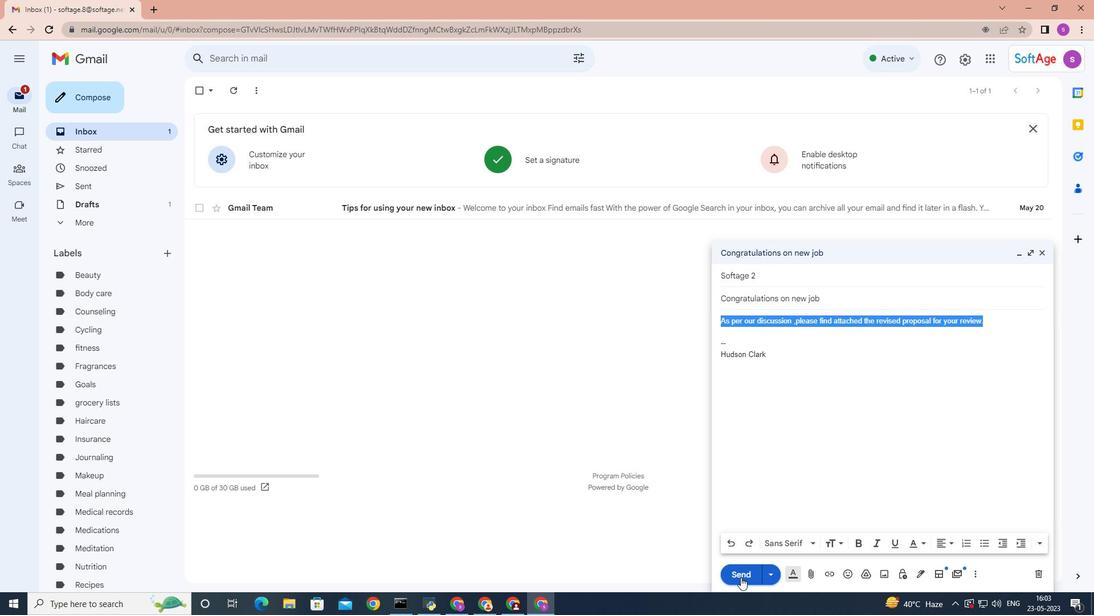 
Action: Mouse pressed left at (740, 576)
Screenshot: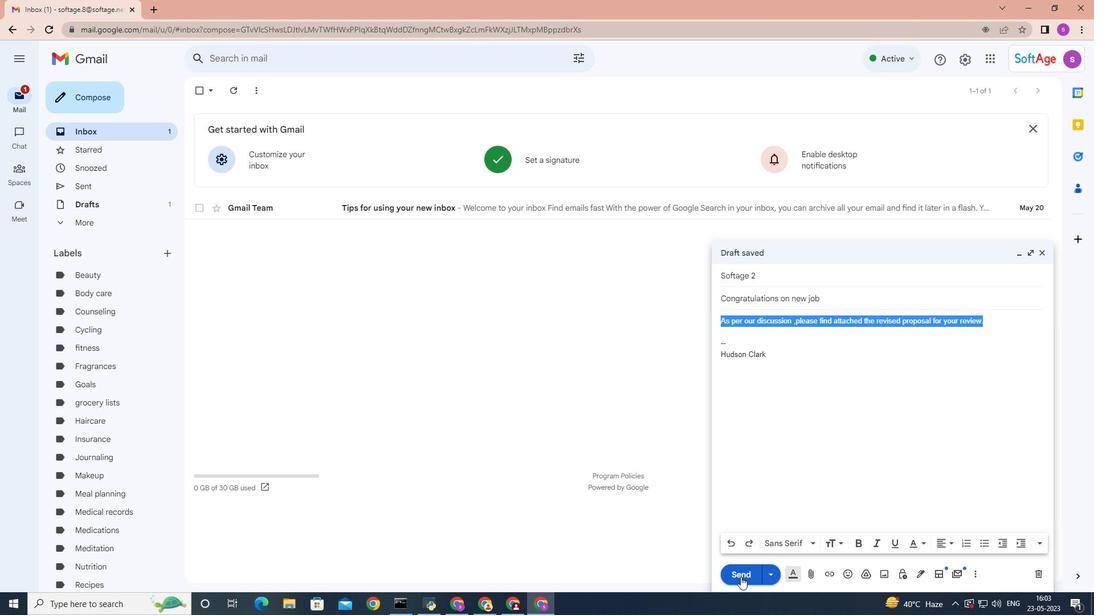 
Action: Mouse moved to (604, 125)
Screenshot: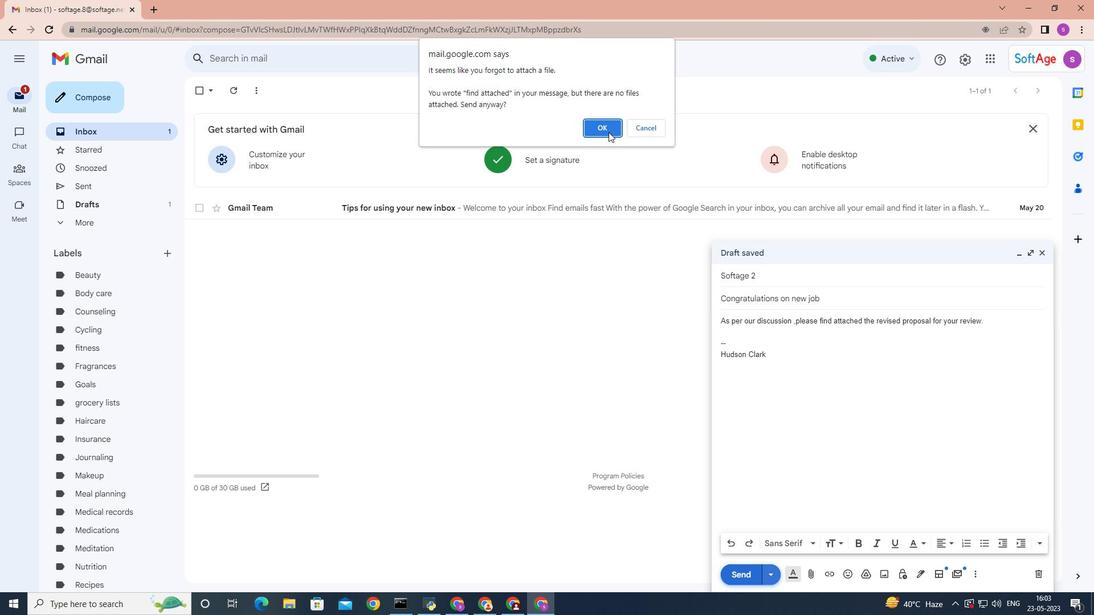 
Action: Mouse pressed left at (604, 125)
Screenshot: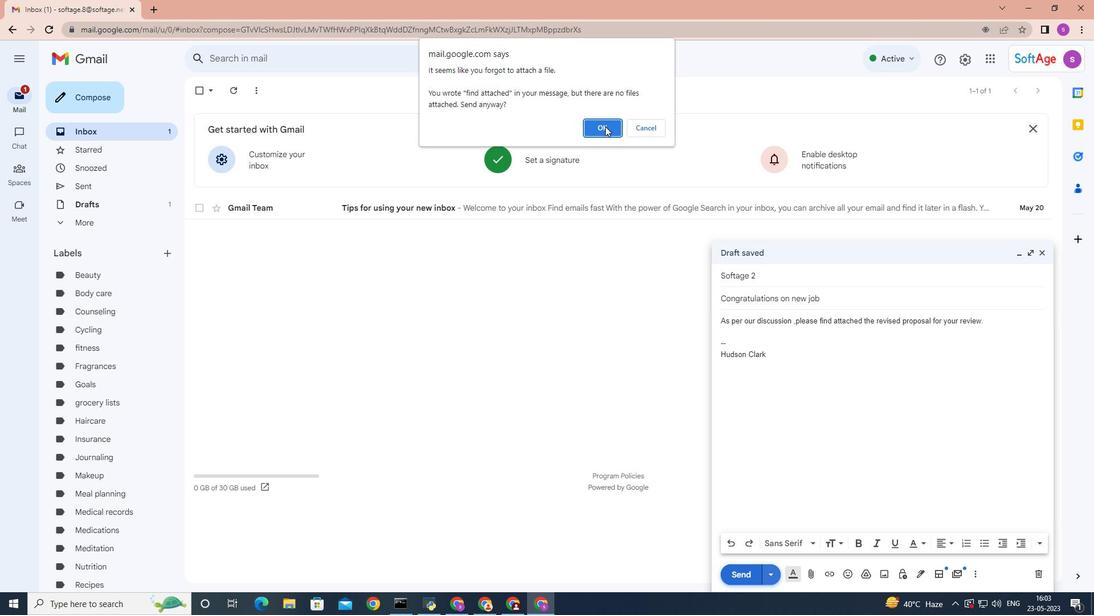 
Action: Mouse moved to (133, 182)
Screenshot: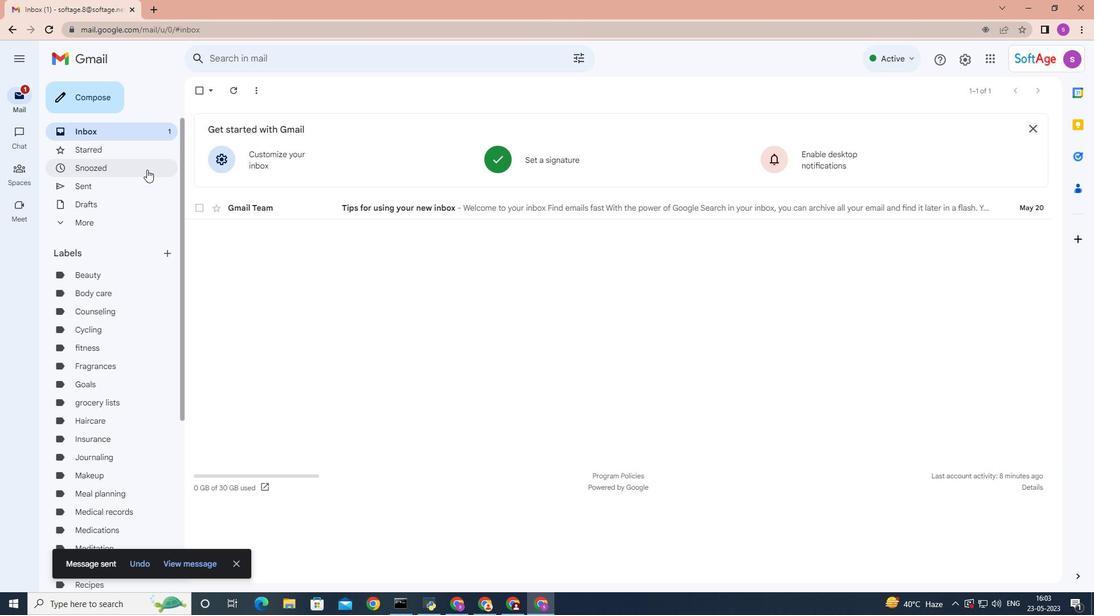 
Action: Mouse pressed left at (133, 182)
Screenshot: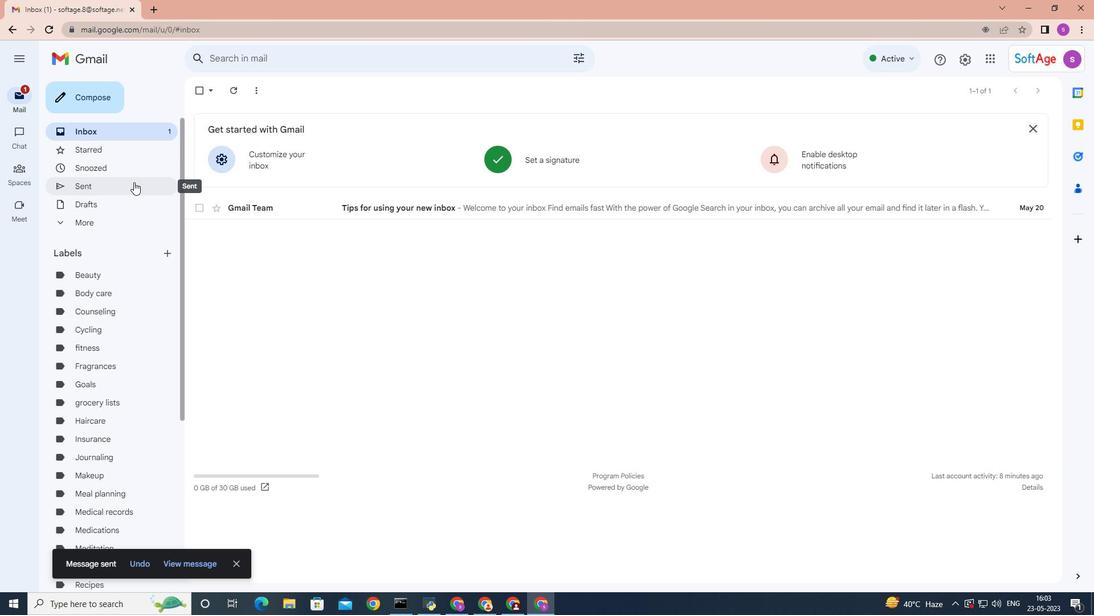 
Action: Mouse moved to (271, 147)
Screenshot: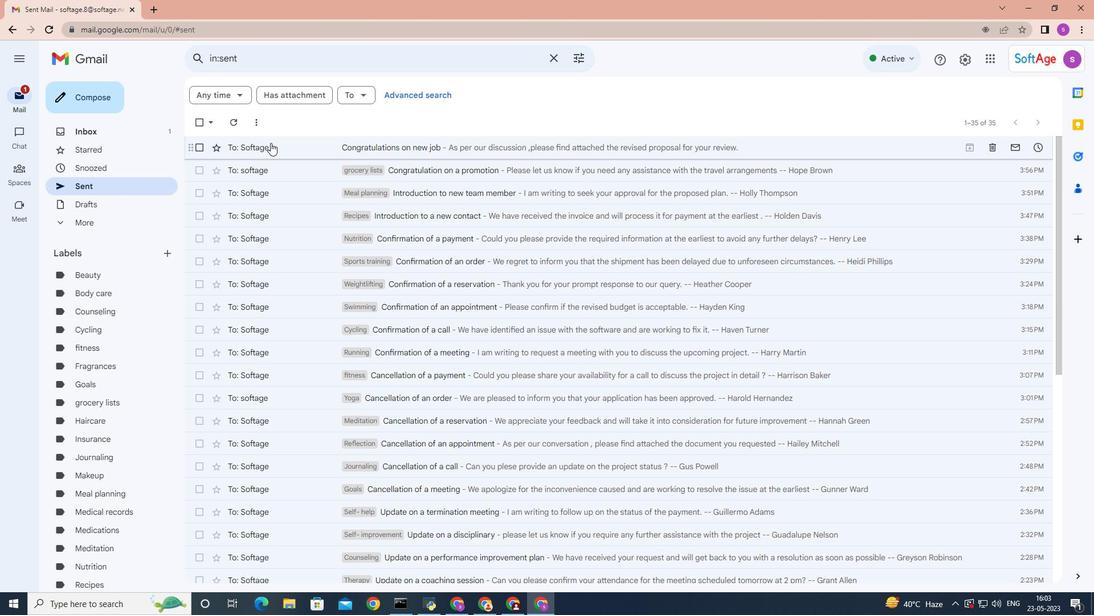 
Action: Mouse pressed right at (271, 147)
Screenshot: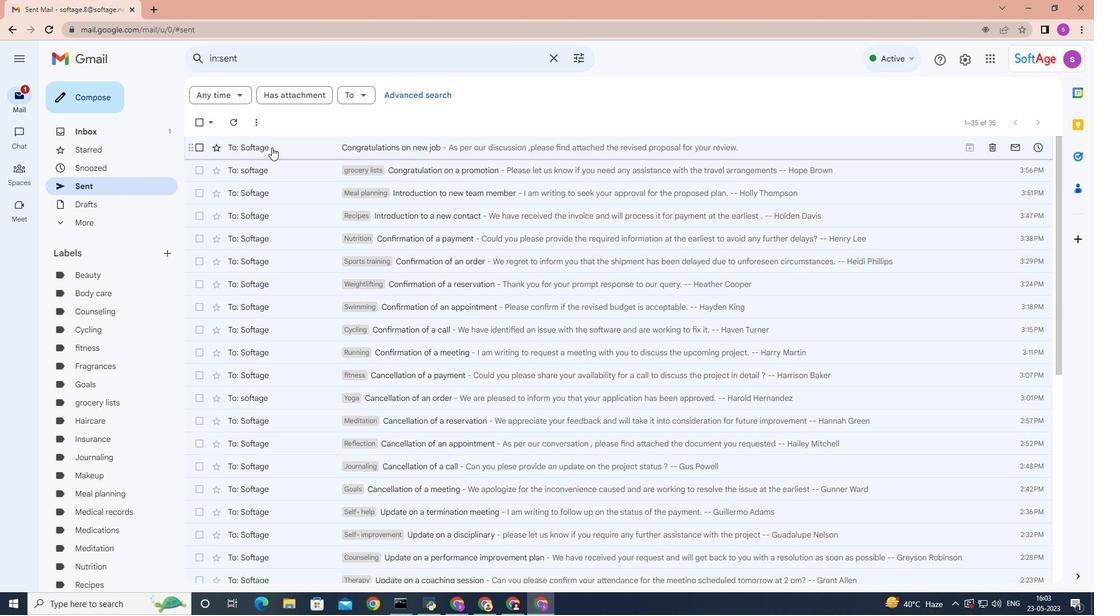 
Action: Mouse moved to (441, 368)
Screenshot: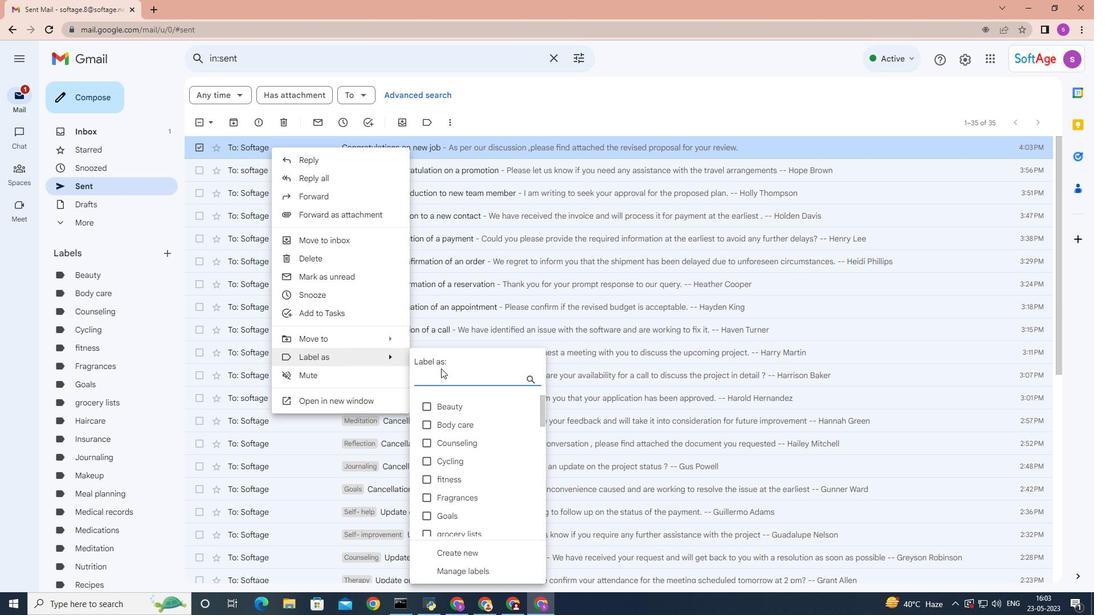 
Action: Key pressed <Key.shift>Restaurants
Screenshot: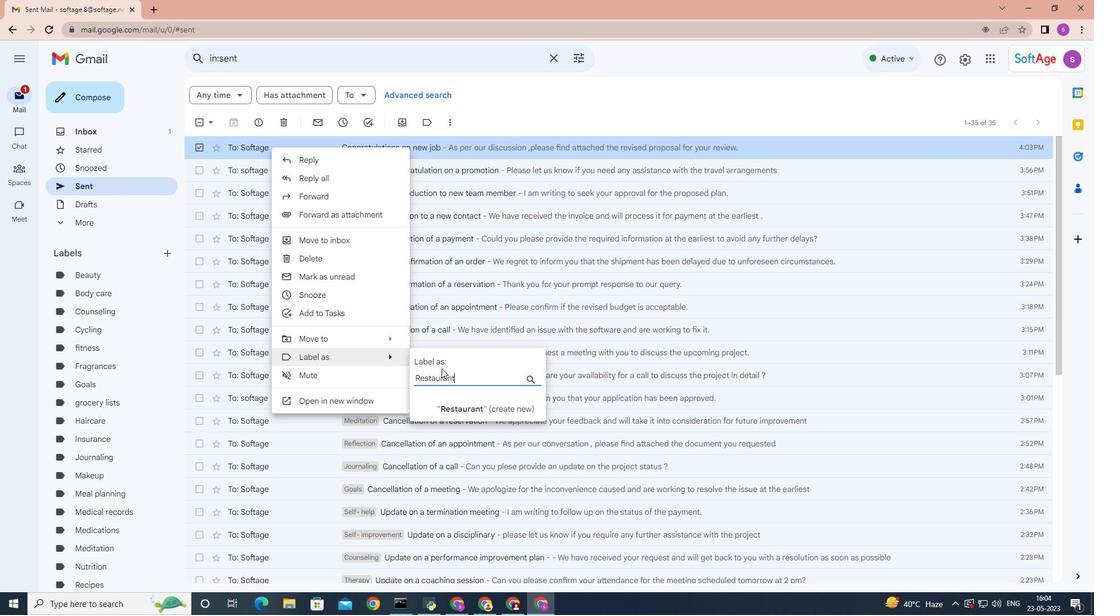 
Action: Mouse moved to (465, 376)
Screenshot: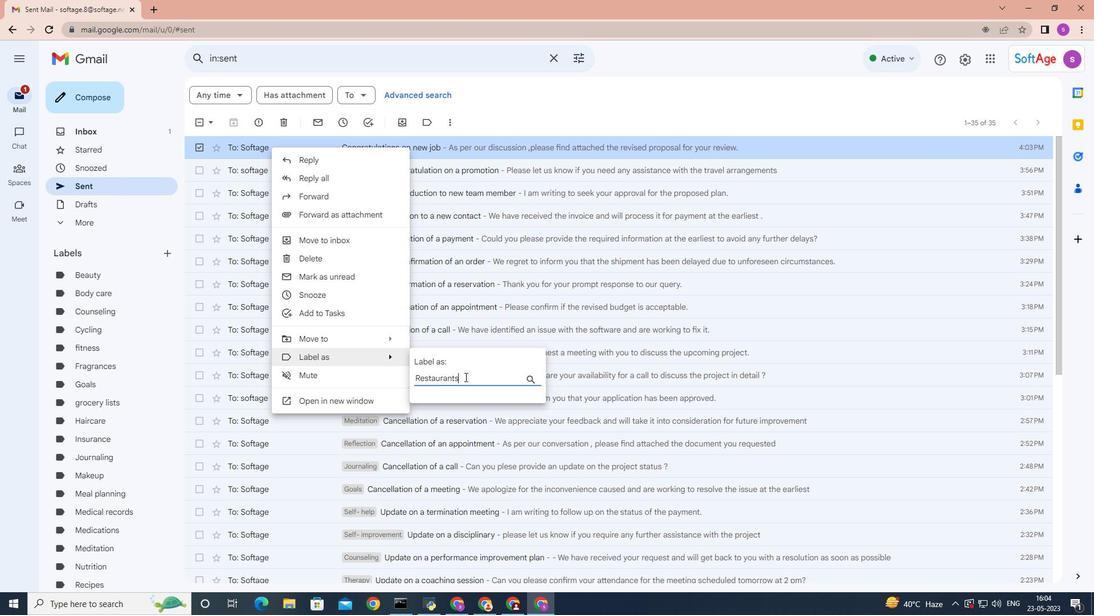 
Action: Mouse pressed left at (465, 376)
Screenshot: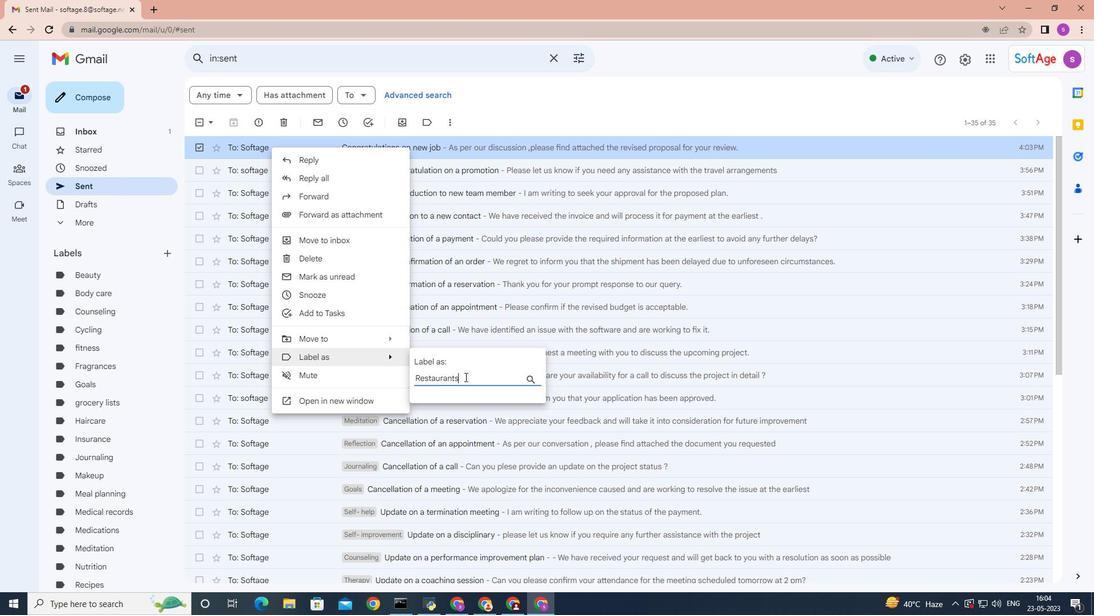 
Action: Mouse moved to (478, 383)
Screenshot: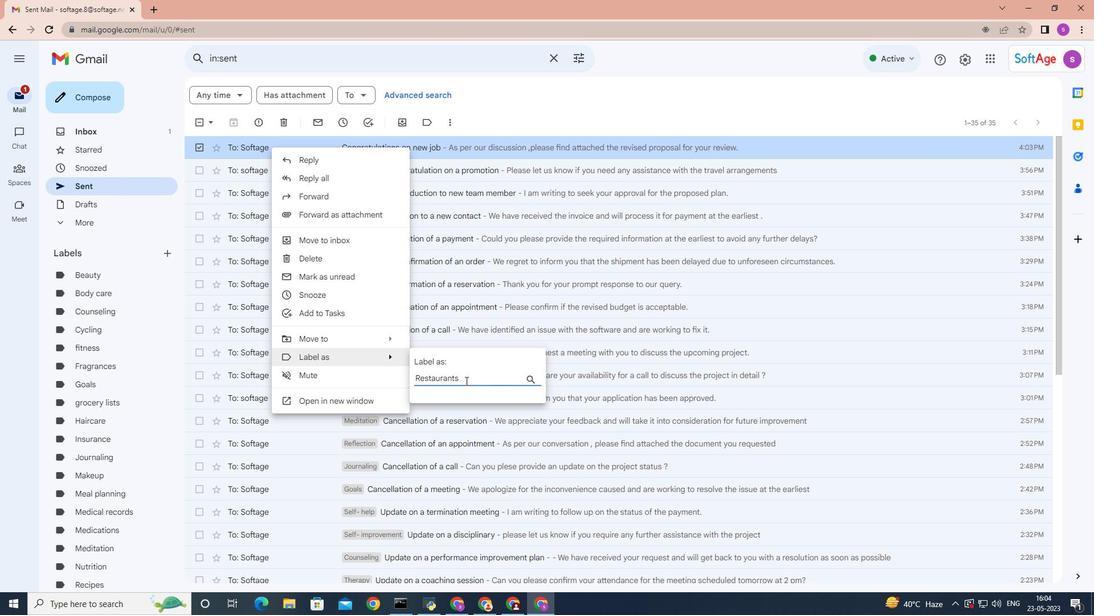 
Action: Mouse pressed left at (478, 383)
Screenshot: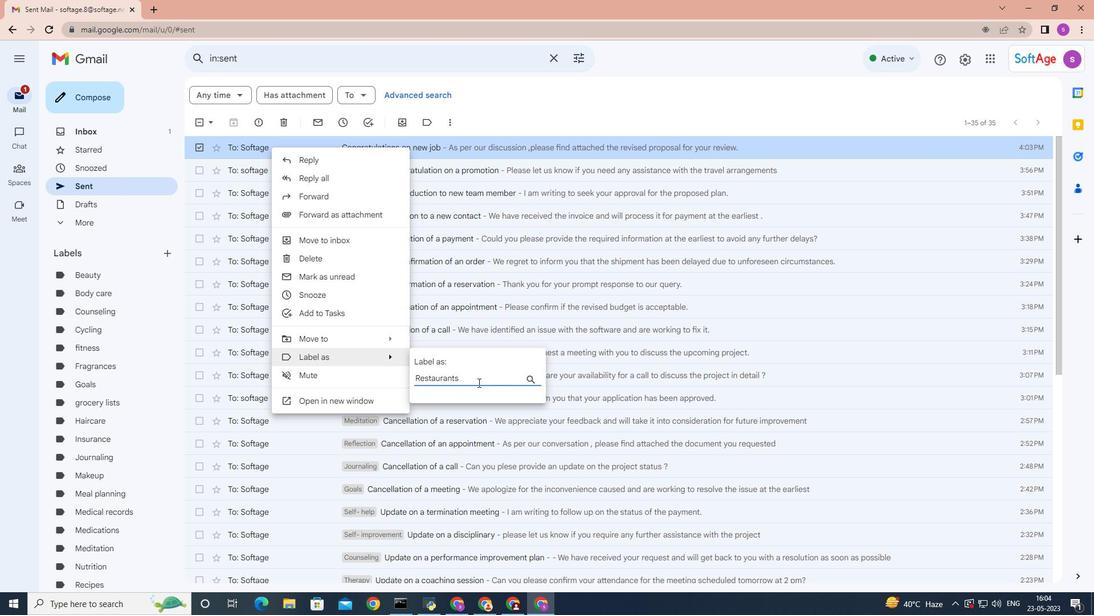 
Action: Mouse moved to (477, 383)
Screenshot: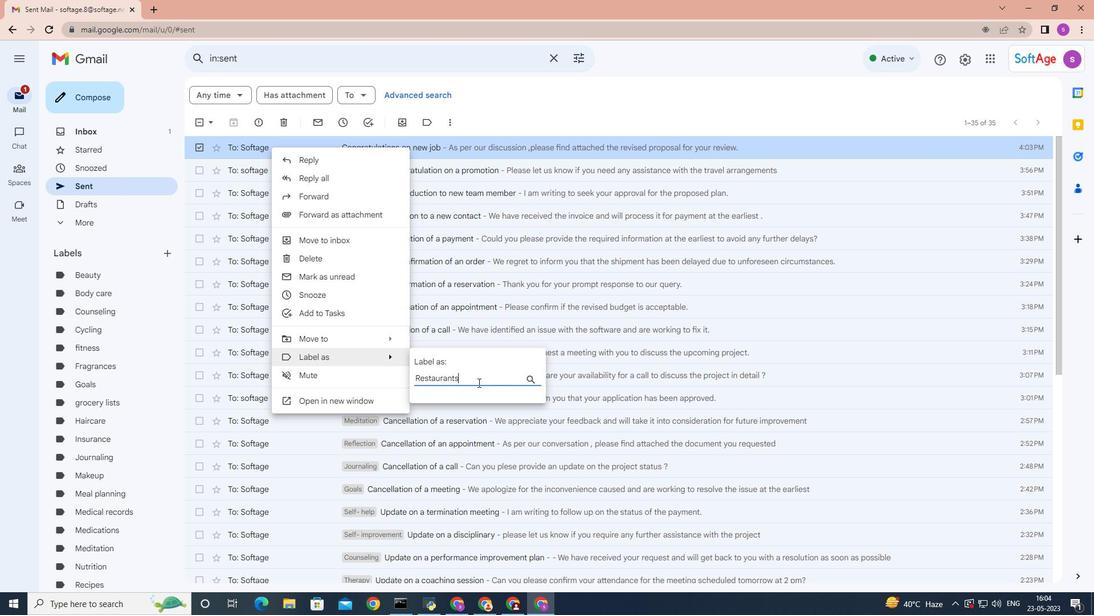 
Action: Key pressed <Key.enter>
Screenshot: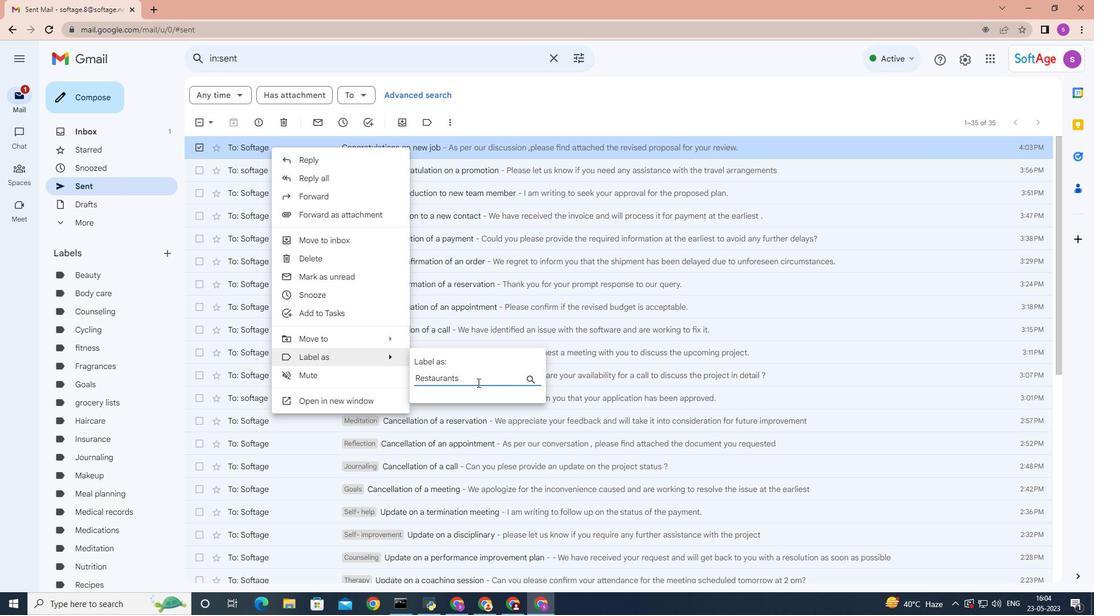 
Action: Mouse moved to (532, 377)
Screenshot: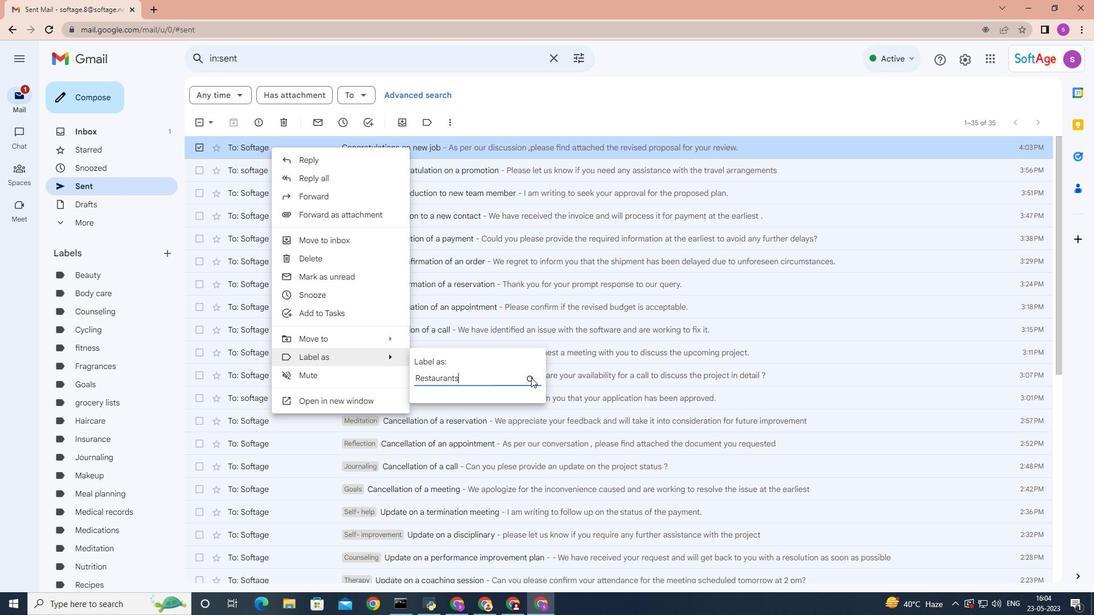 
Action: Mouse pressed left at (532, 377)
Screenshot: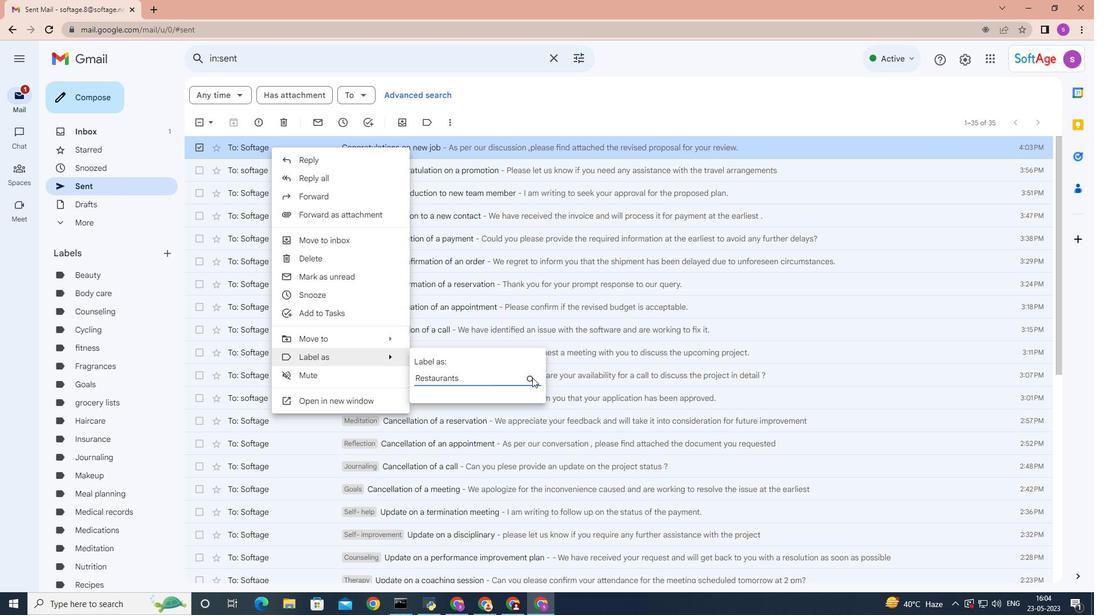 
Action: Mouse moved to (286, 145)
Screenshot: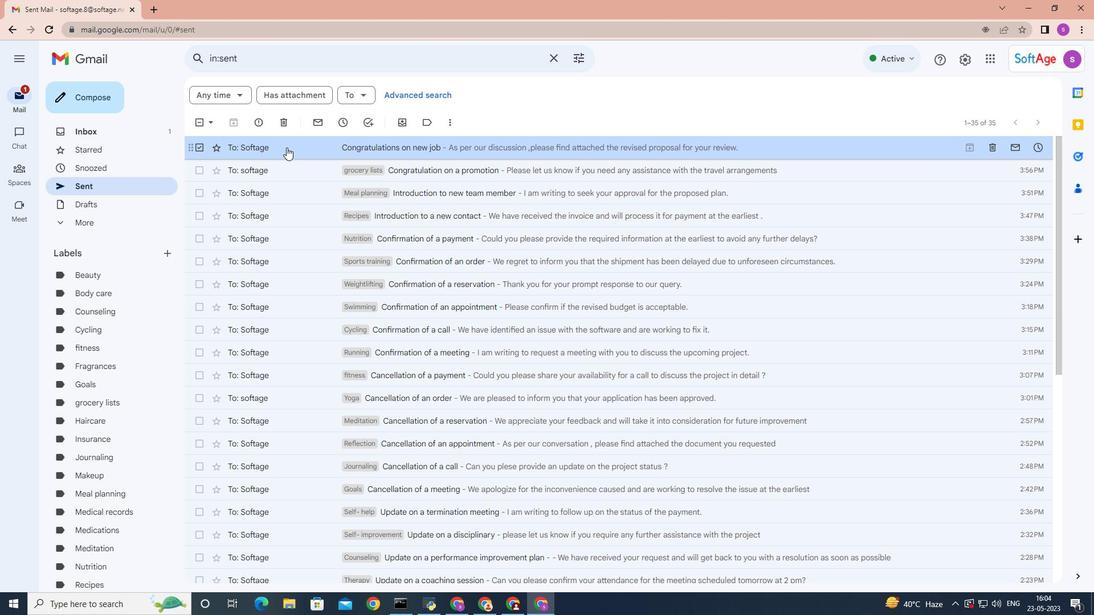 
Action: Mouse pressed right at (286, 145)
Screenshot: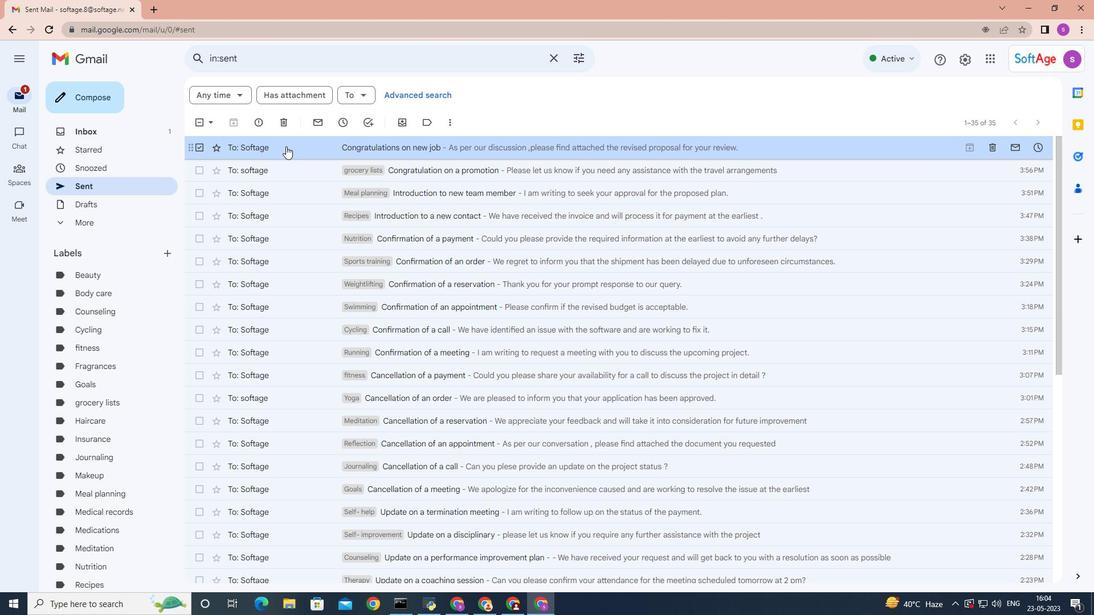 
Action: Mouse moved to (446, 380)
Screenshot: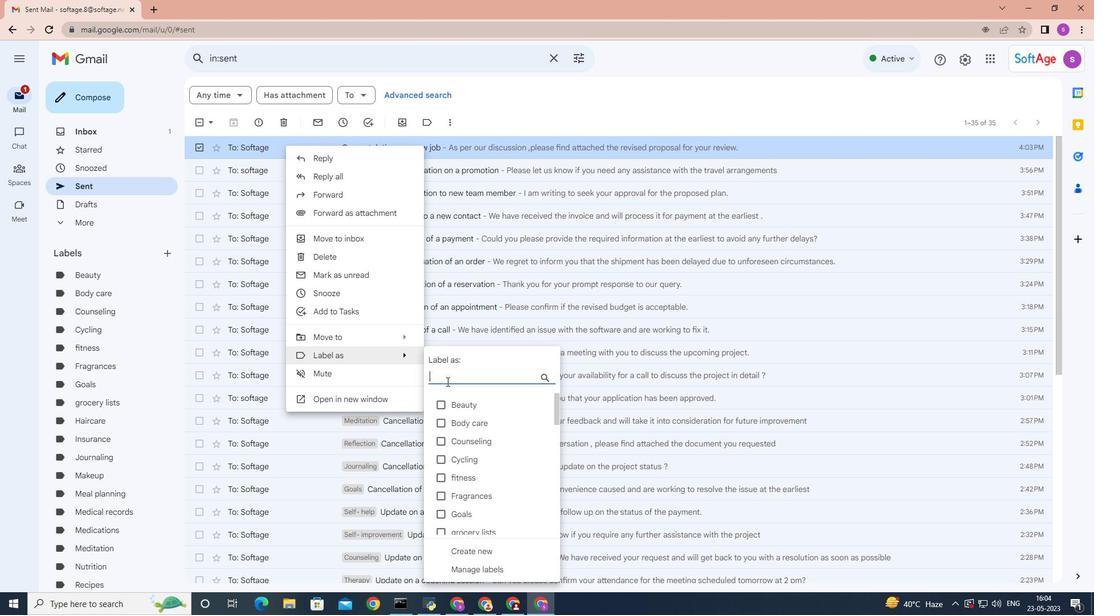 
Action: Key pressed <Key.shift>Restaurants
Screenshot: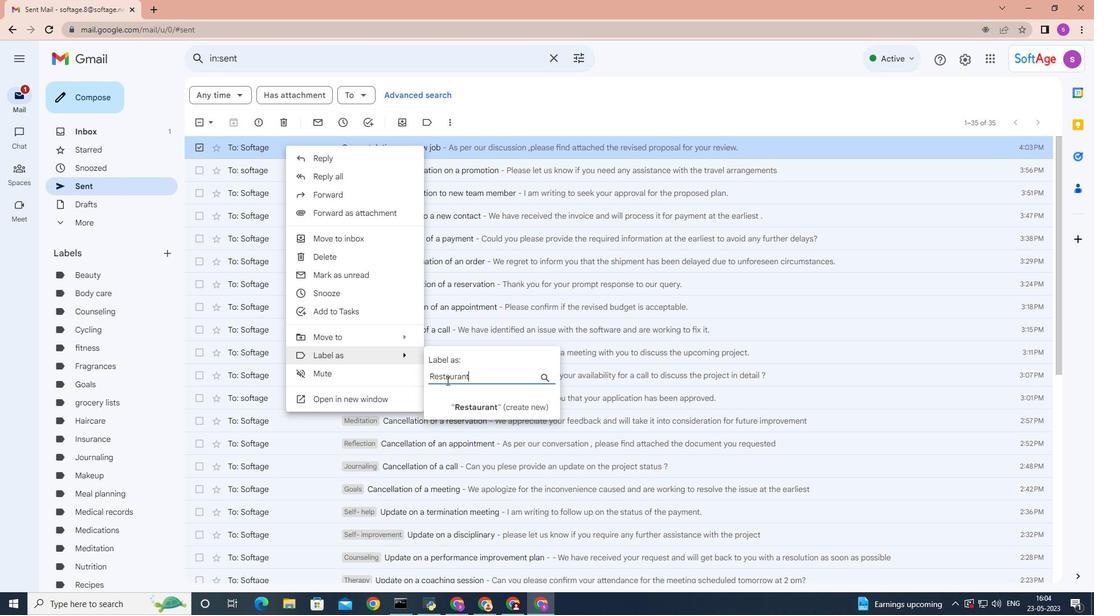 
Action: Mouse moved to (481, 375)
Screenshot: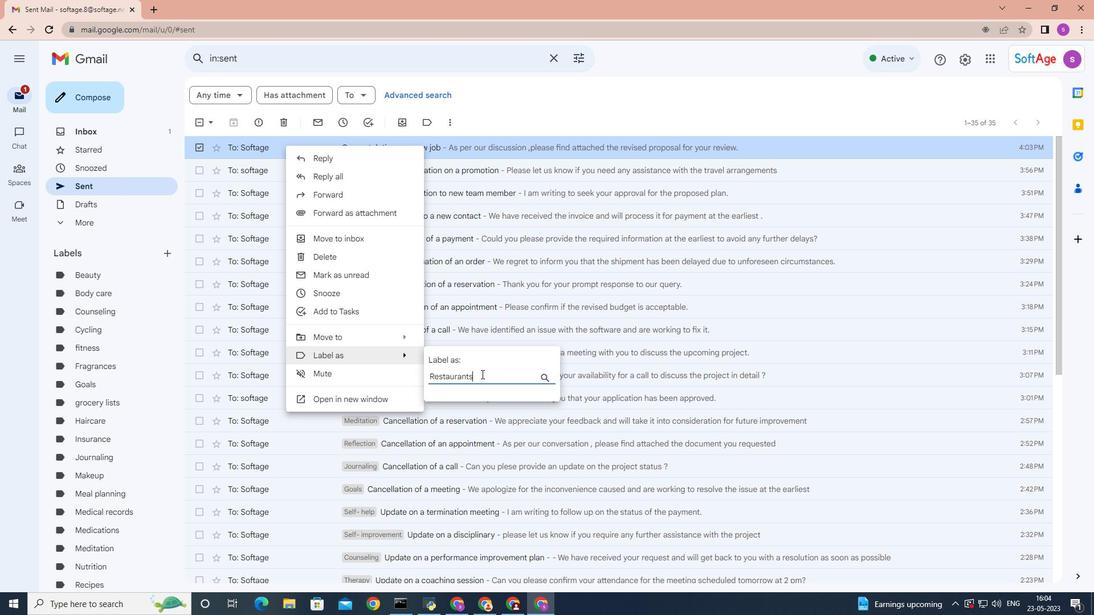 
Action: Key pressed <Key.enter>
Screenshot: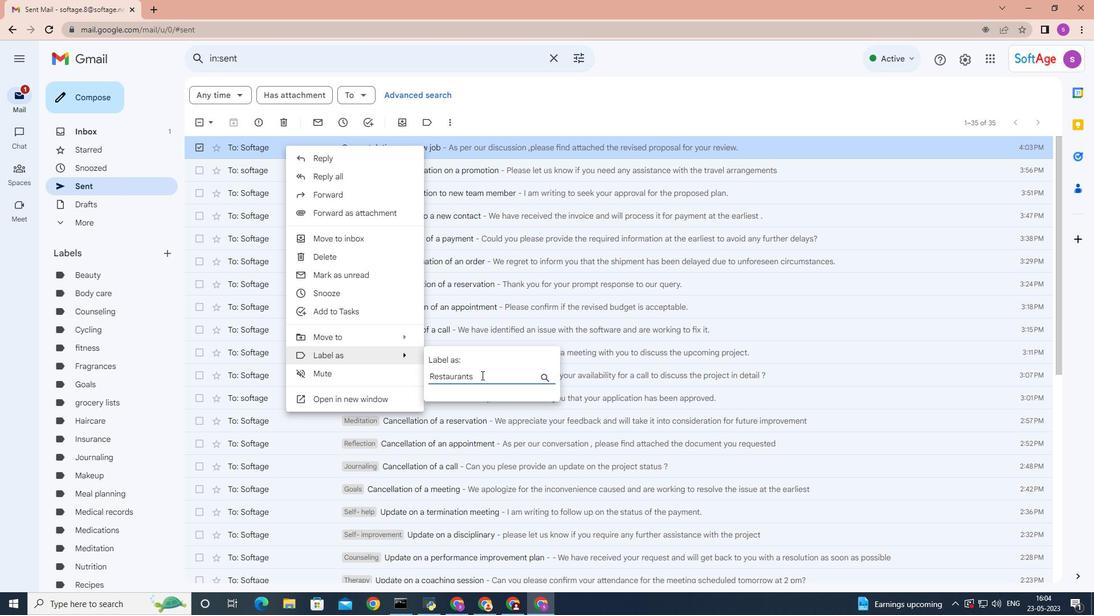 
Action: Mouse moved to (492, 379)
Screenshot: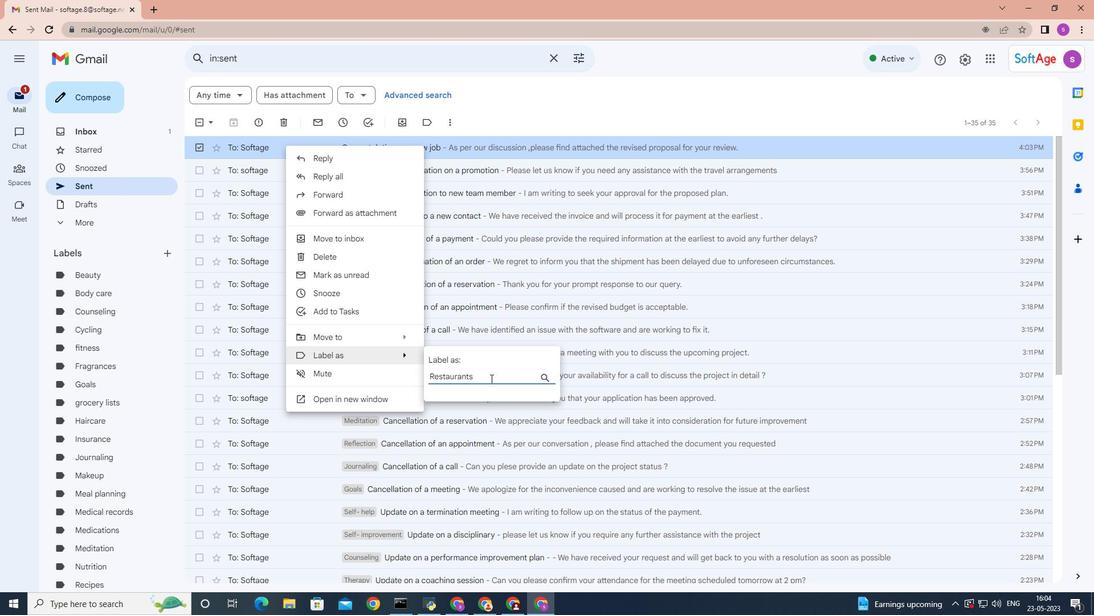 
Action: Mouse pressed left at (492, 379)
Screenshot: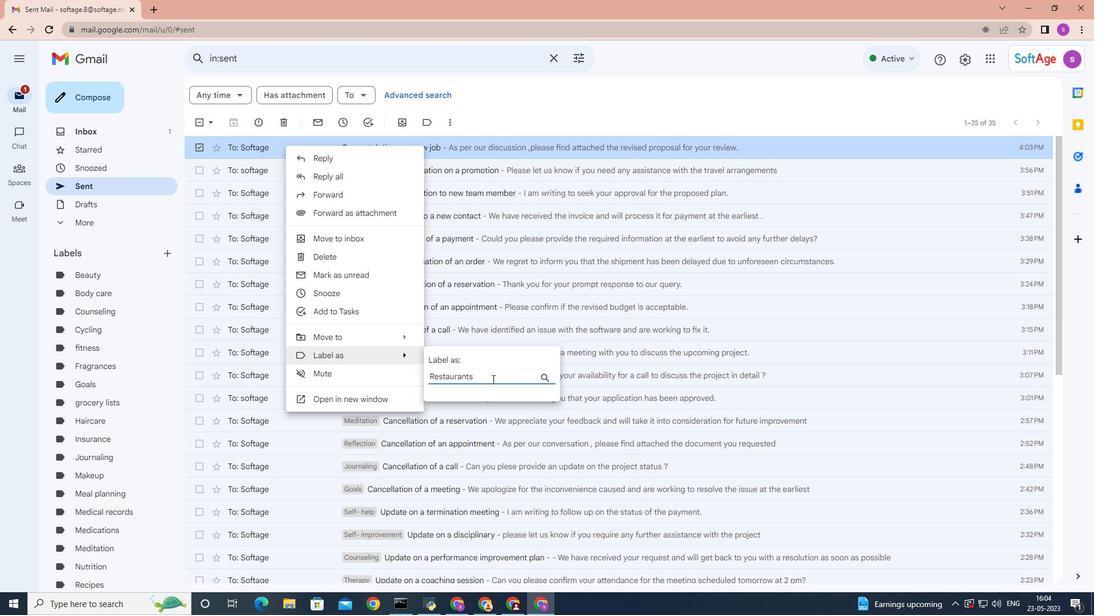 
Action: Mouse moved to (442, 372)
Screenshot: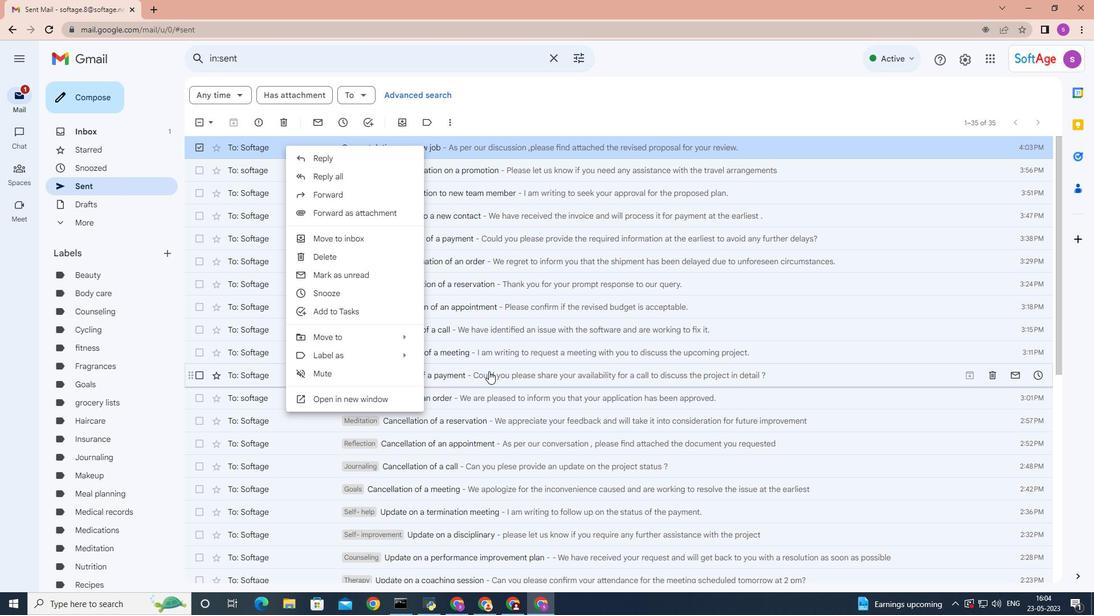 
